 Task: Create a due date automation trigger when advanced on, 2 days before a card is due add fields with custom field "Resume" set to a number lower than 1 and greater or equal to 10 at 11:00 AM.
Action: Mouse moved to (1210, 369)
Screenshot: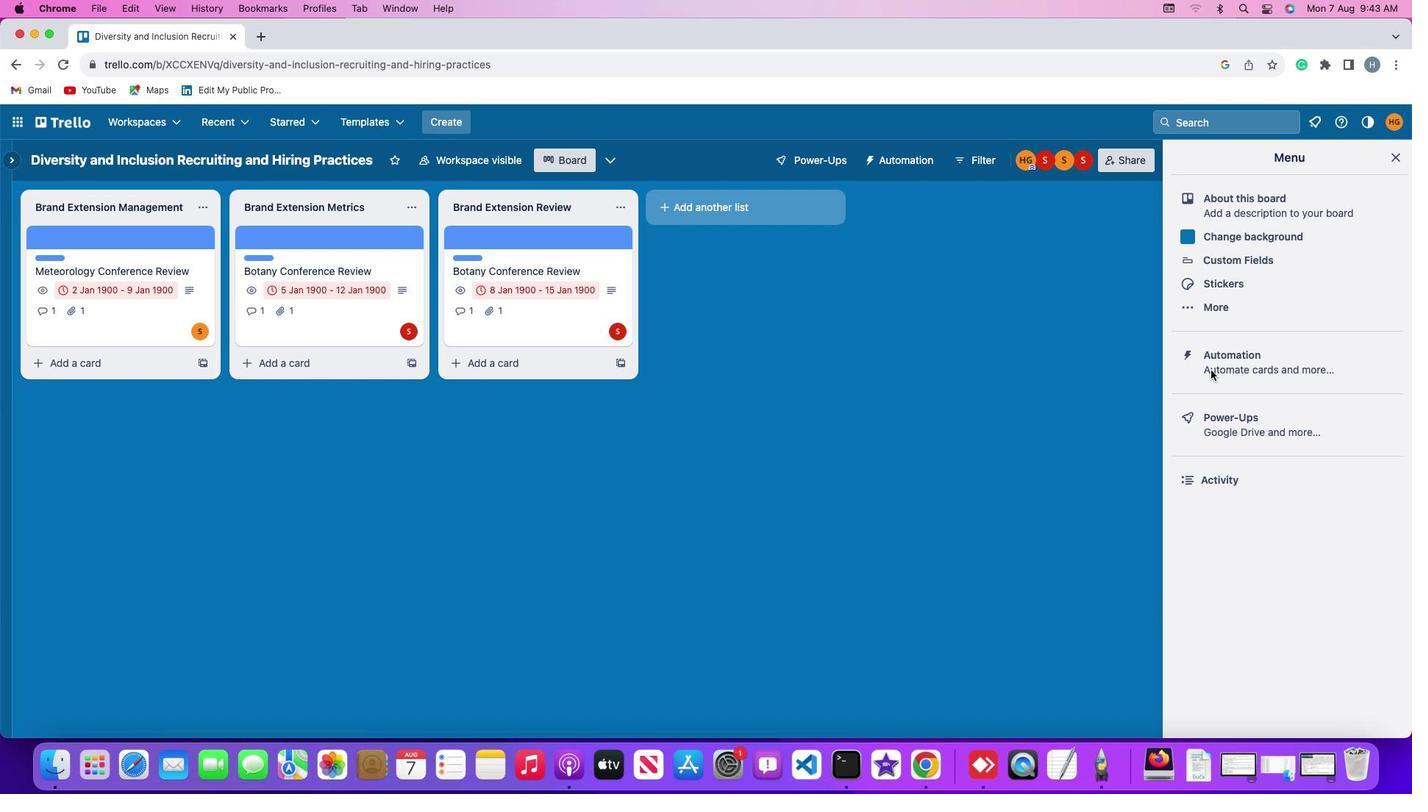 
Action: Mouse pressed left at (1210, 369)
Screenshot: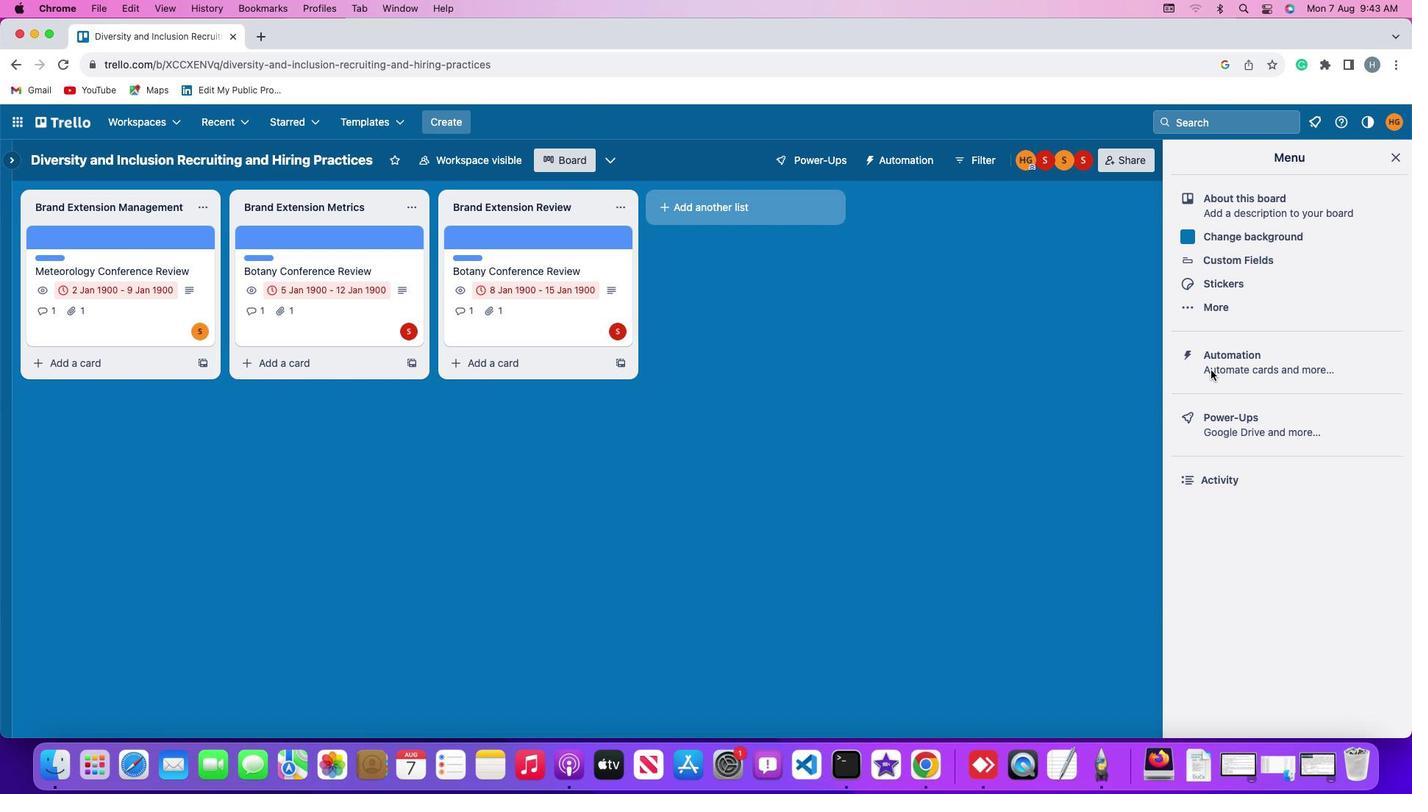 
Action: Mouse moved to (1210, 369)
Screenshot: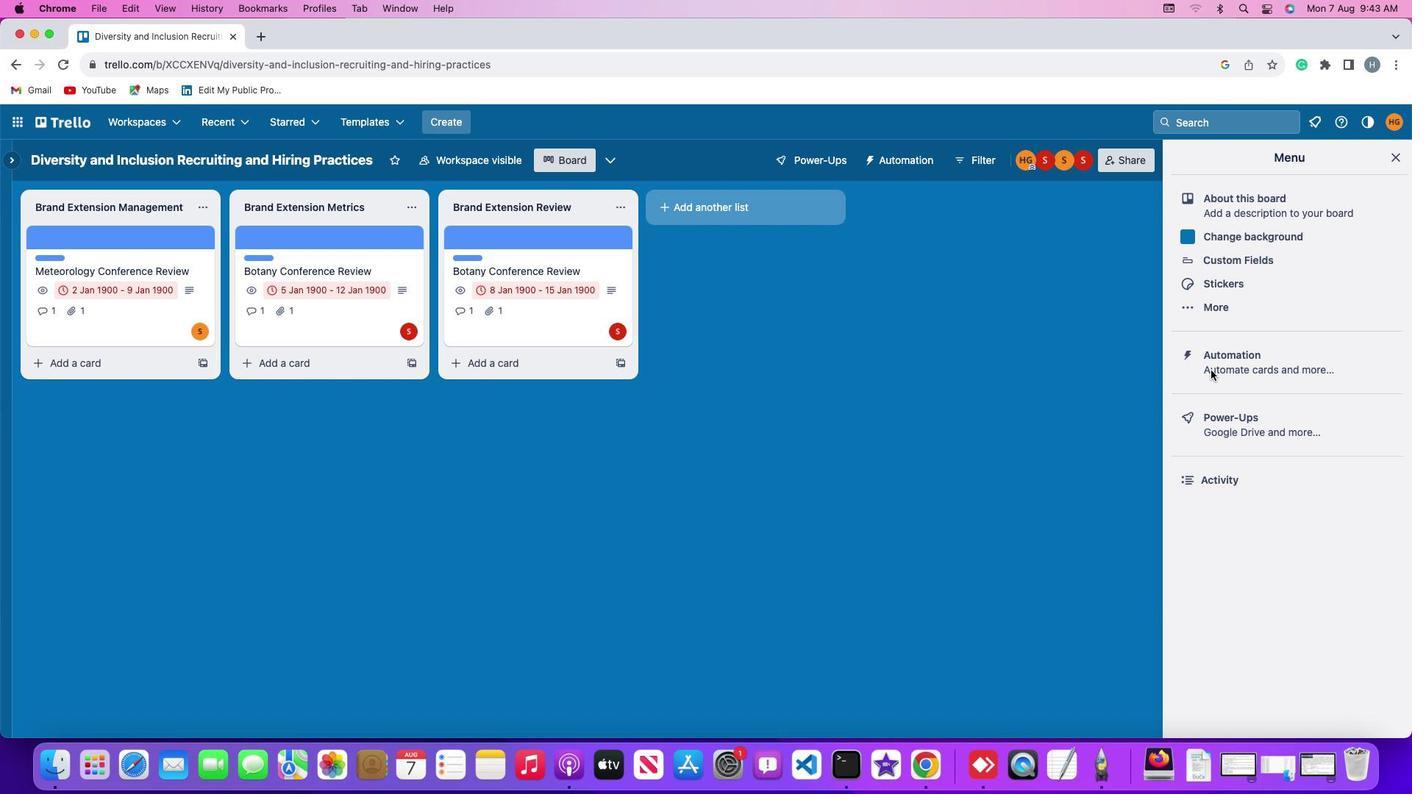 
Action: Mouse pressed left at (1210, 369)
Screenshot: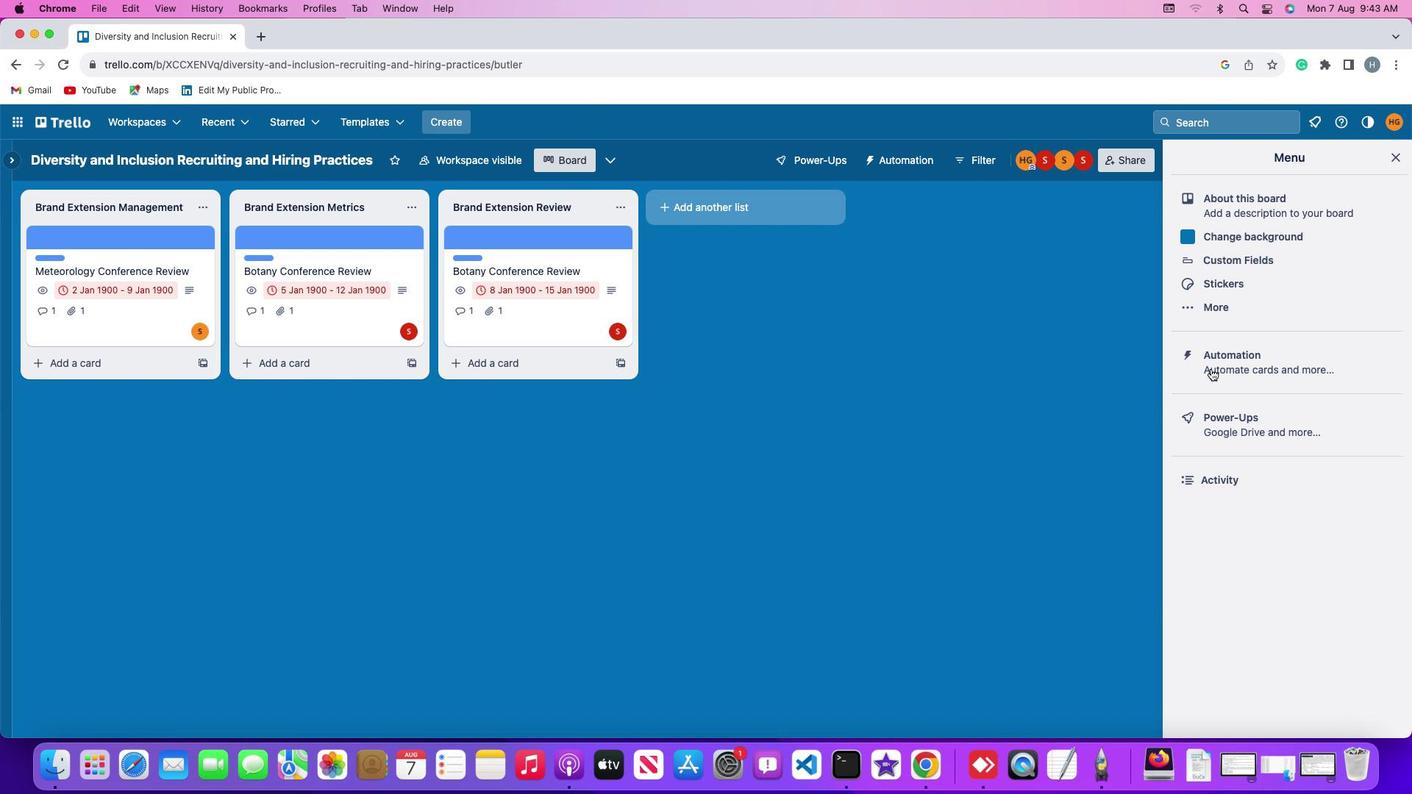 
Action: Mouse moved to (100, 350)
Screenshot: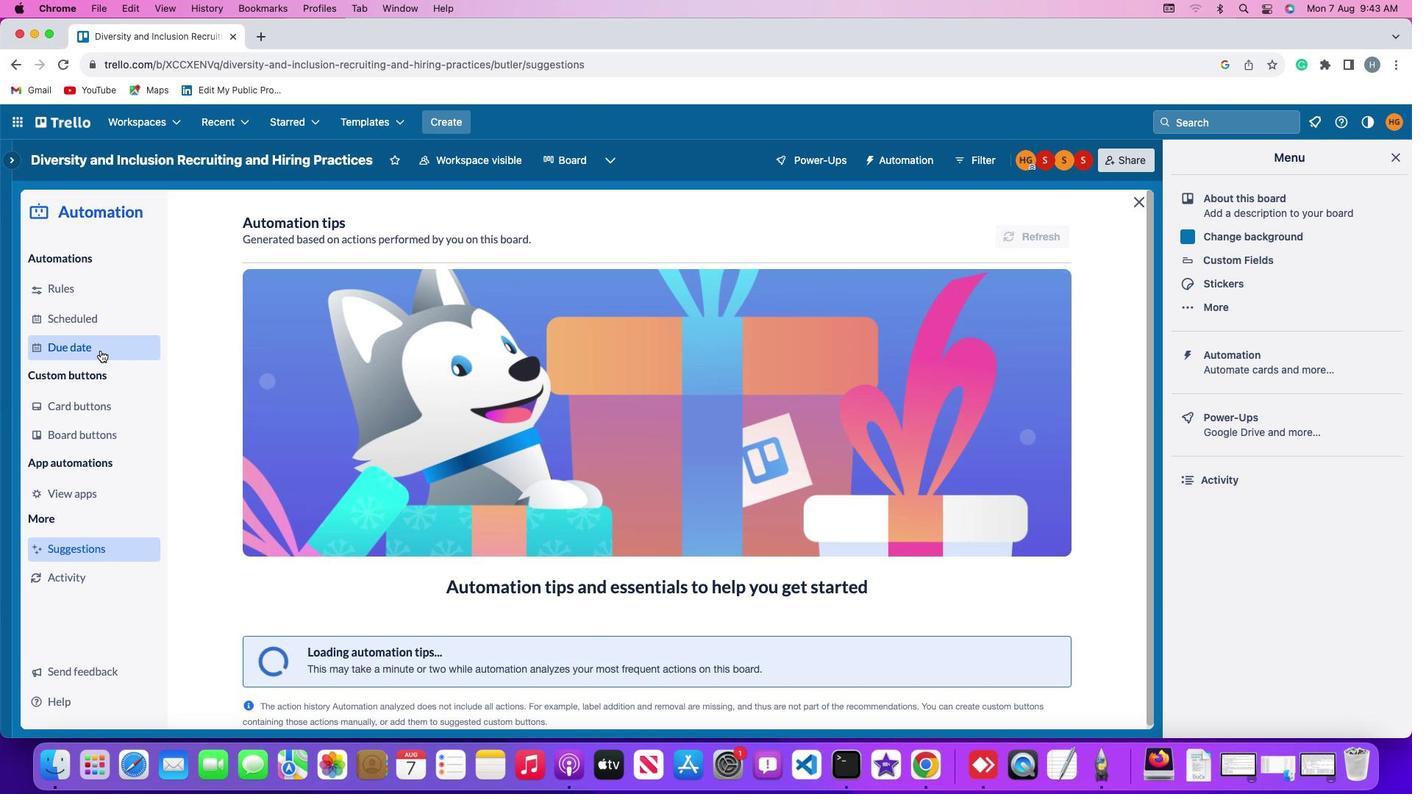 
Action: Mouse pressed left at (100, 350)
Screenshot: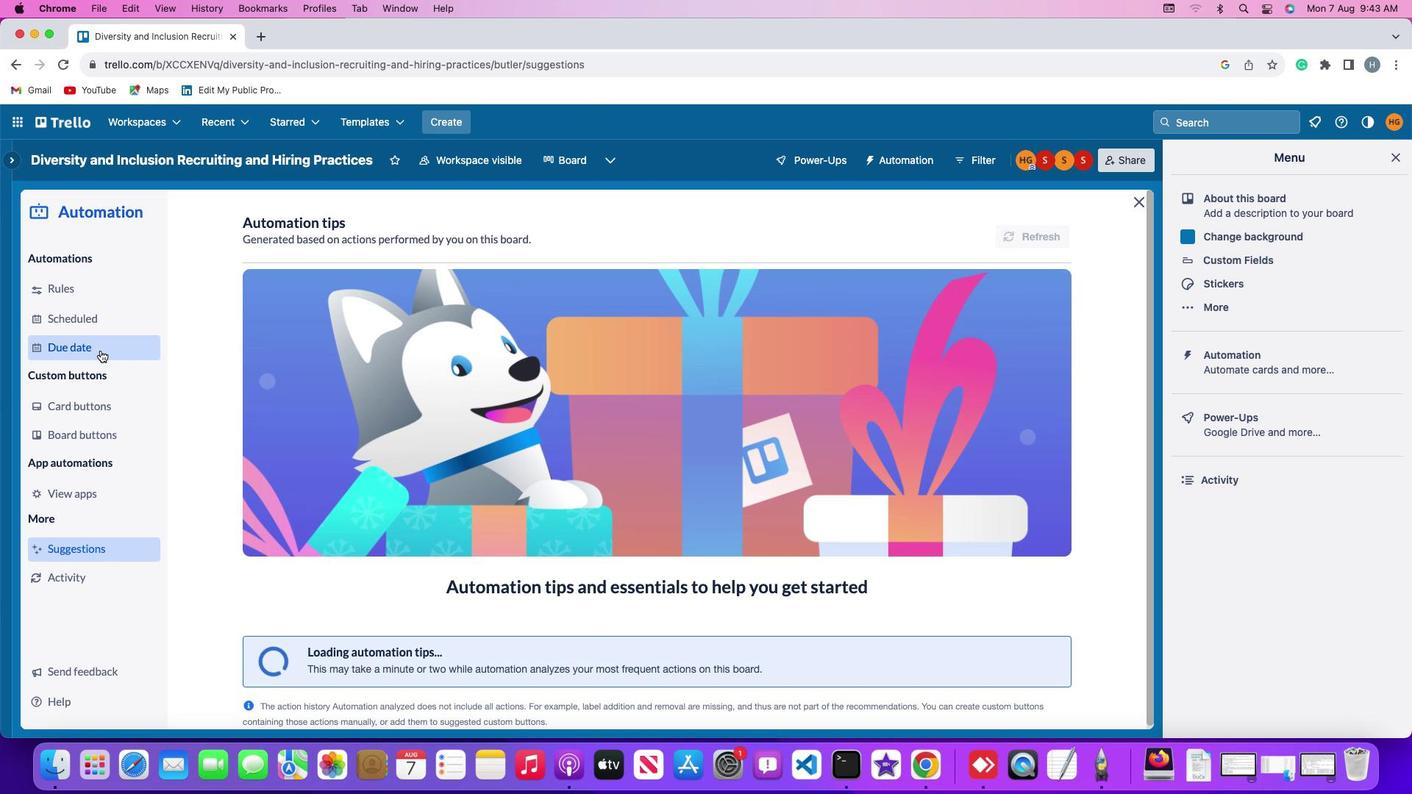 
Action: Mouse moved to (968, 224)
Screenshot: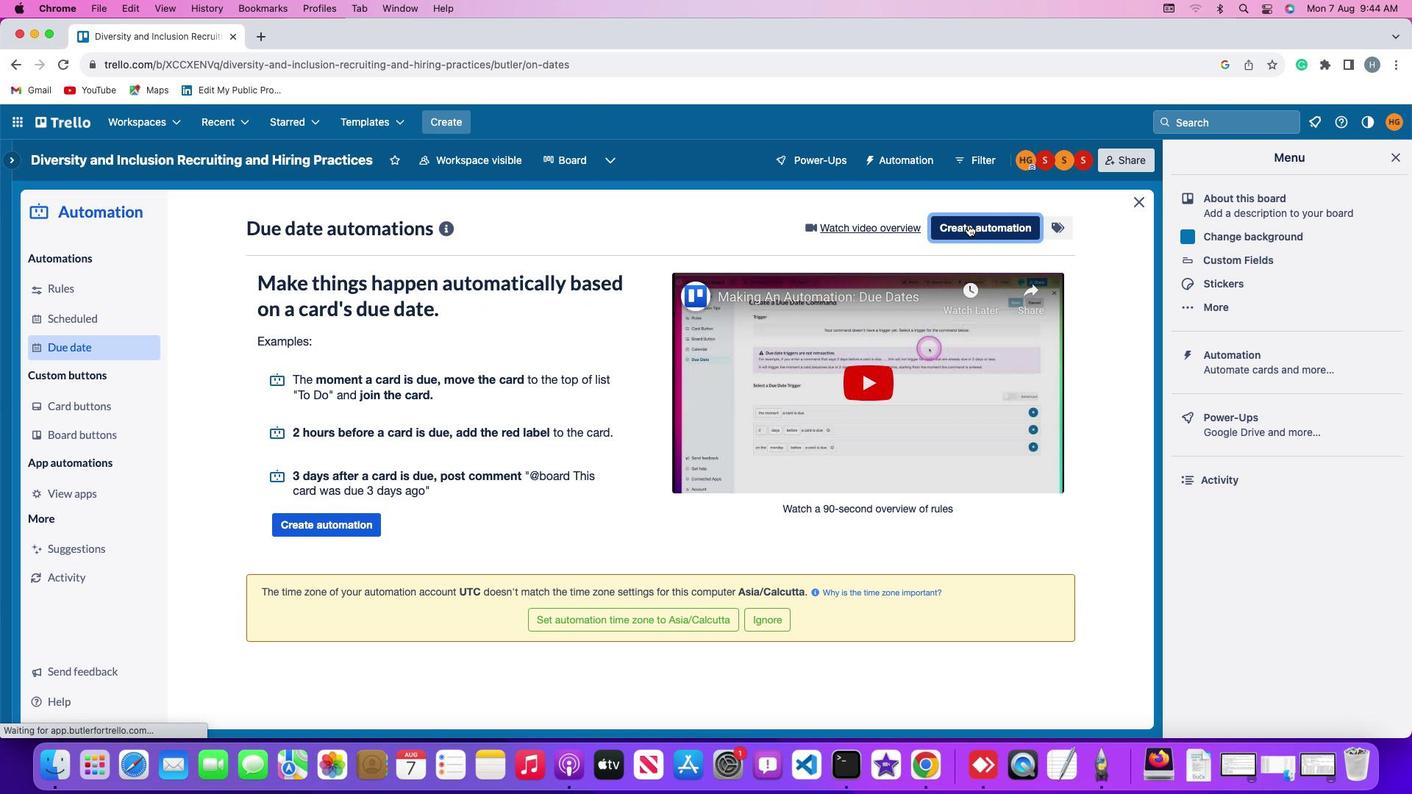 
Action: Mouse pressed left at (968, 224)
Screenshot: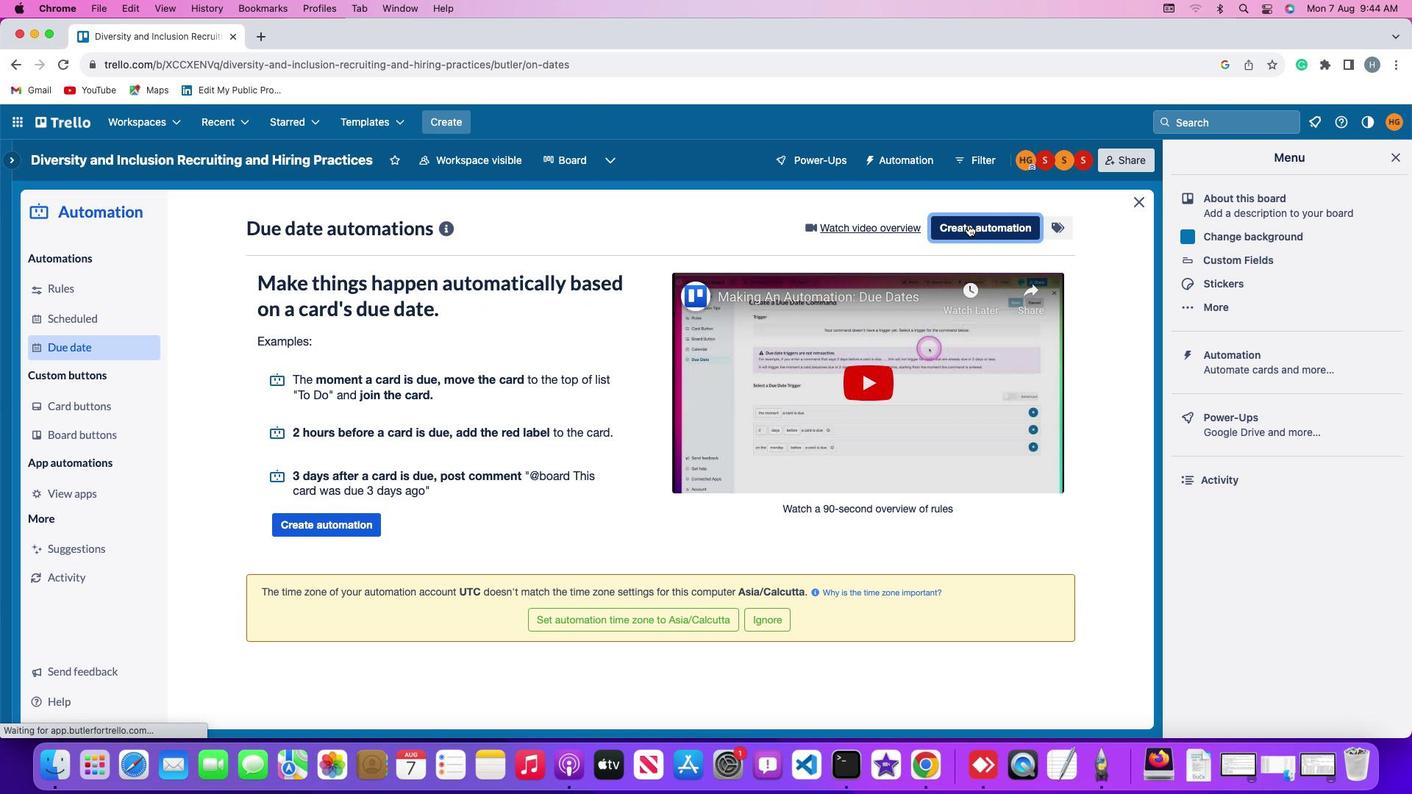 
Action: Mouse moved to (686, 369)
Screenshot: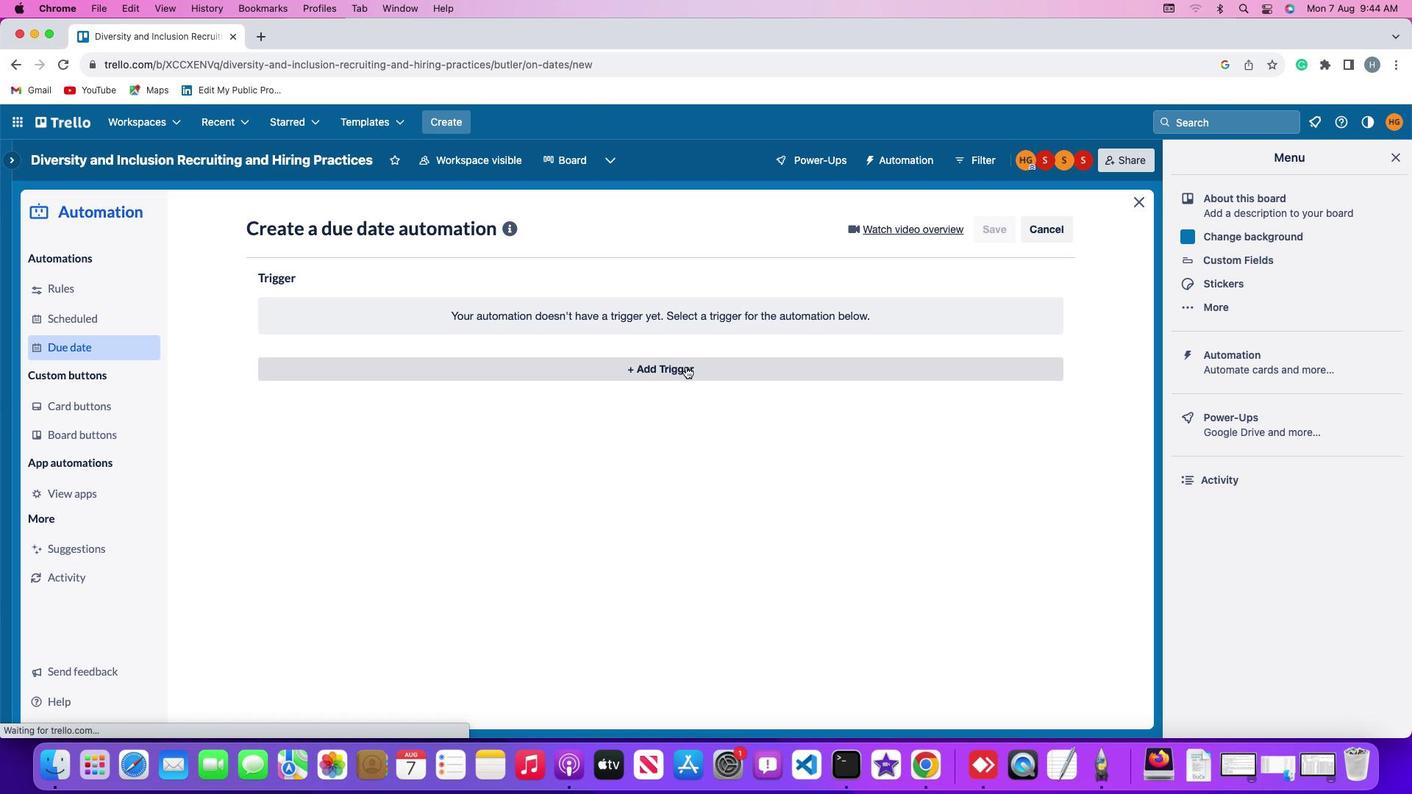 
Action: Mouse pressed left at (686, 369)
Screenshot: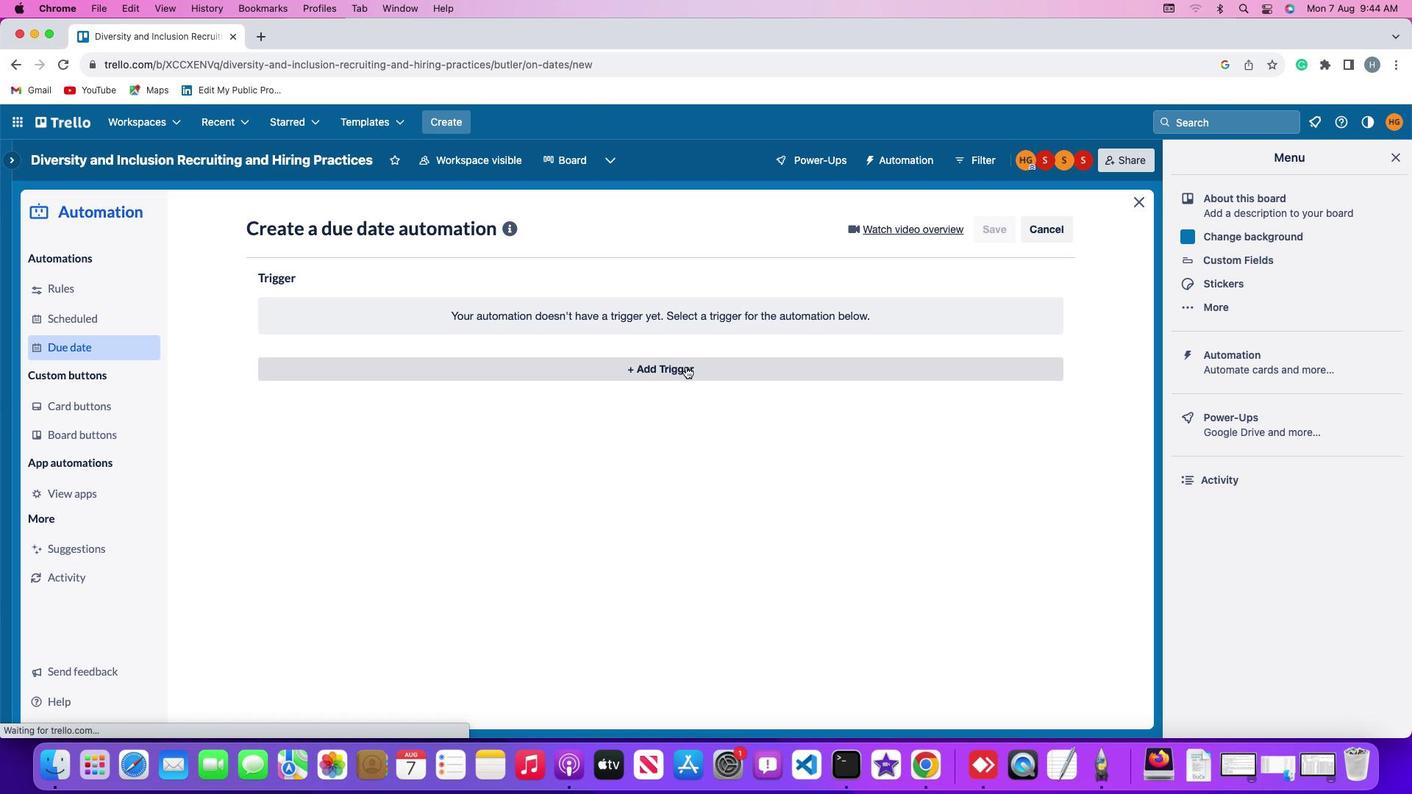 
Action: Mouse moved to (286, 592)
Screenshot: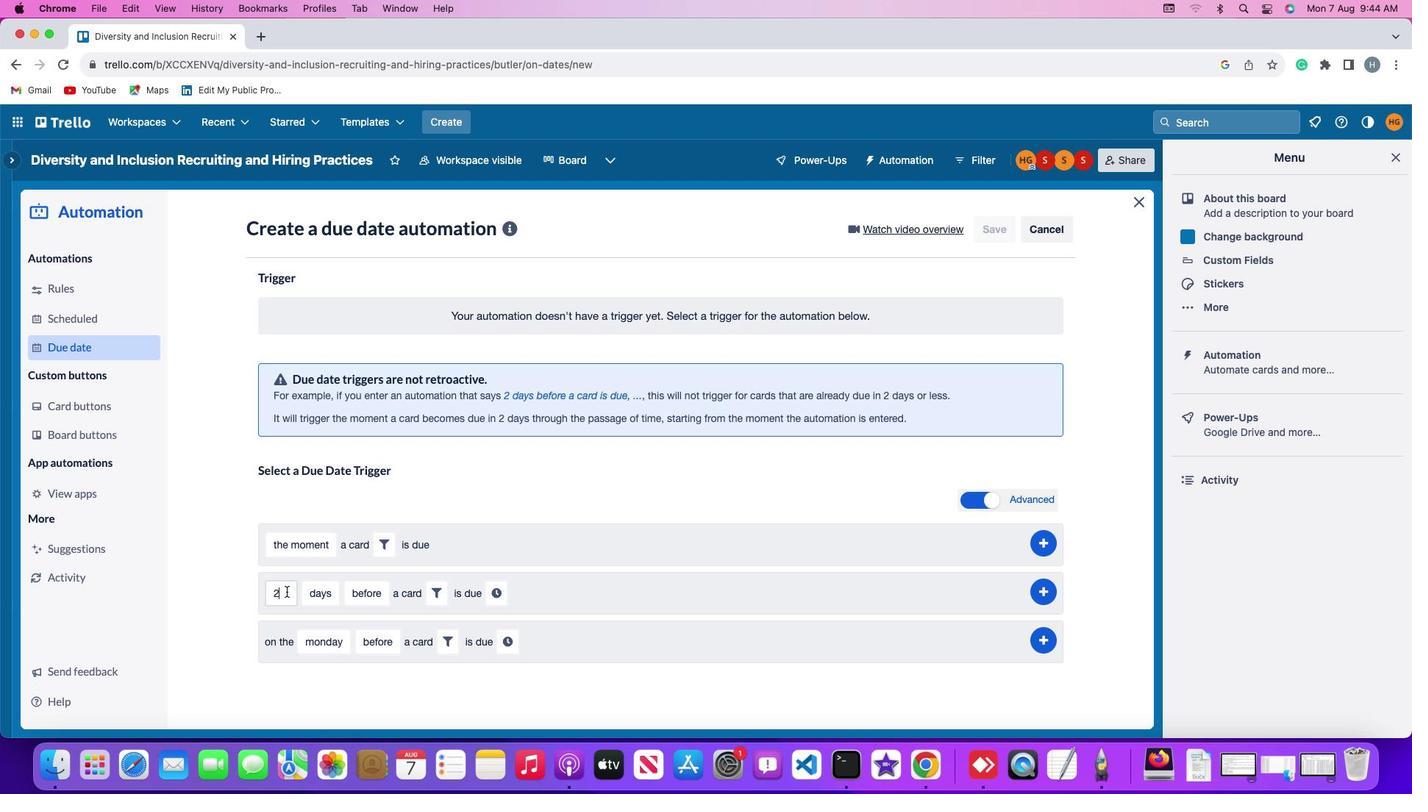 
Action: Mouse pressed left at (286, 592)
Screenshot: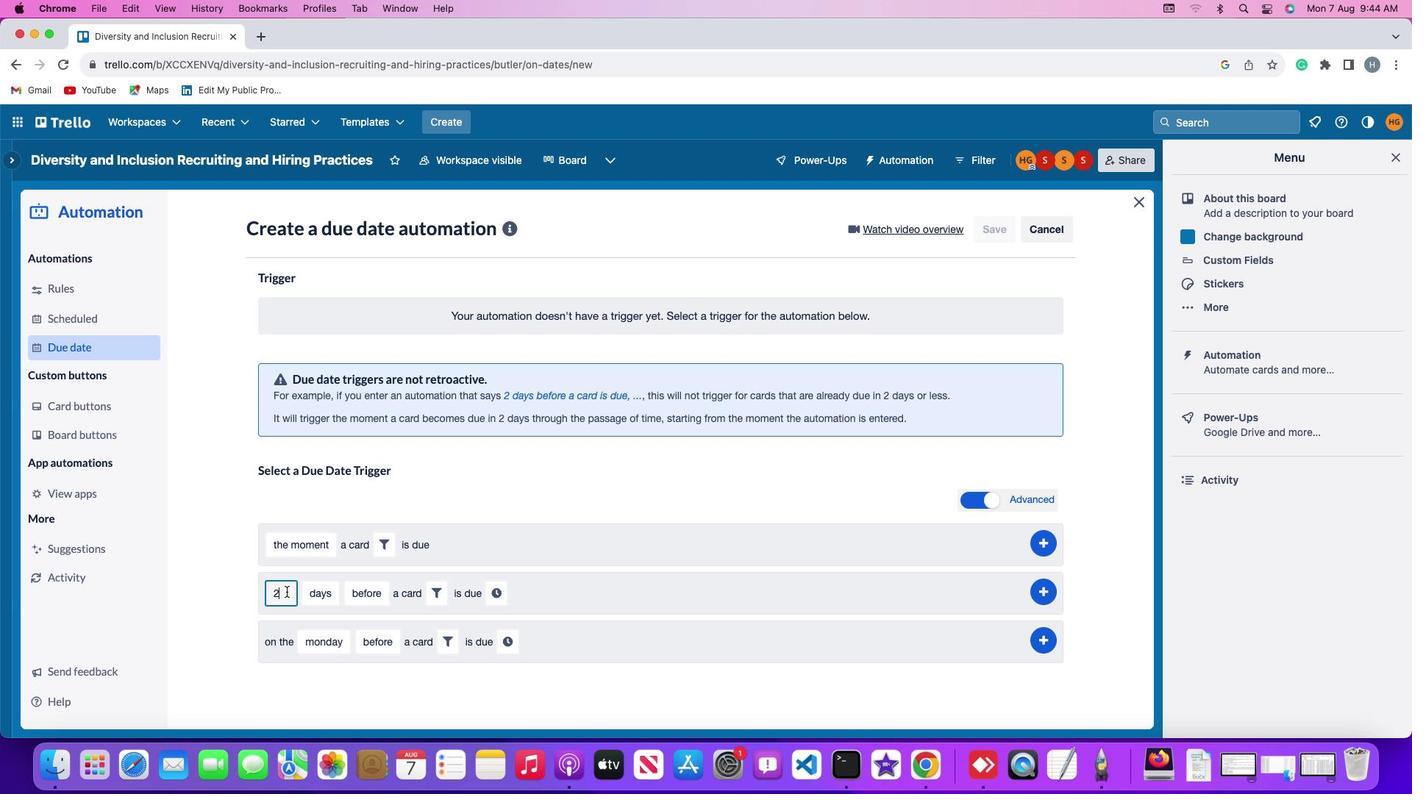 
Action: Key pressed Key.backspace
Screenshot: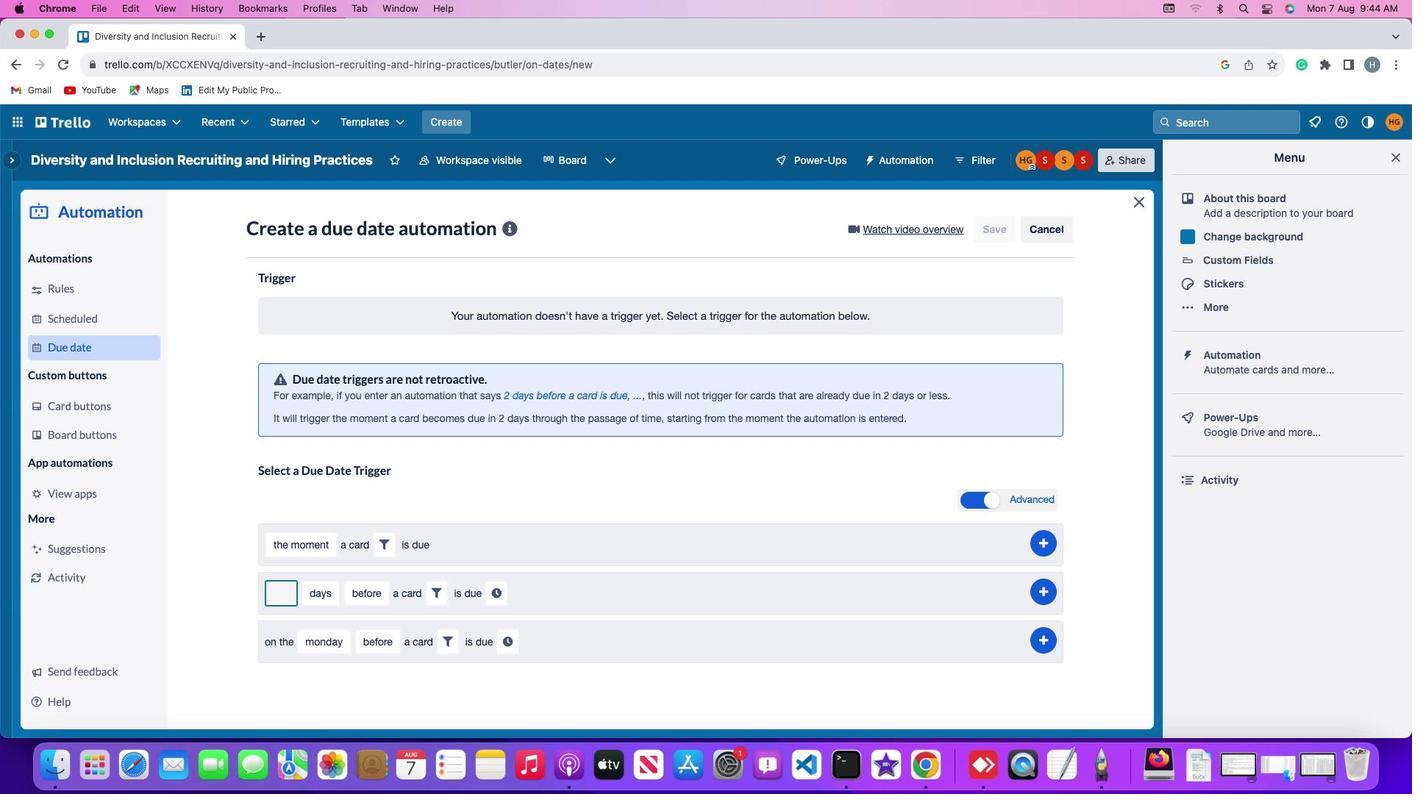
Action: Mouse moved to (286, 592)
Screenshot: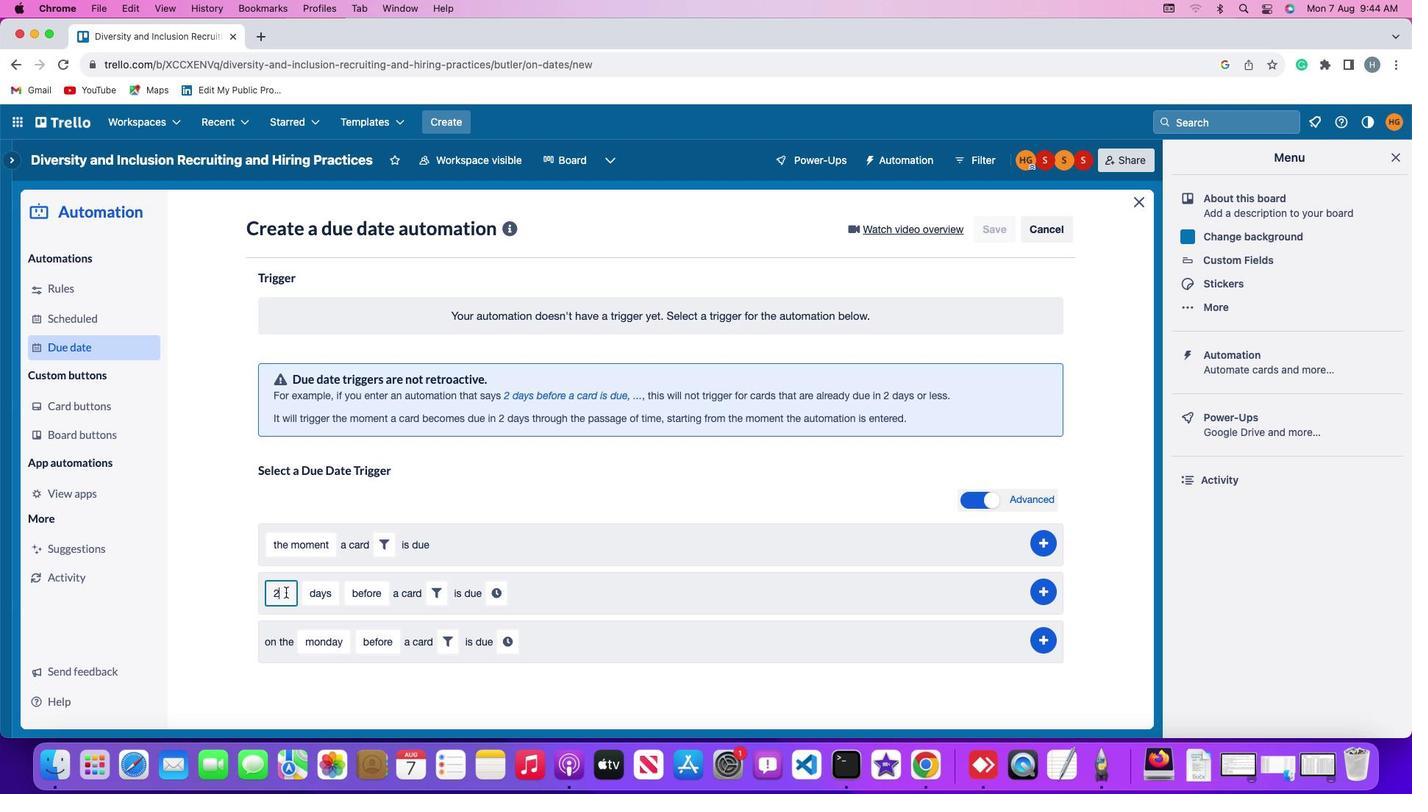 
Action: Key pressed '2'
Screenshot: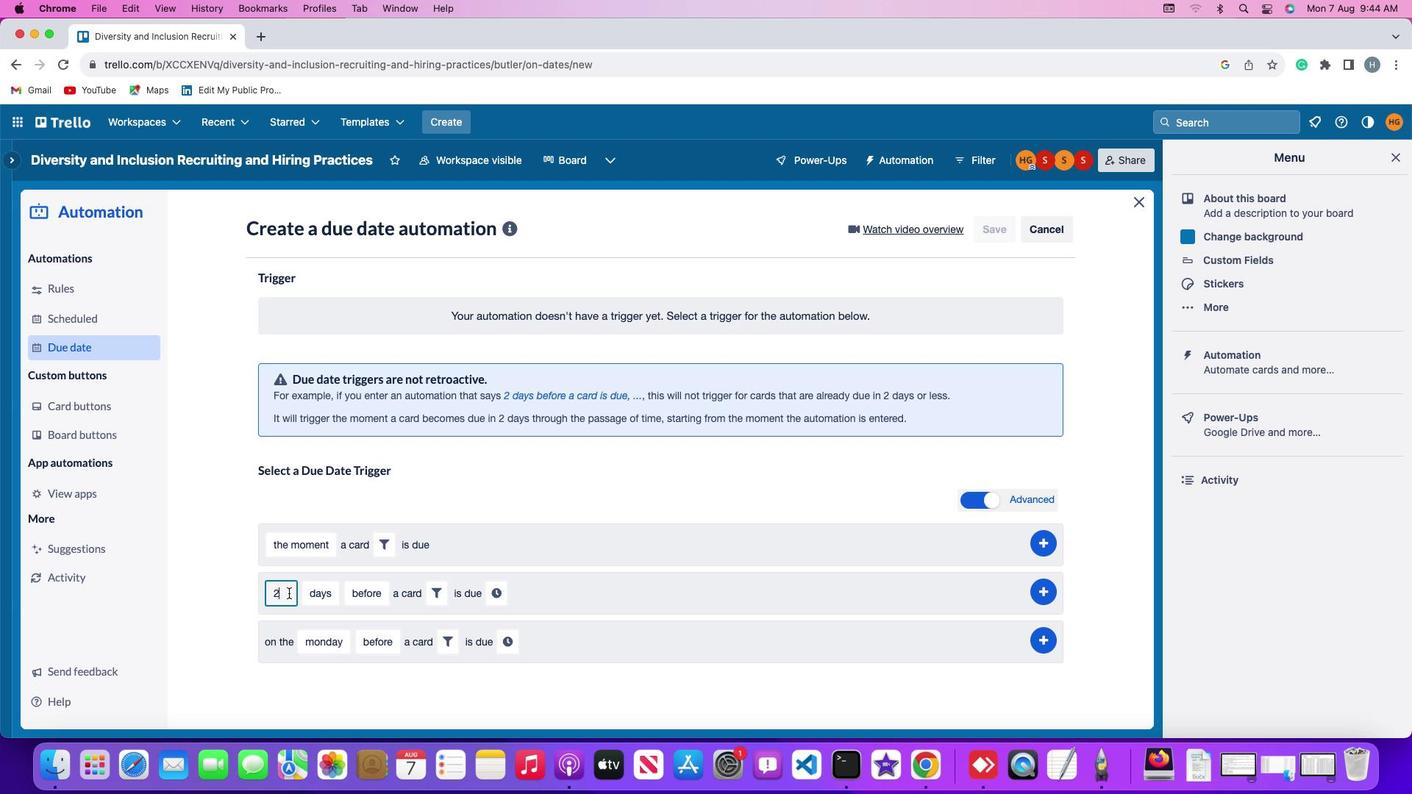 
Action: Mouse moved to (312, 593)
Screenshot: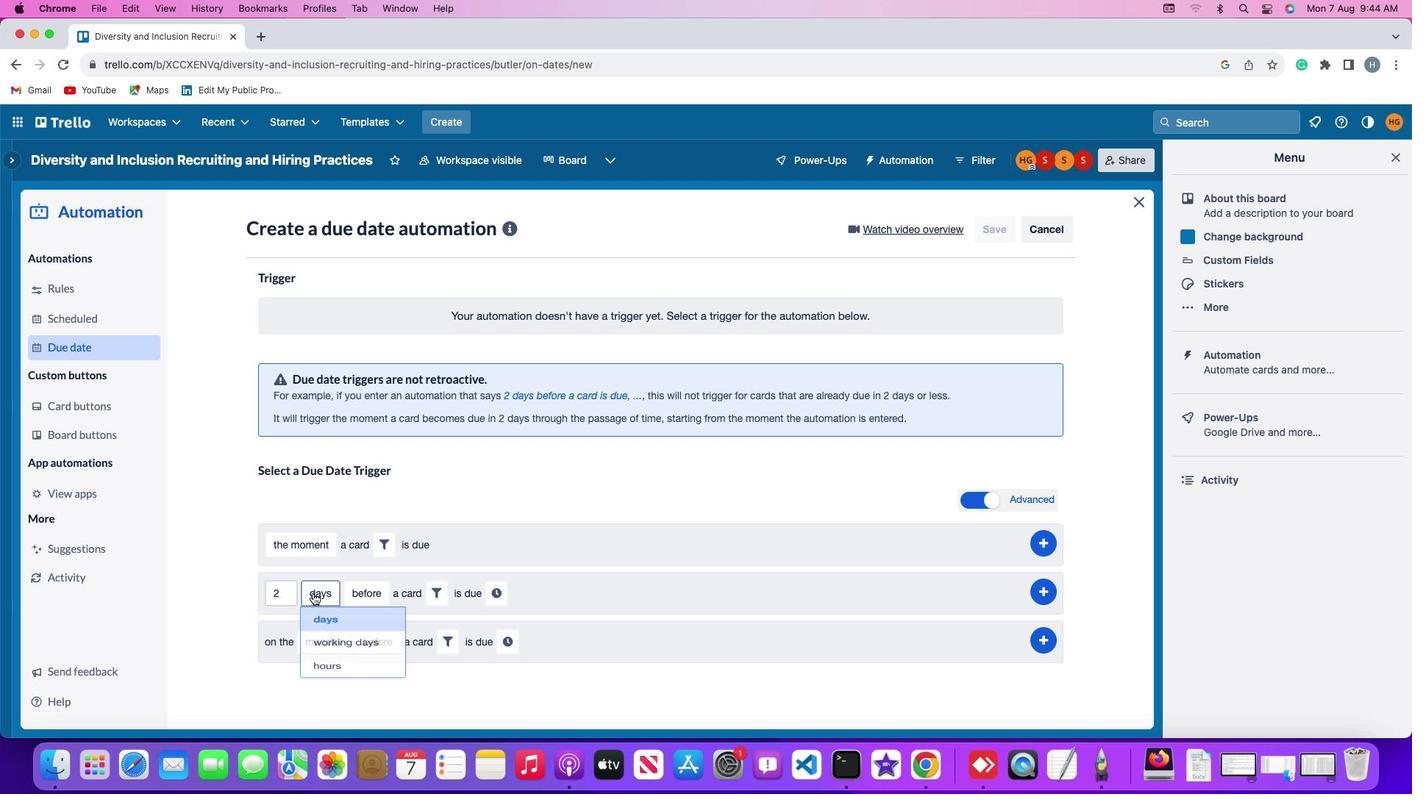 
Action: Mouse pressed left at (312, 593)
Screenshot: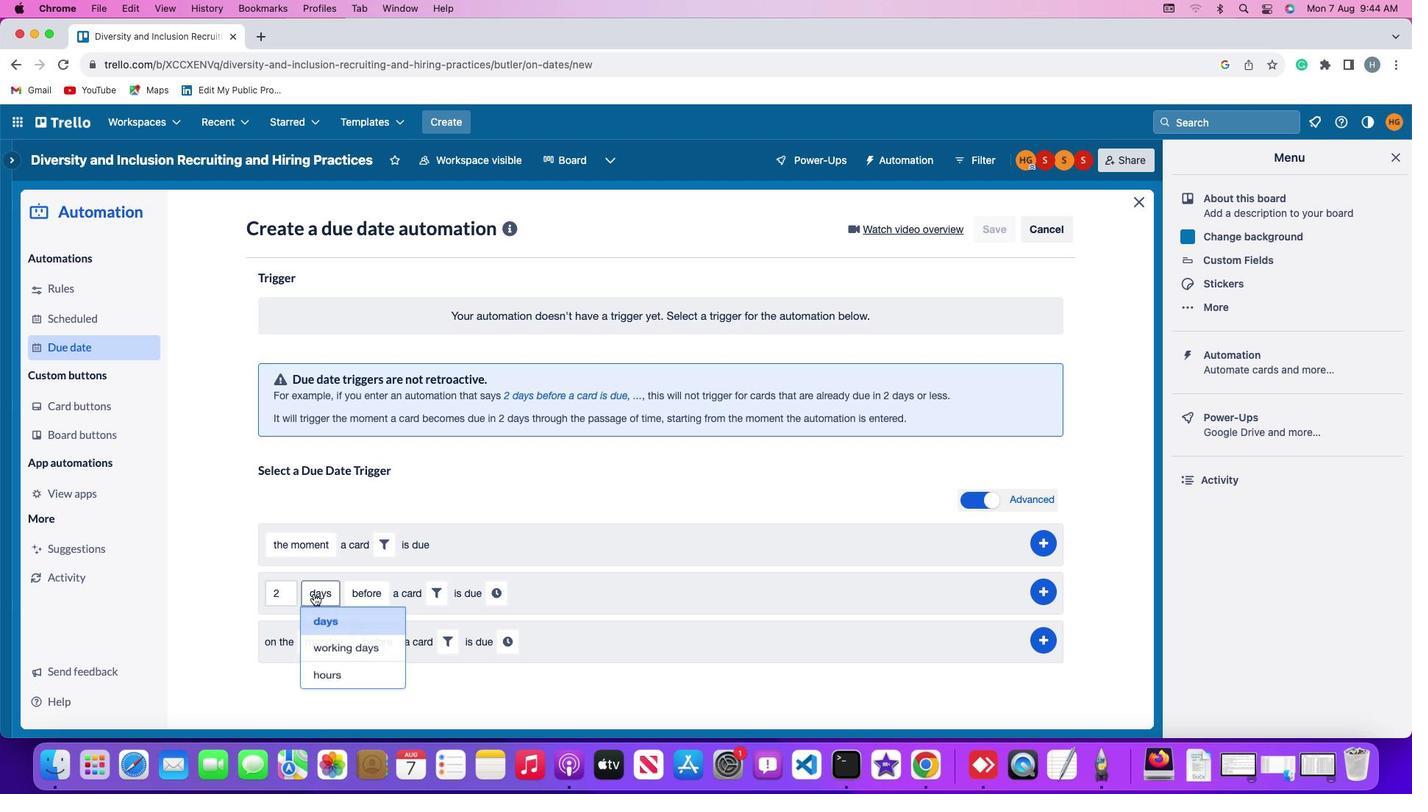
Action: Mouse moved to (323, 617)
Screenshot: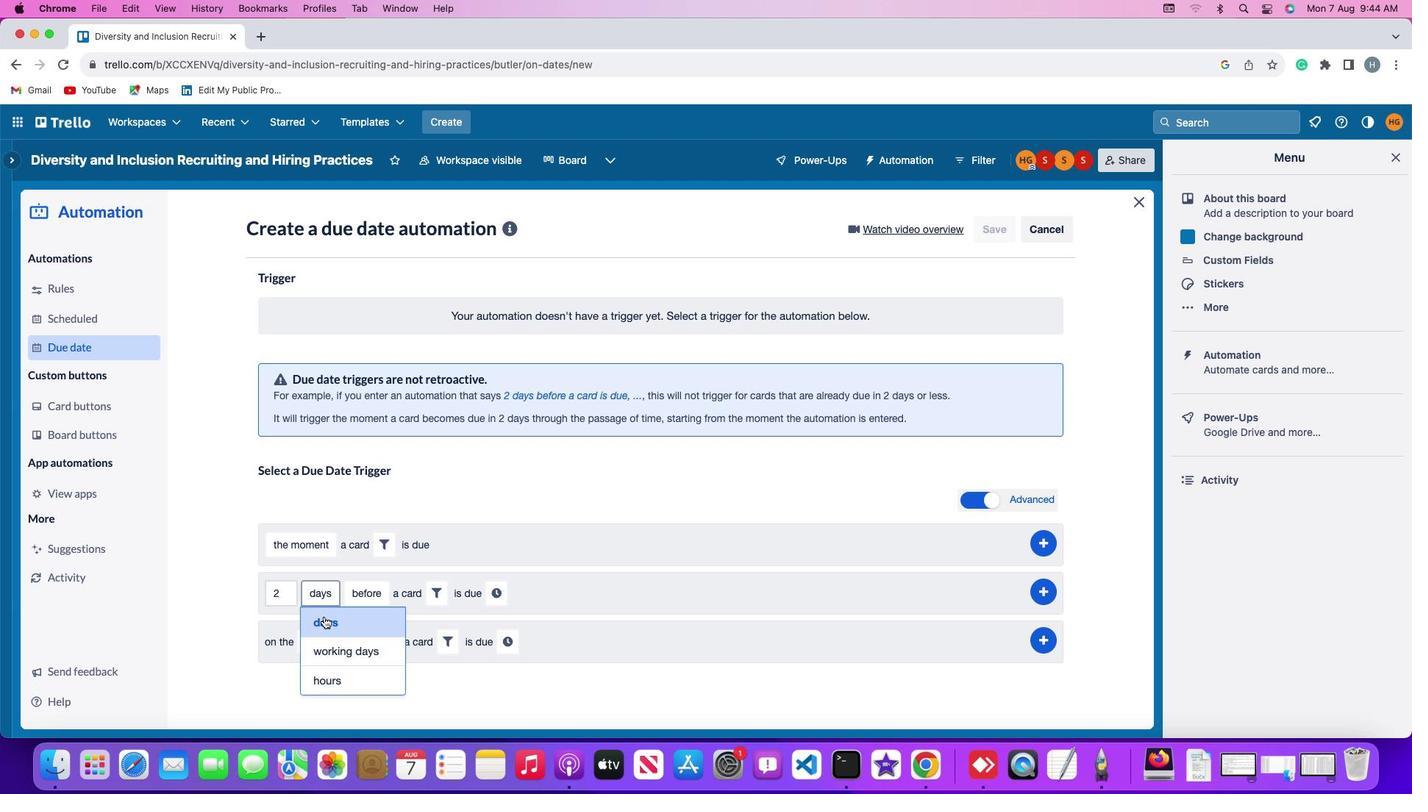 
Action: Mouse pressed left at (323, 617)
Screenshot: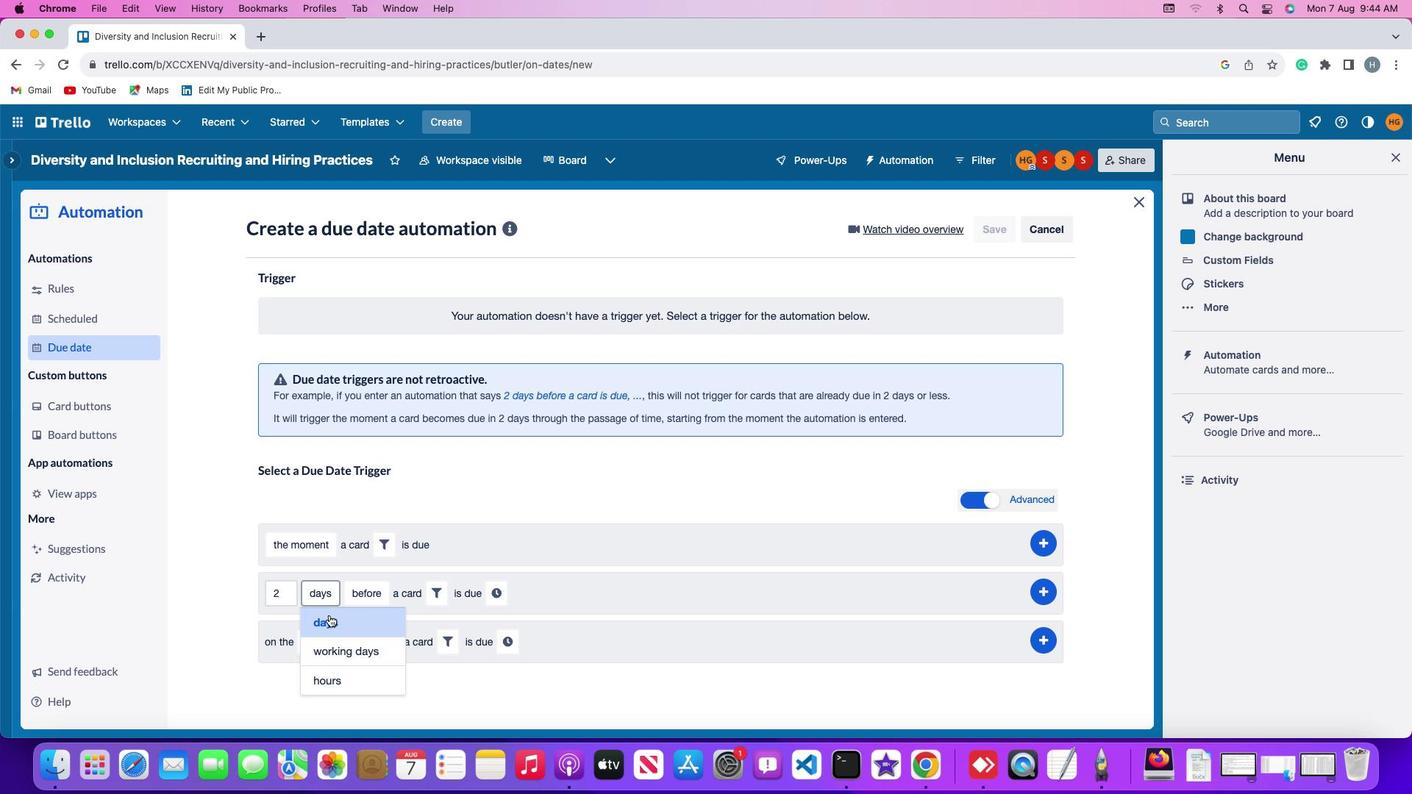 
Action: Mouse moved to (355, 596)
Screenshot: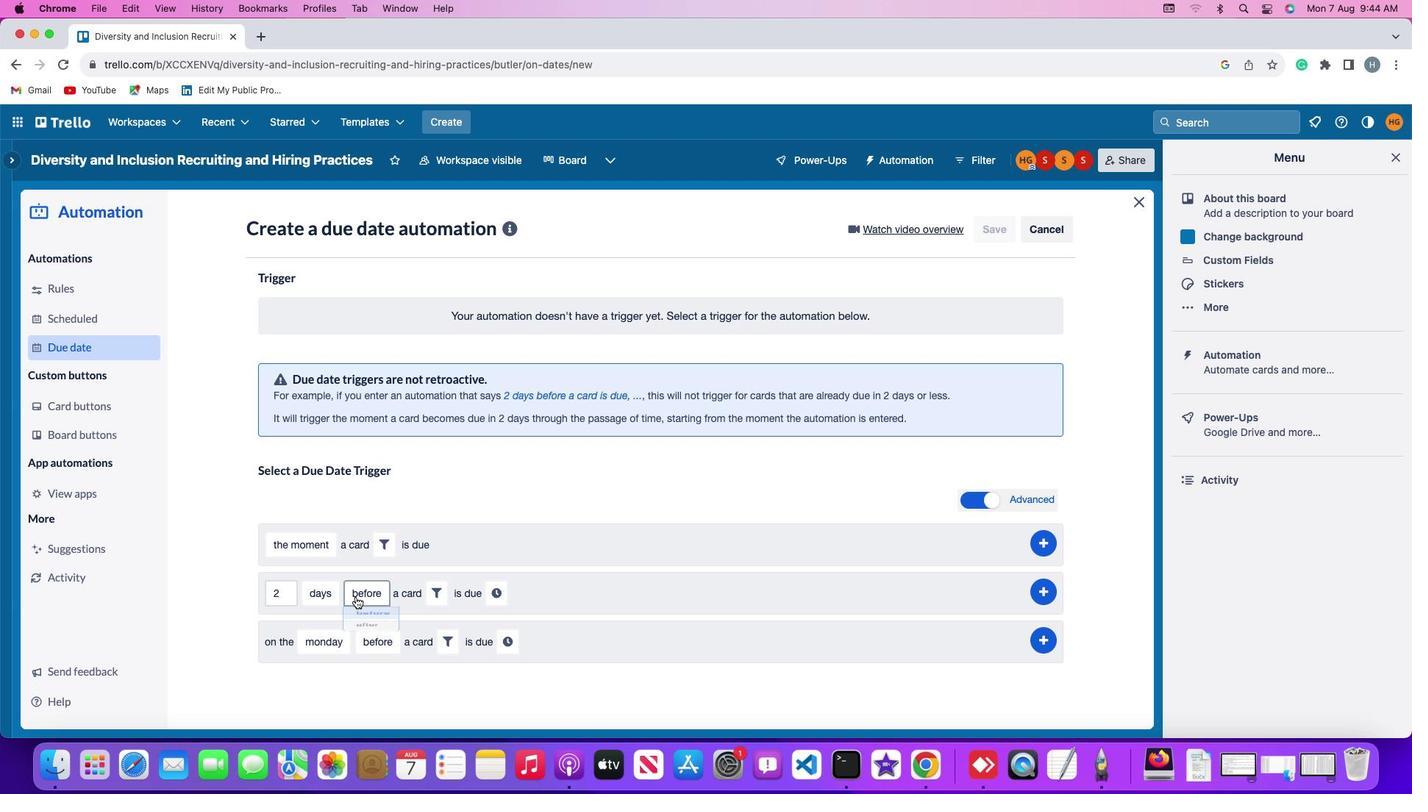 
Action: Mouse pressed left at (355, 596)
Screenshot: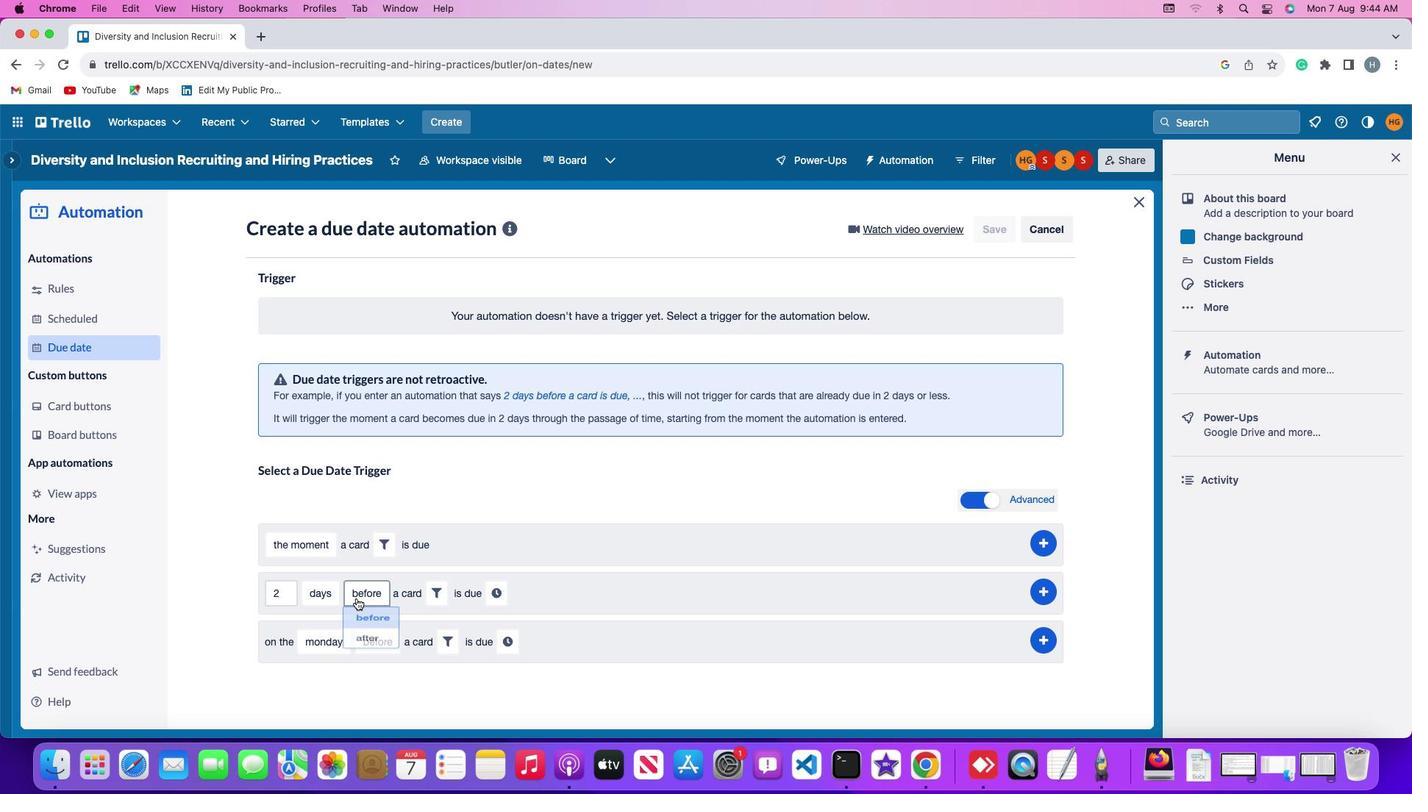 
Action: Mouse moved to (362, 627)
Screenshot: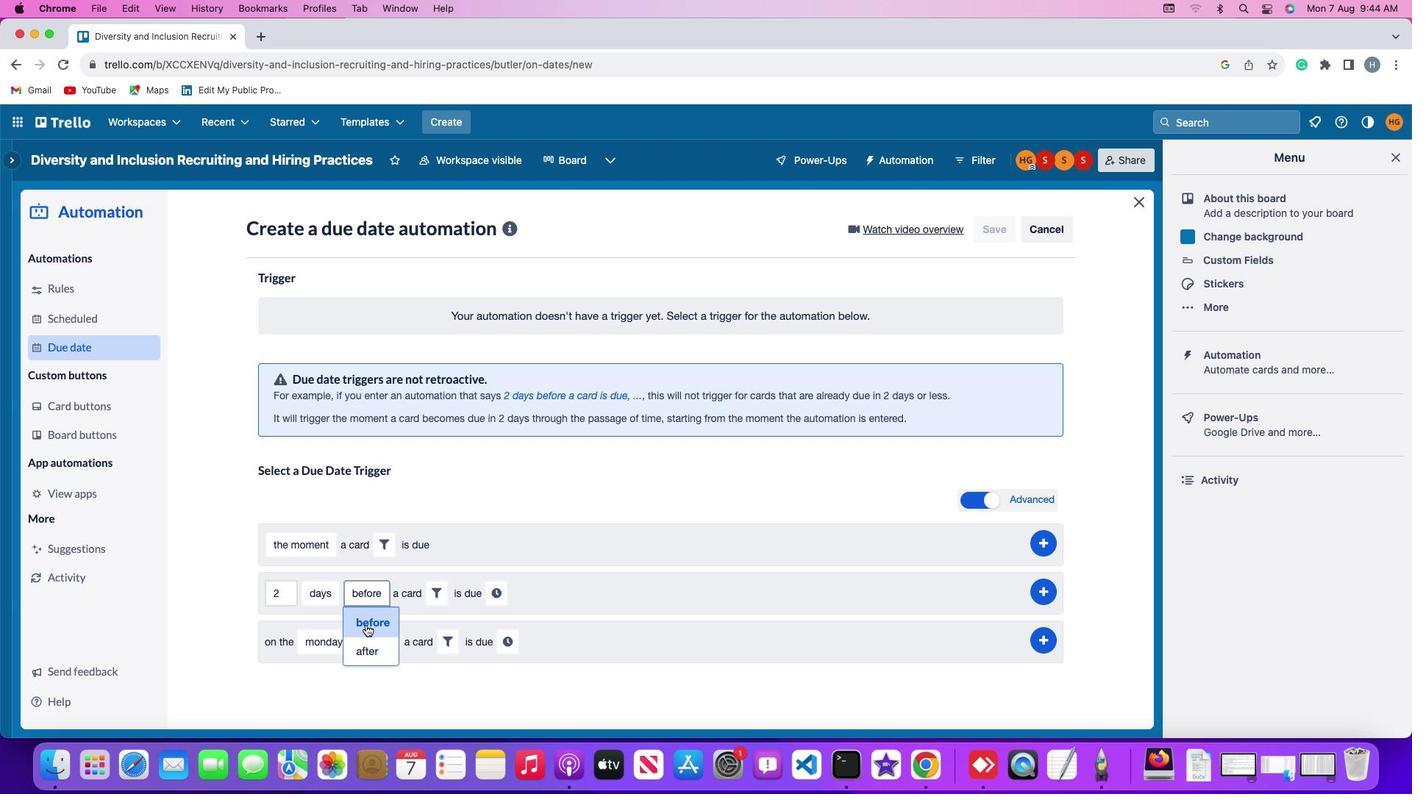 
Action: Mouse pressed left at (362, 627)
Screenshot: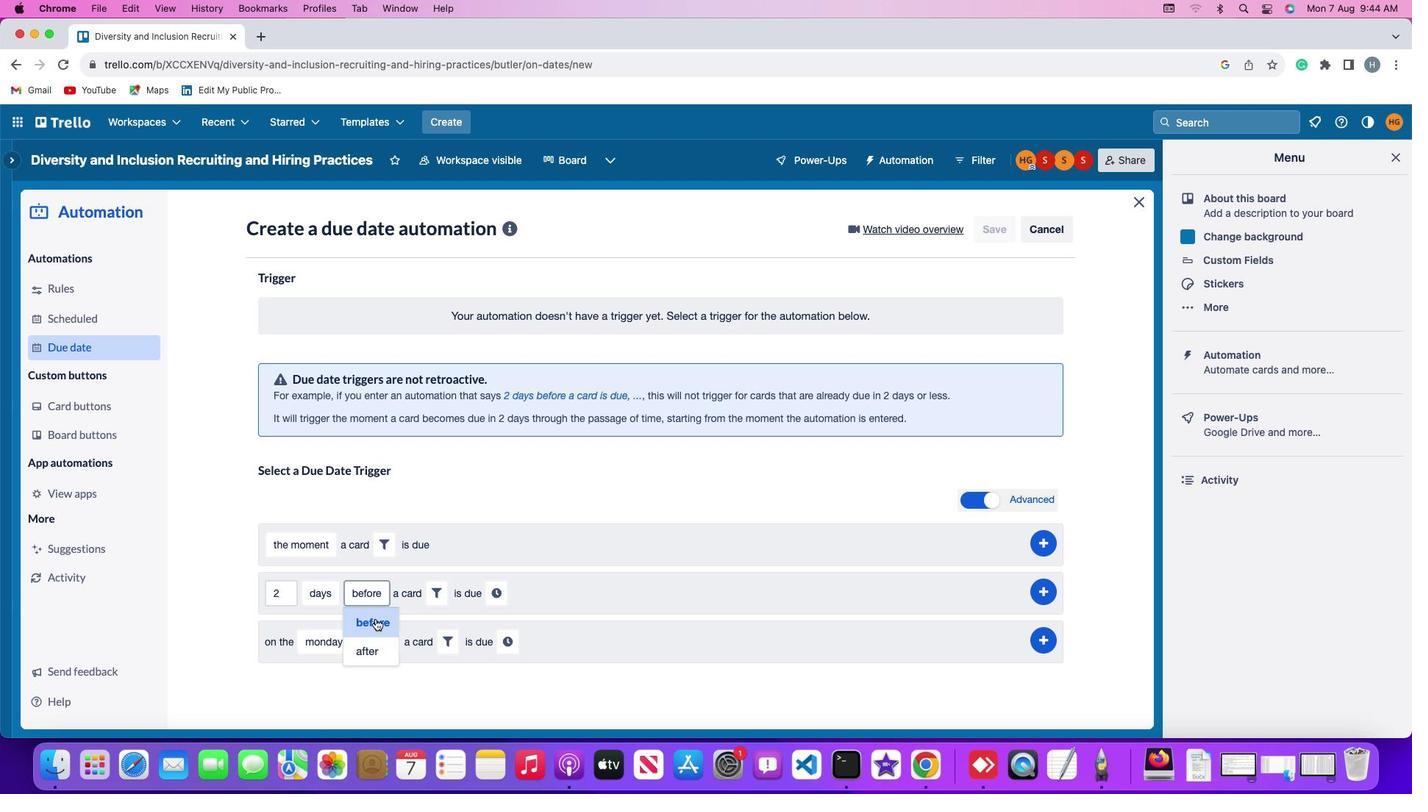 
Action: Mouse moved to (436, 596)
Screenshot: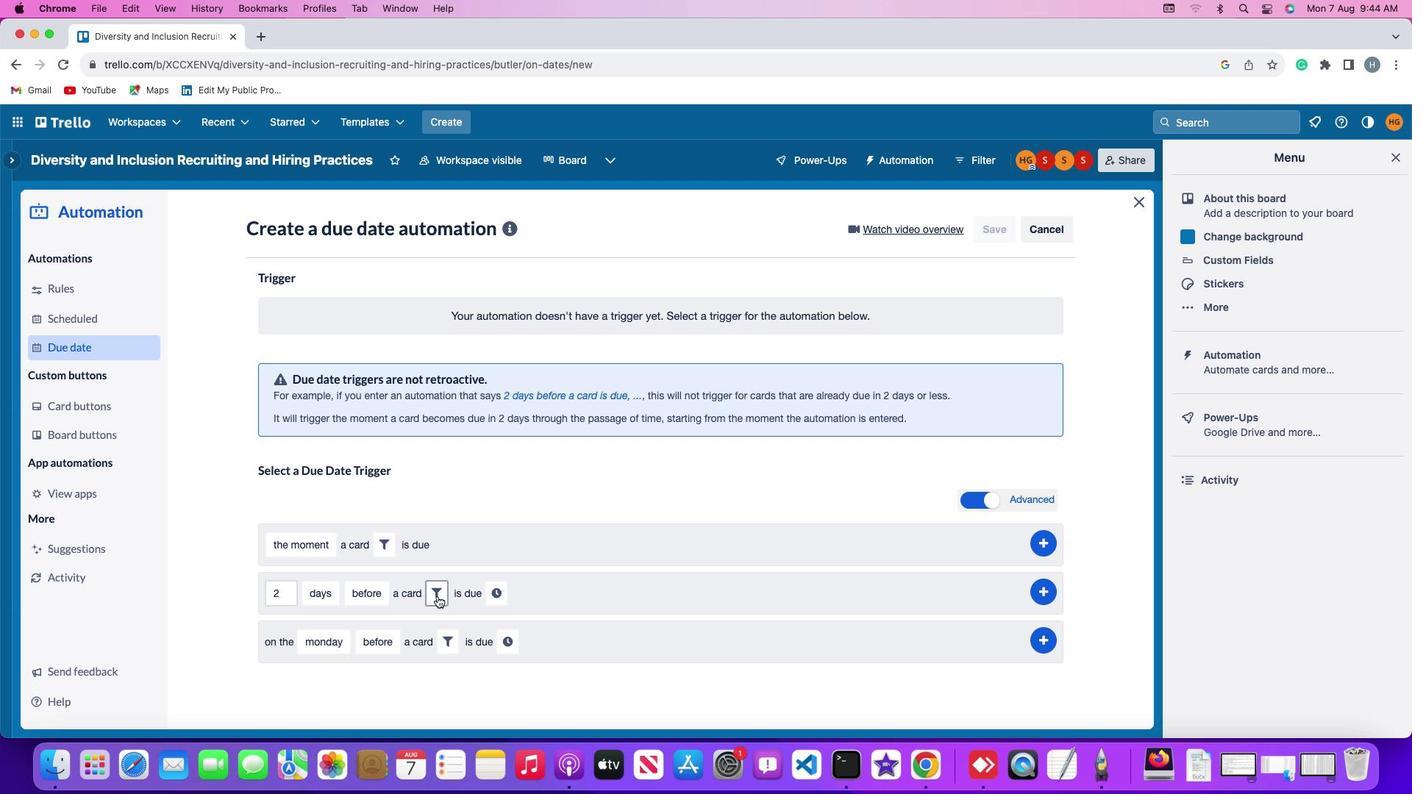
Action: Mouse pressed left at (436, 596)
Screenshot: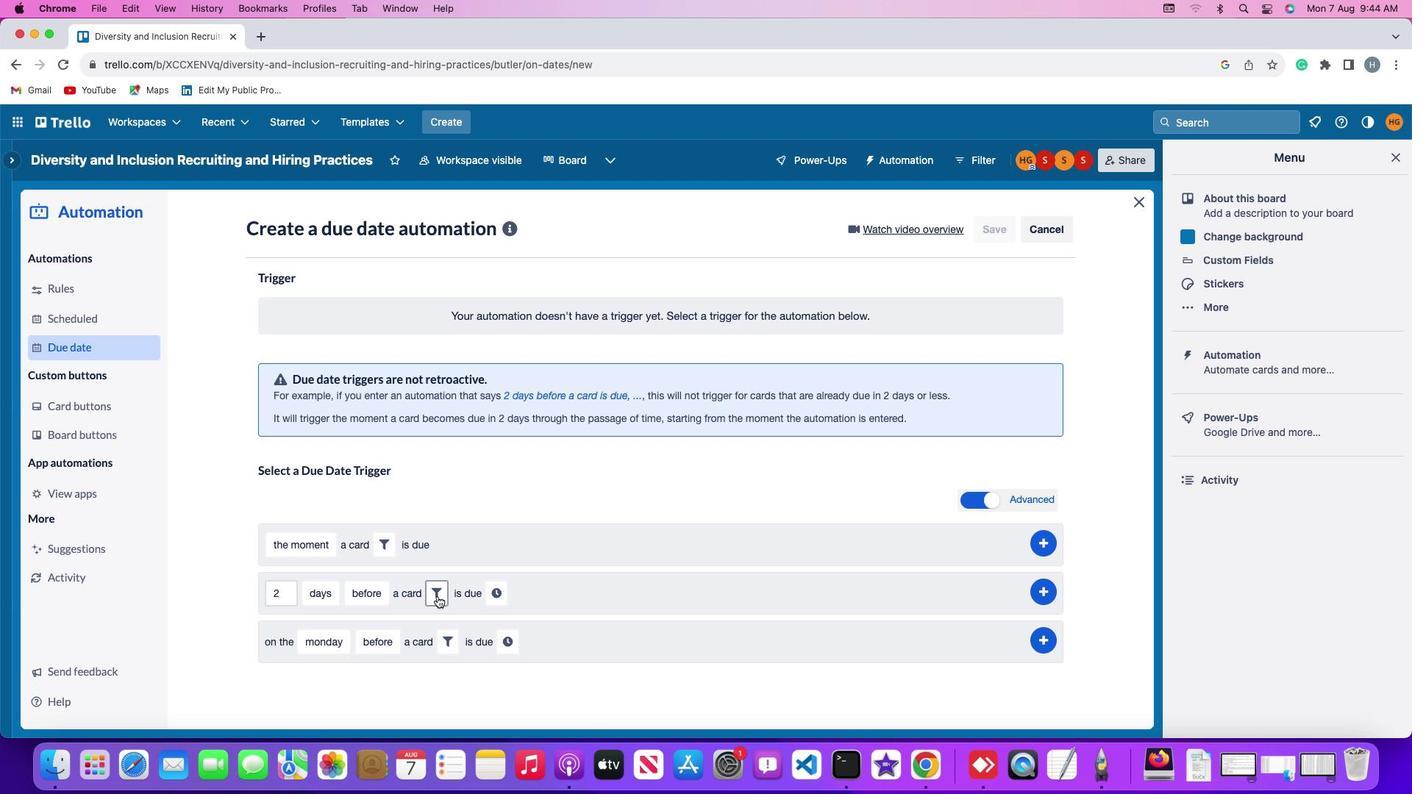 
Action: Mouse moved to (681, 636)
Screenshot: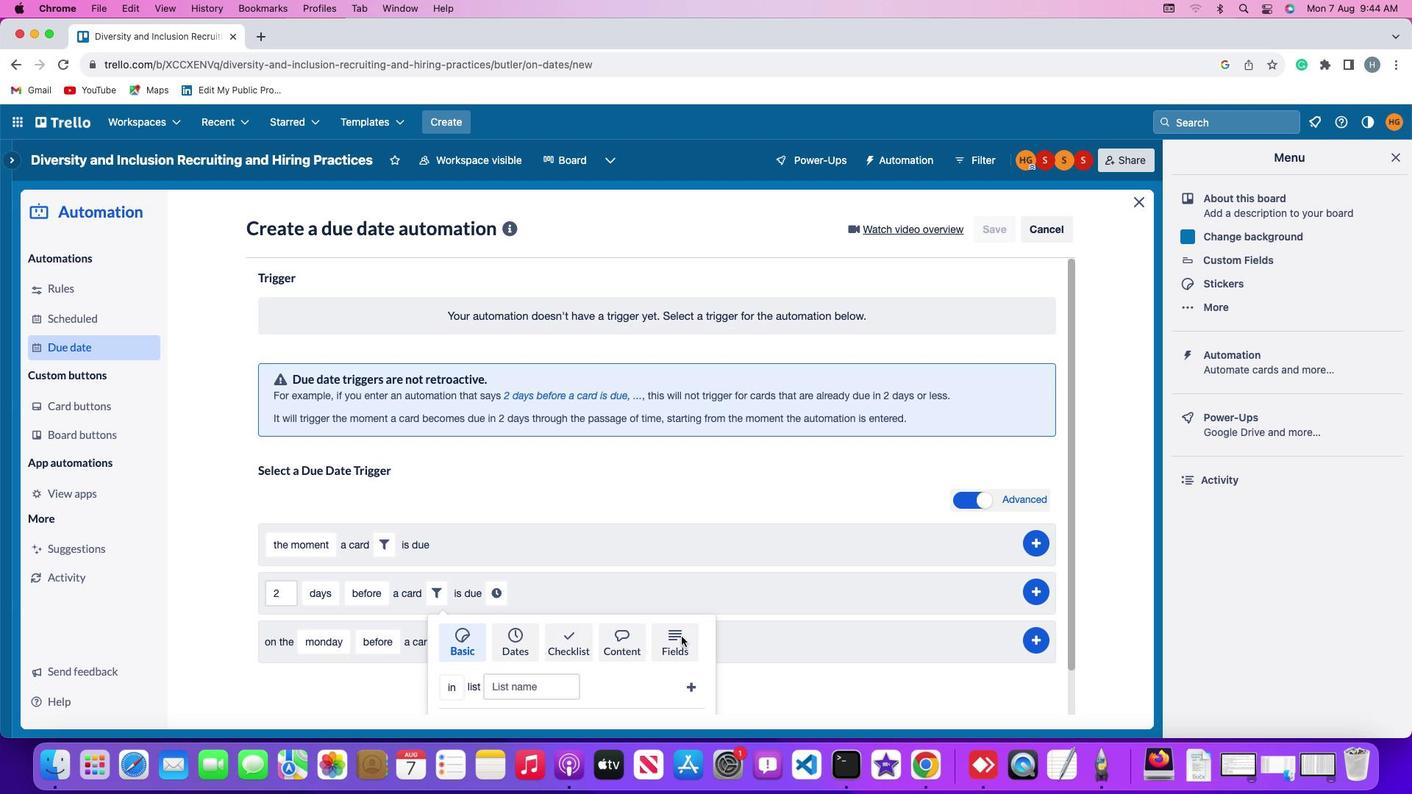 
Action: Mouse pressed left at (681, 636)
Screenshot: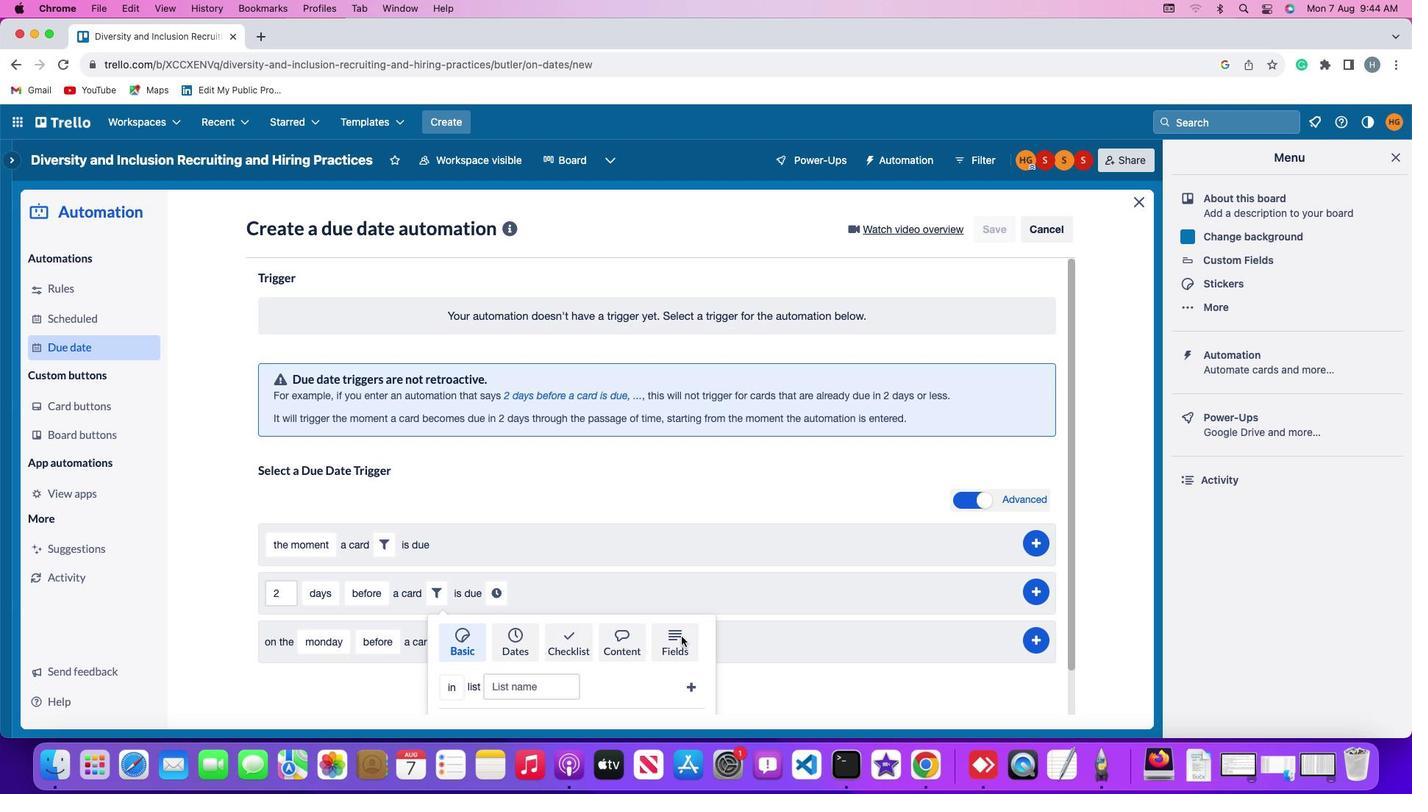 
Action: Mouse moved to (591, 650)
Screenshot: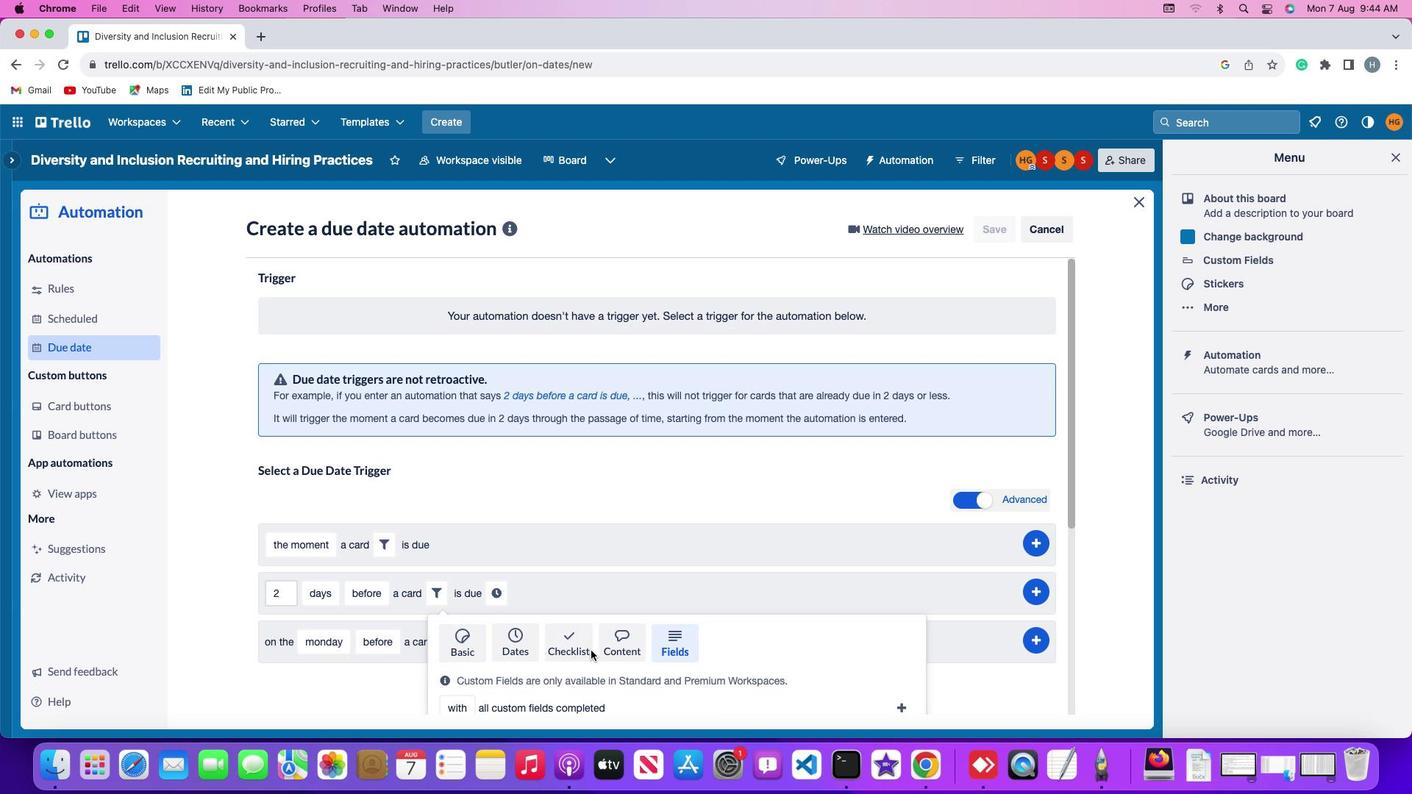 
Action: Mouse scrolled (591, 650) with delta (0, 0)
Screenshot: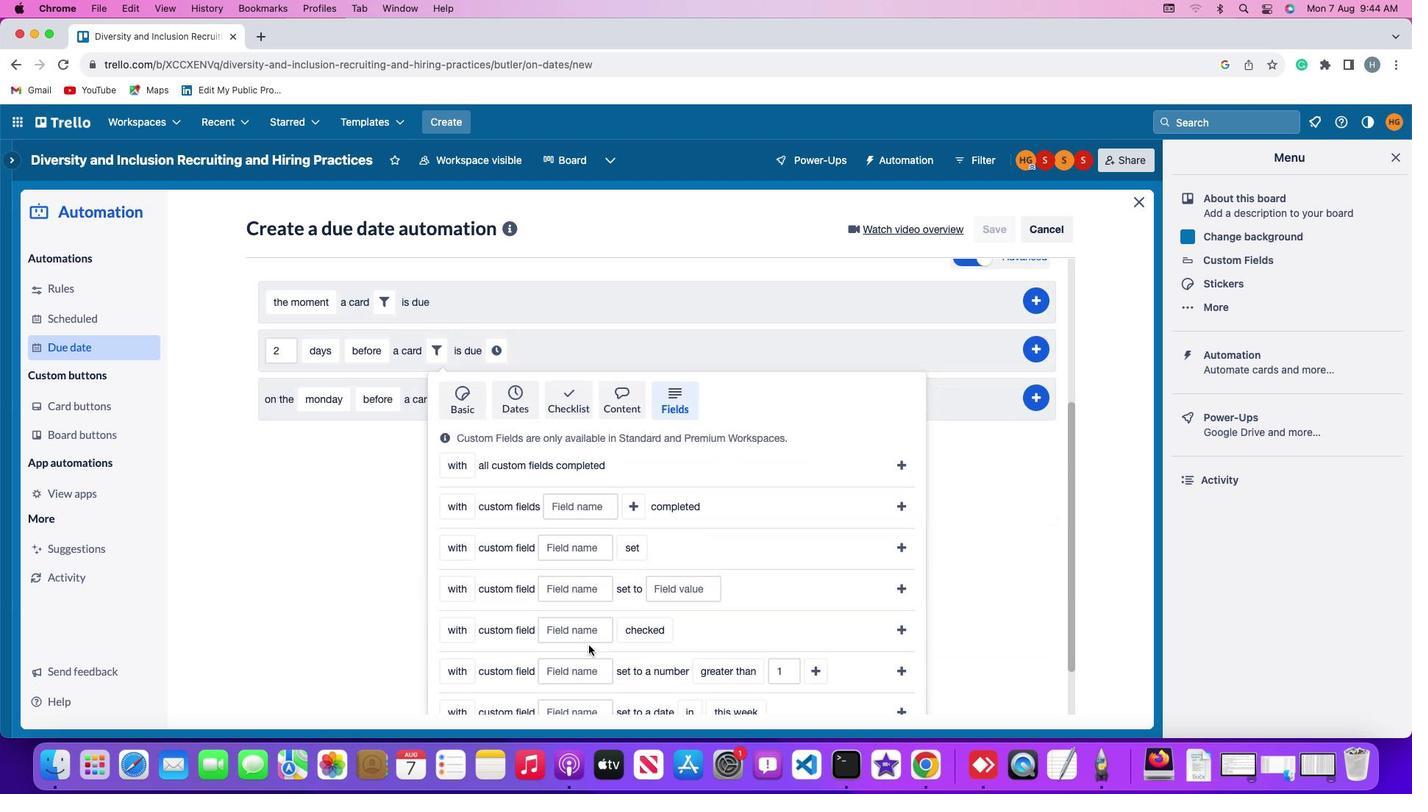 
Action: Mouse scrolled (591, 650) with delta (0, 0)
Screenshot: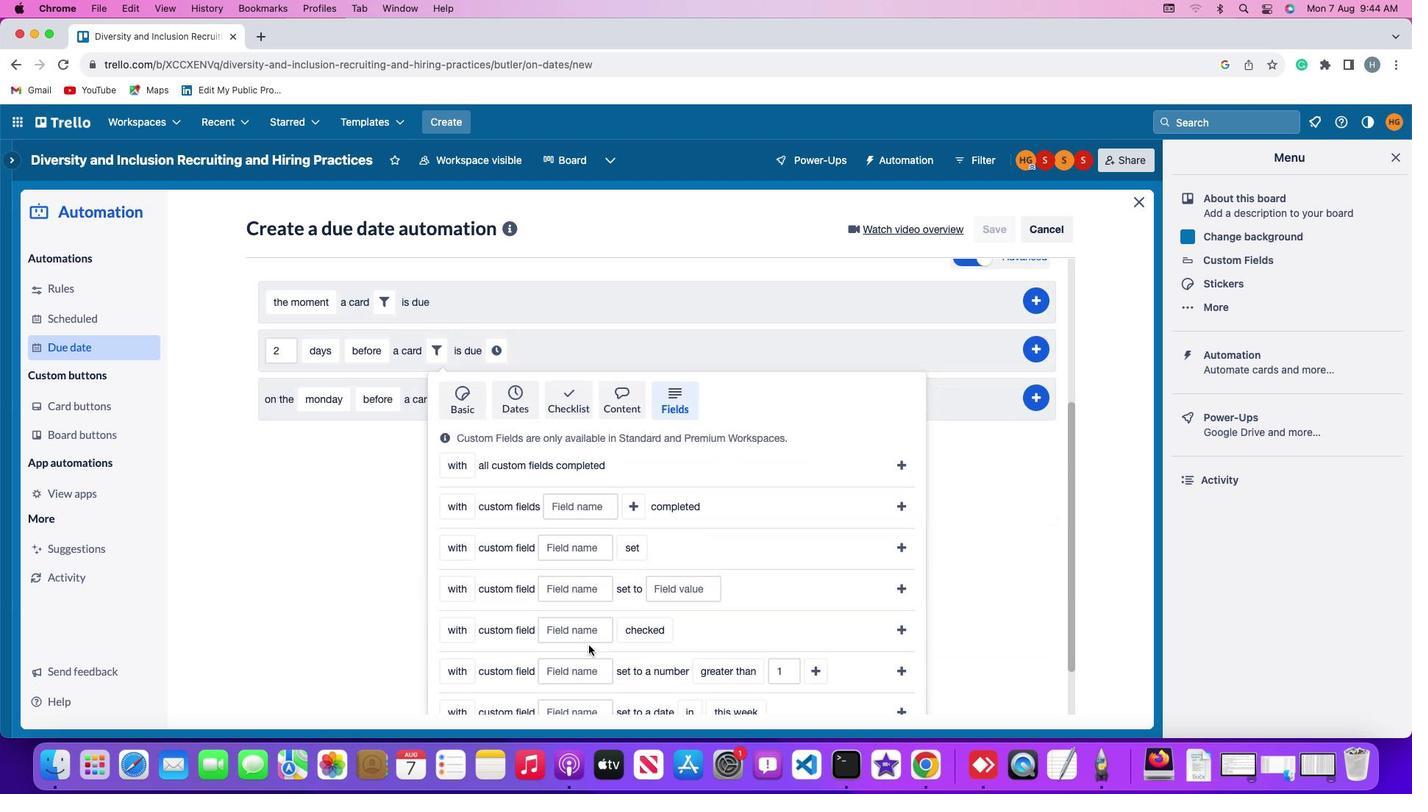 
Action: Mouse scrolled (591, 650) with delta (0, -2)
Screenshot: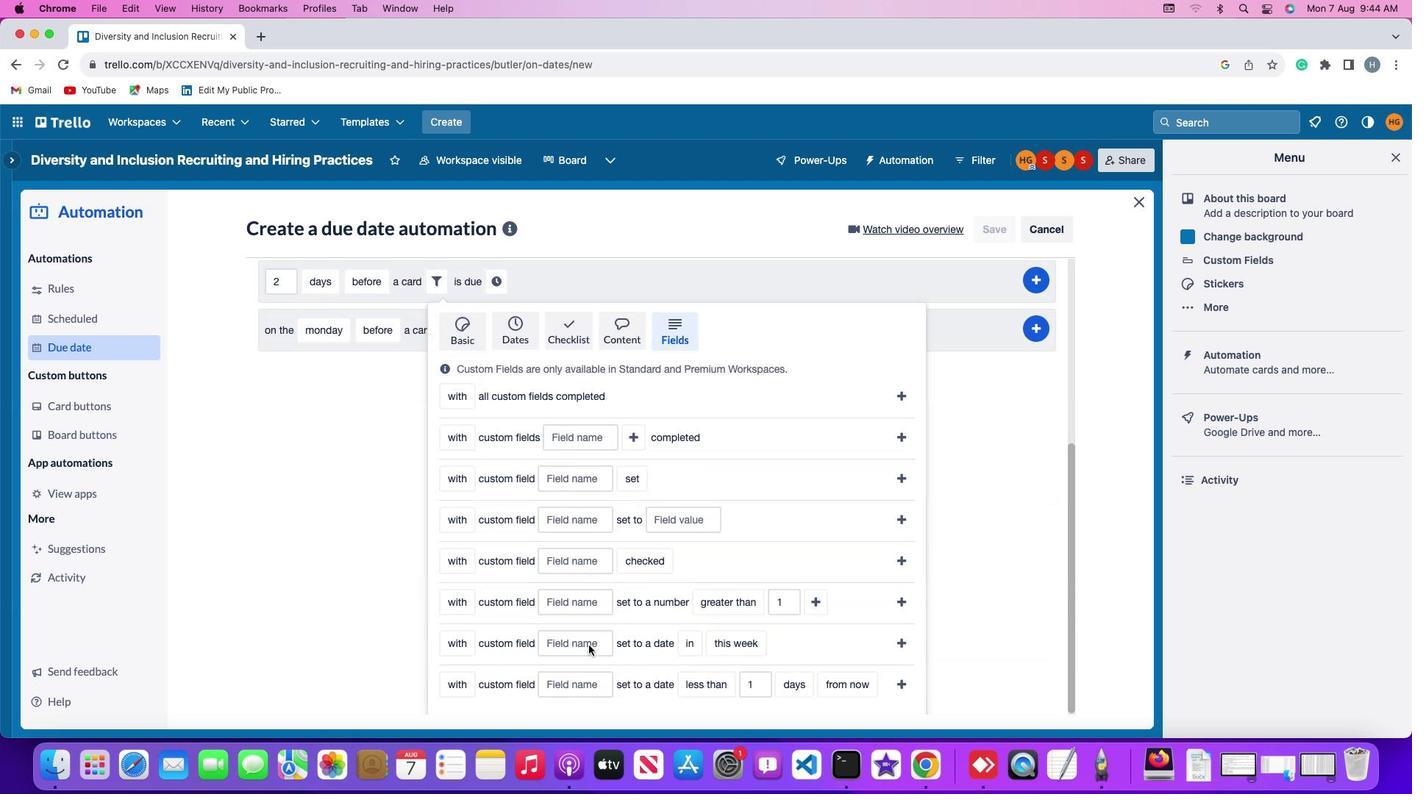 
Action: Mouse scrolled (591, 650) with delta (0, -3)
Screenshot: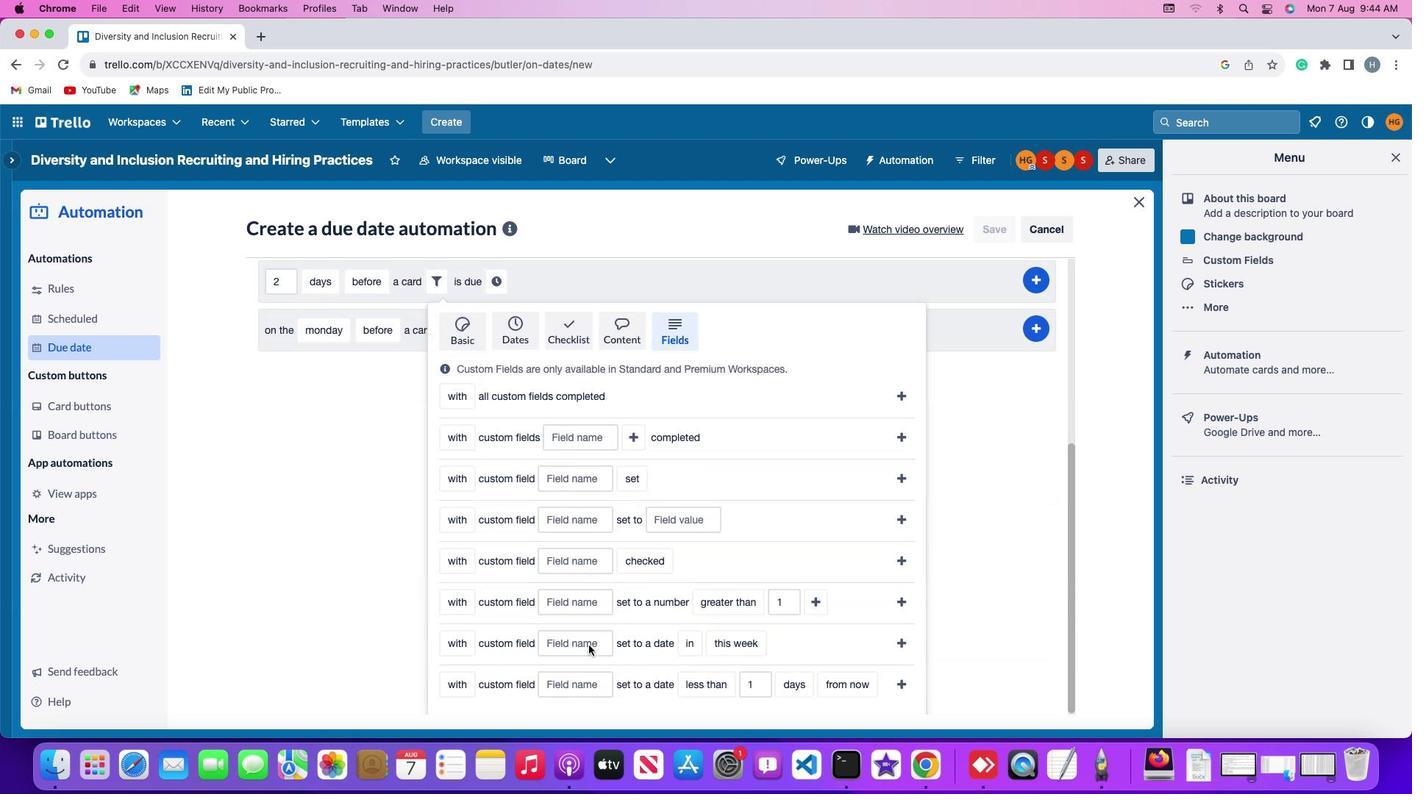 
Action: Mouse scrolled (591, 650) with delta (0, -4)
Screenshot: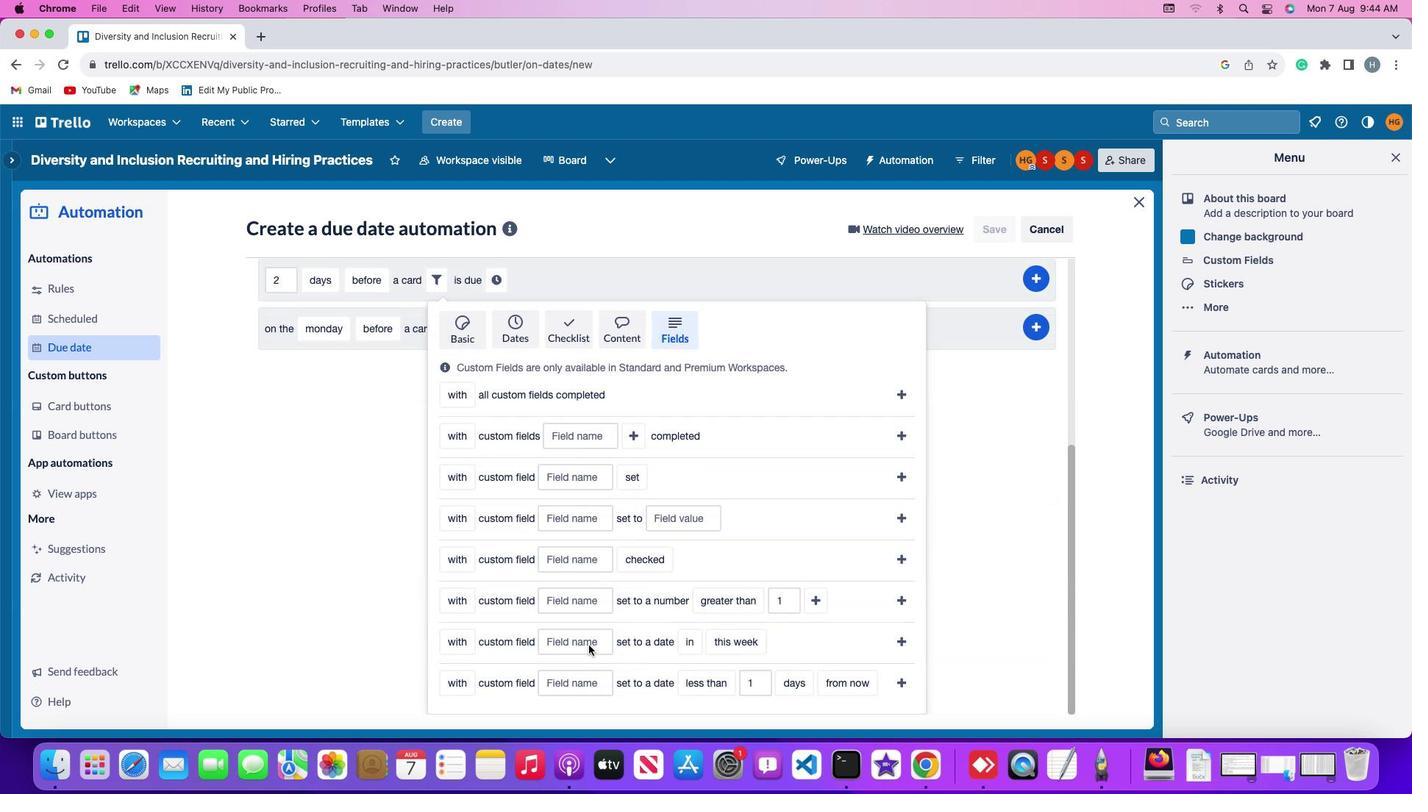 
Action: Mouse moved to (588, 645)
Screenshot: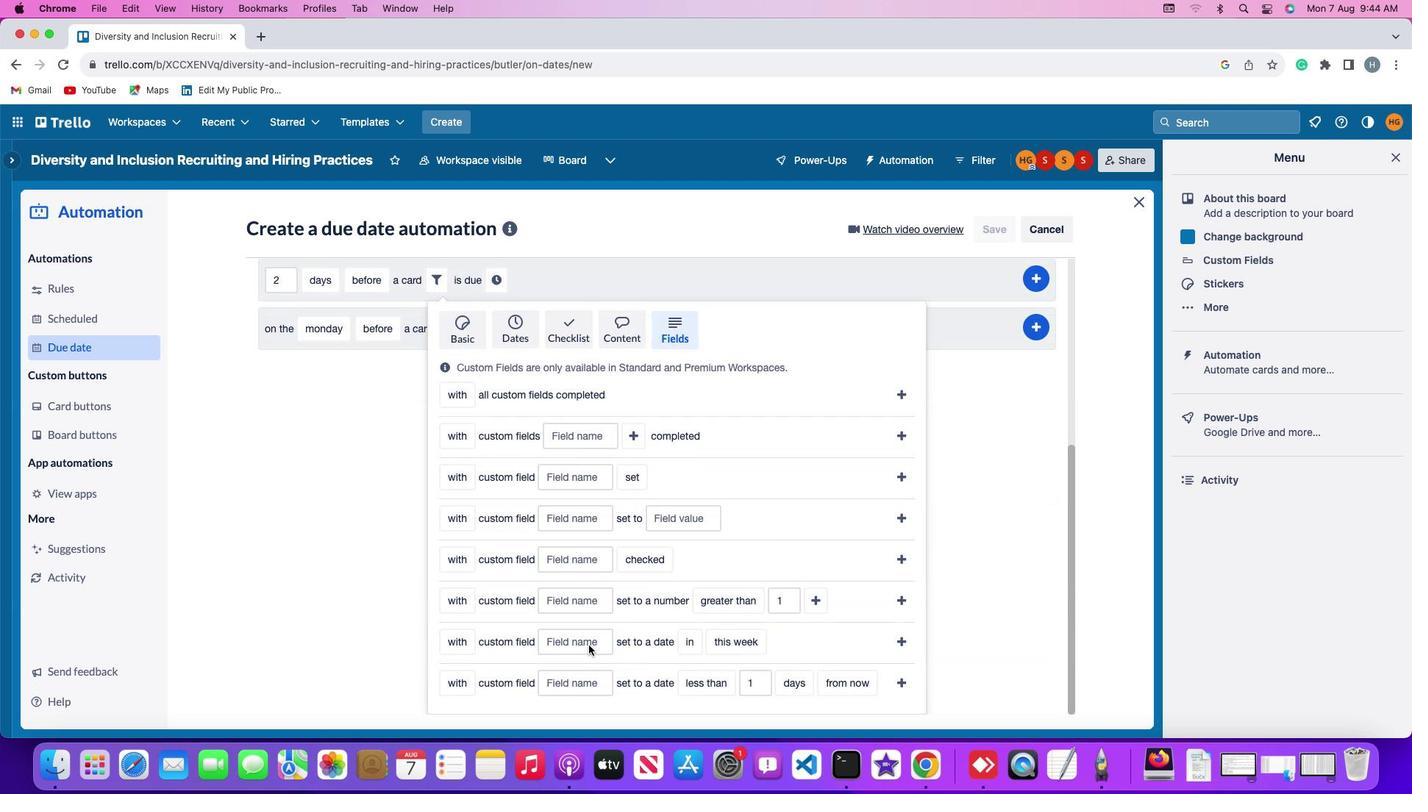 
Action: Mouse scrolled (588, 645) with delta (0, 0)
Screenshot: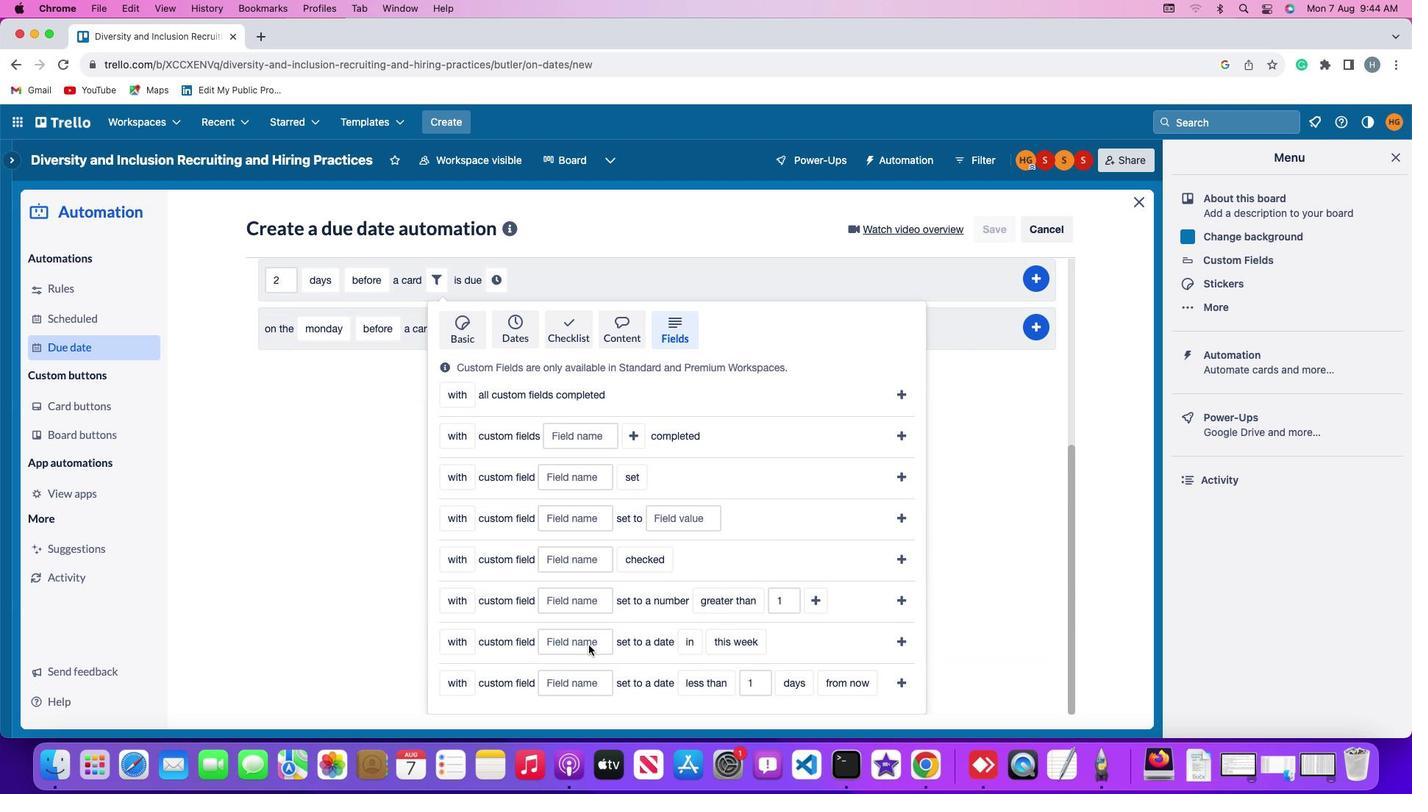 
Action: Mouse scrolled (588, 645) with delta (0, 0)
Screenshot: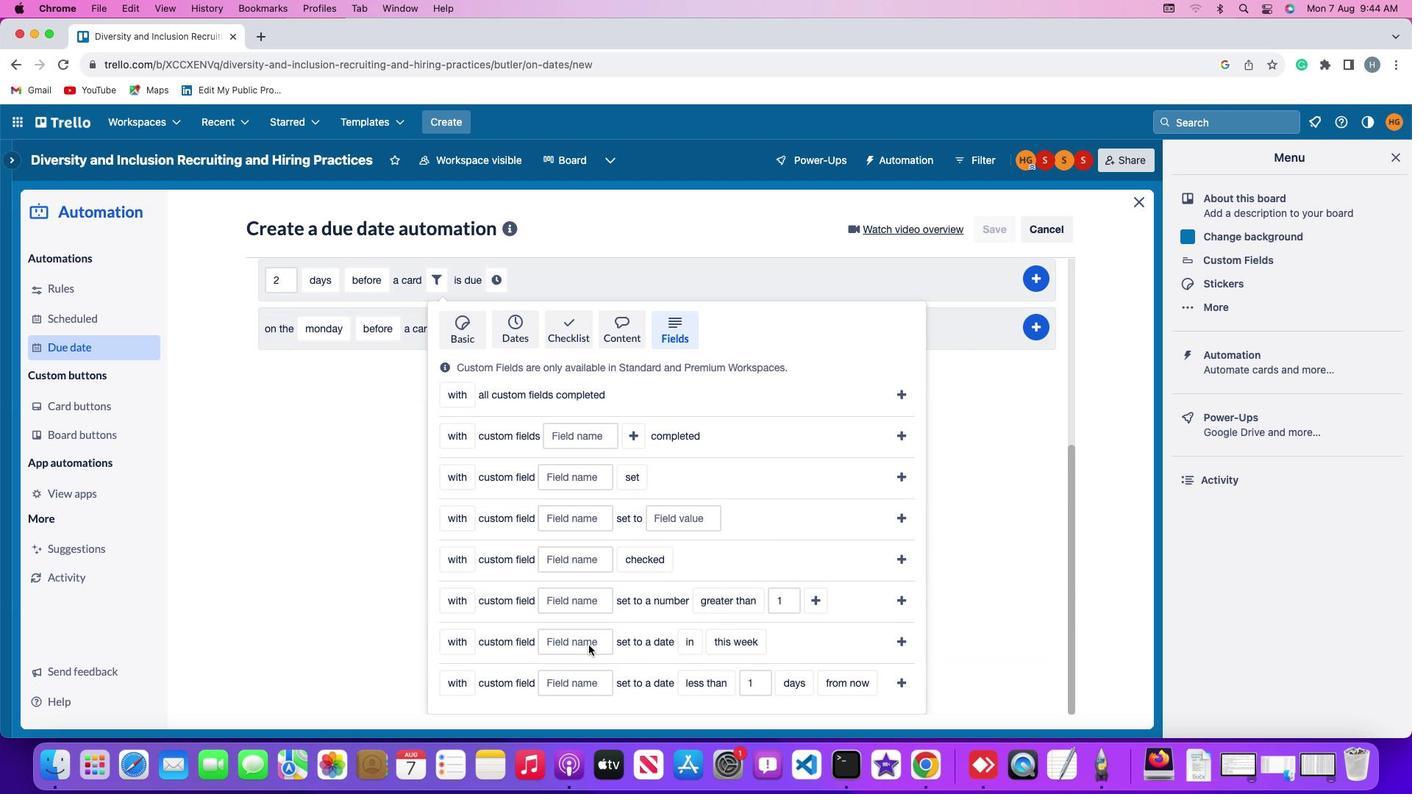 
Action: Mouse scrolled (588, 645) with delta (0, -2)
Screenshot: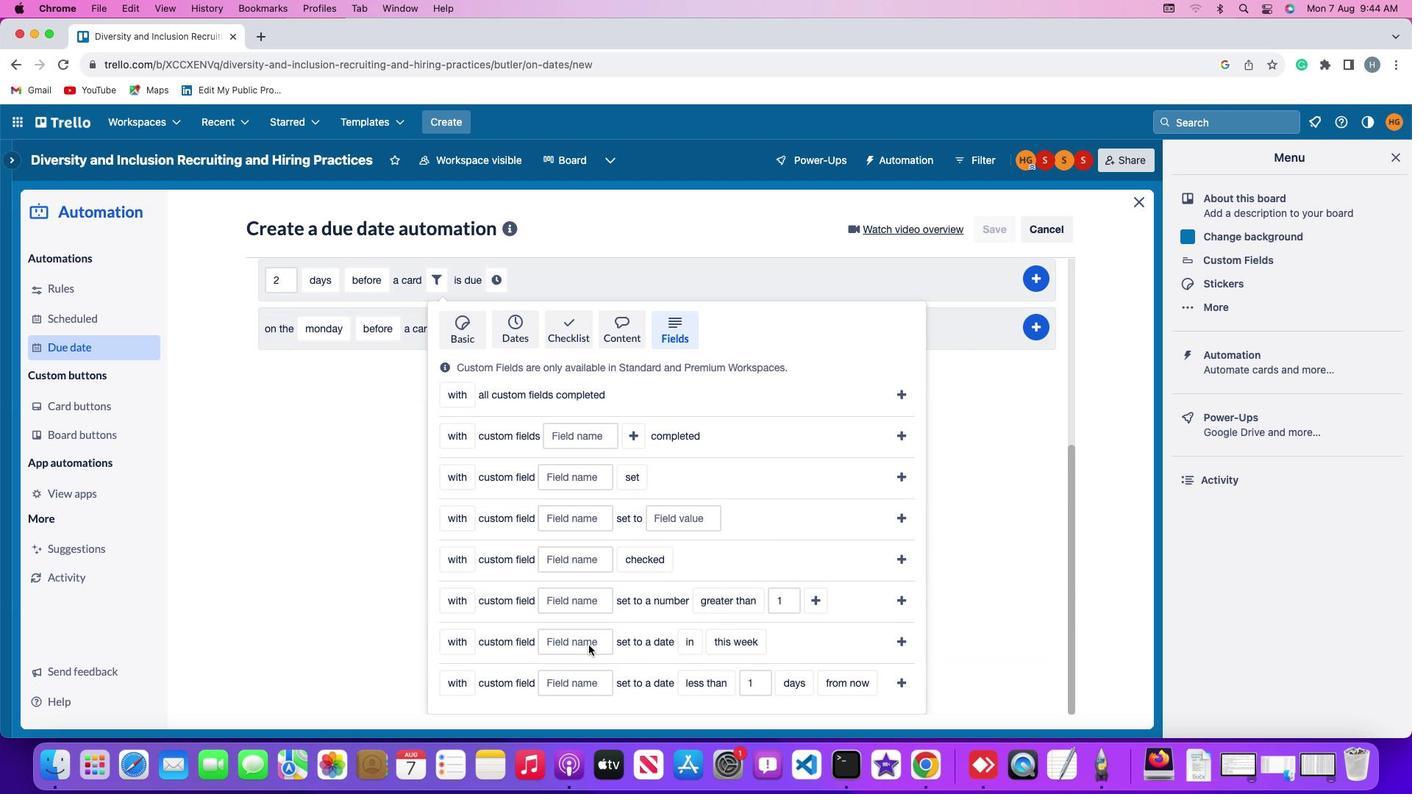 
Action: Mouse scrolled (588, 645) with delta (0, -3)
Screenshot: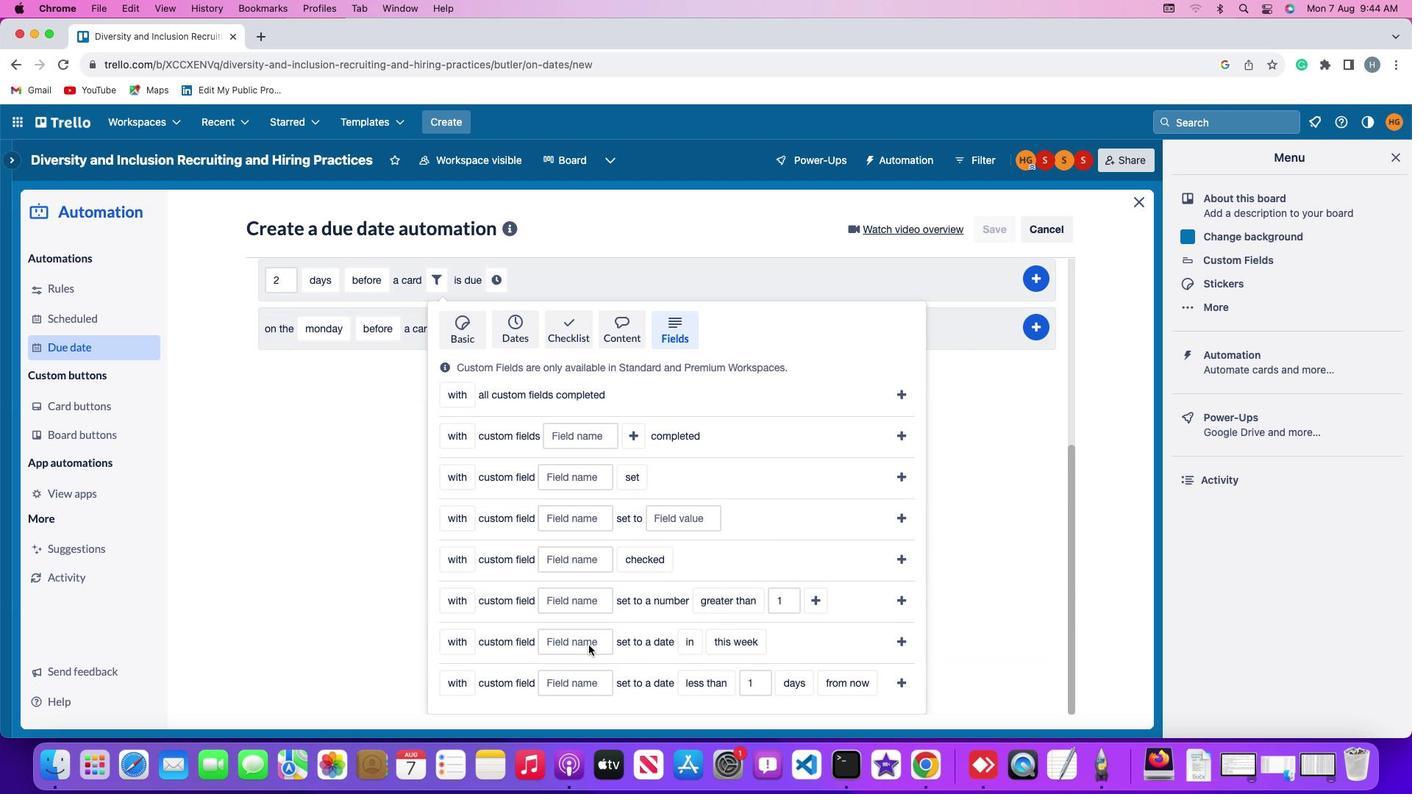 
Action: Mouse moved to (456, 607)
Screenshot: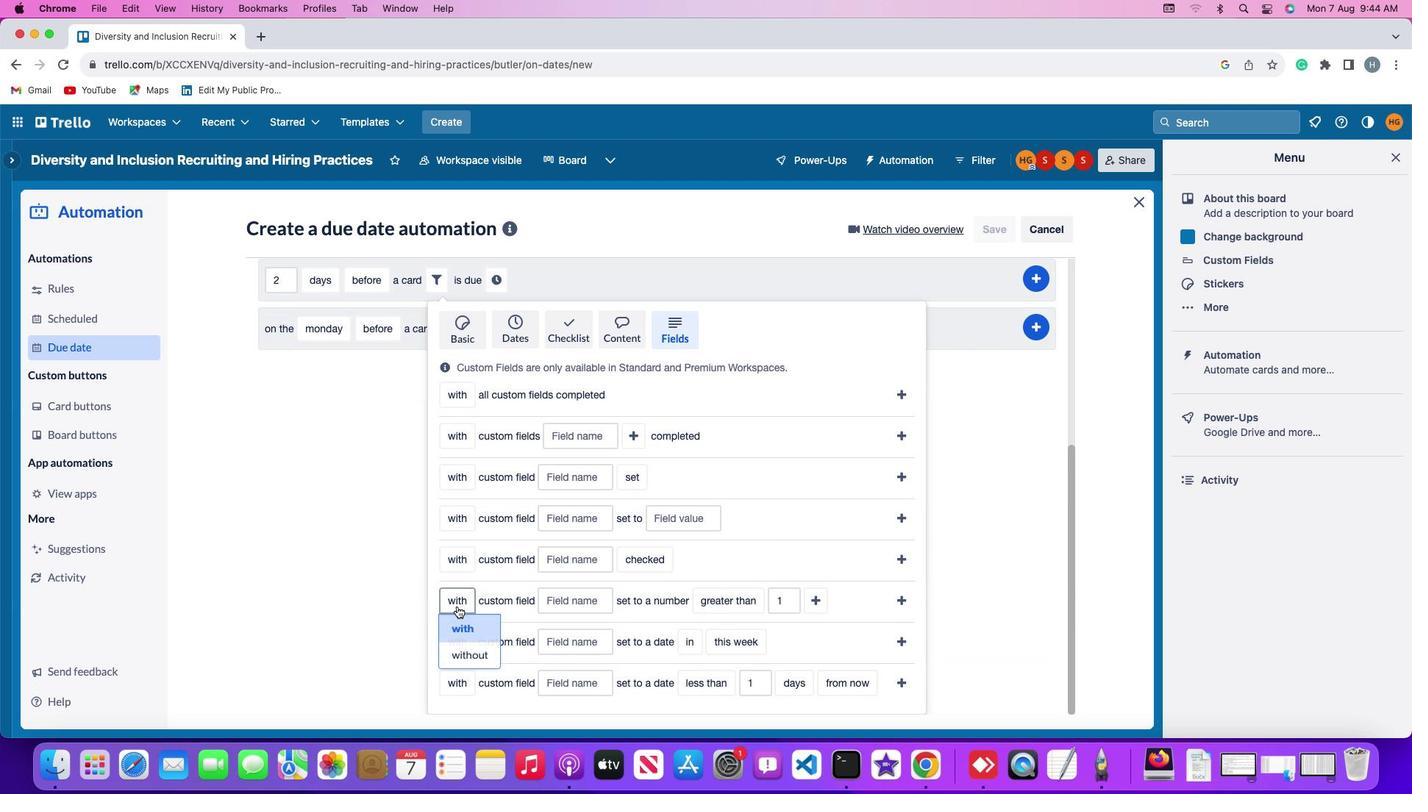 
Action: Mouse pressed left at (456, 607)
Screenshot: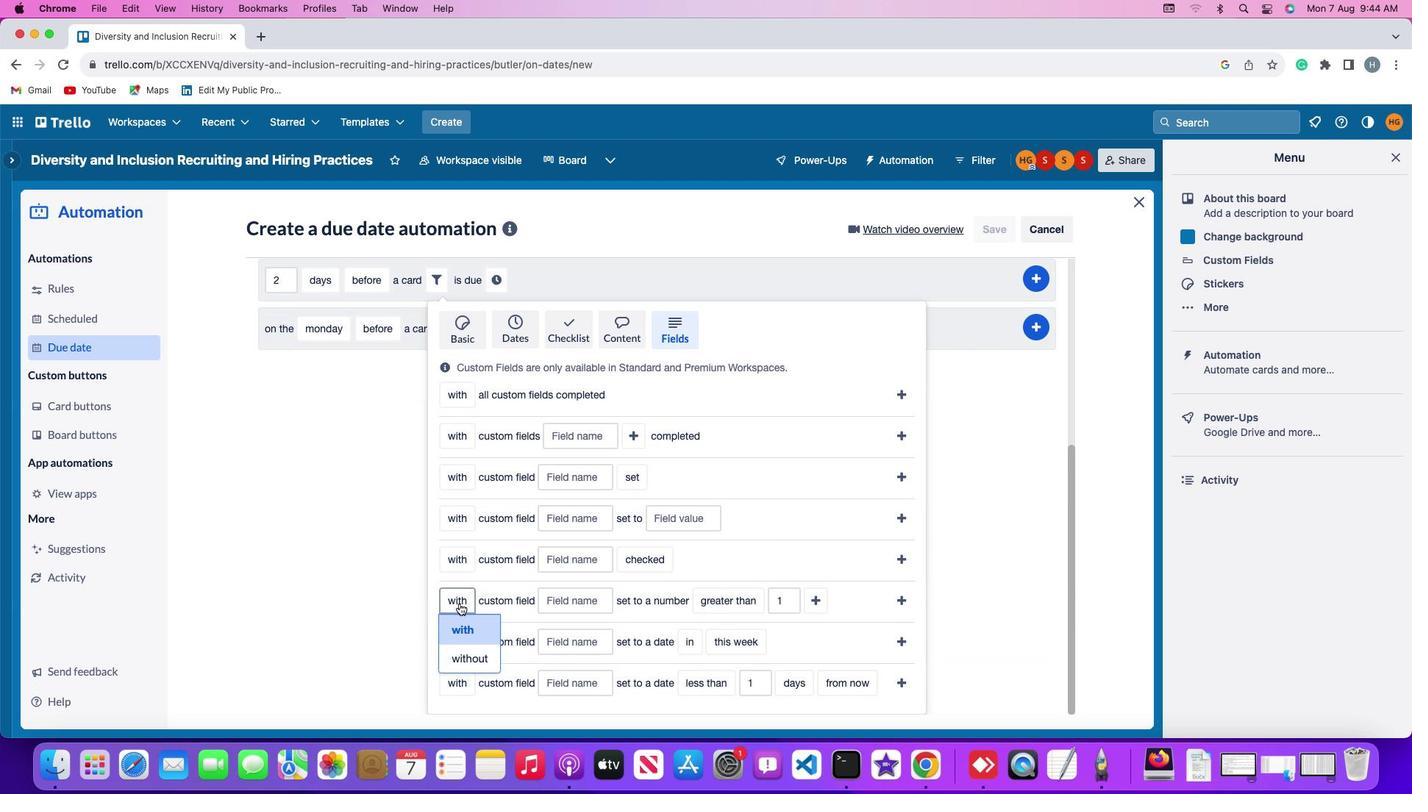 
Action: Mouse moved to (465, 629)
Screenshot: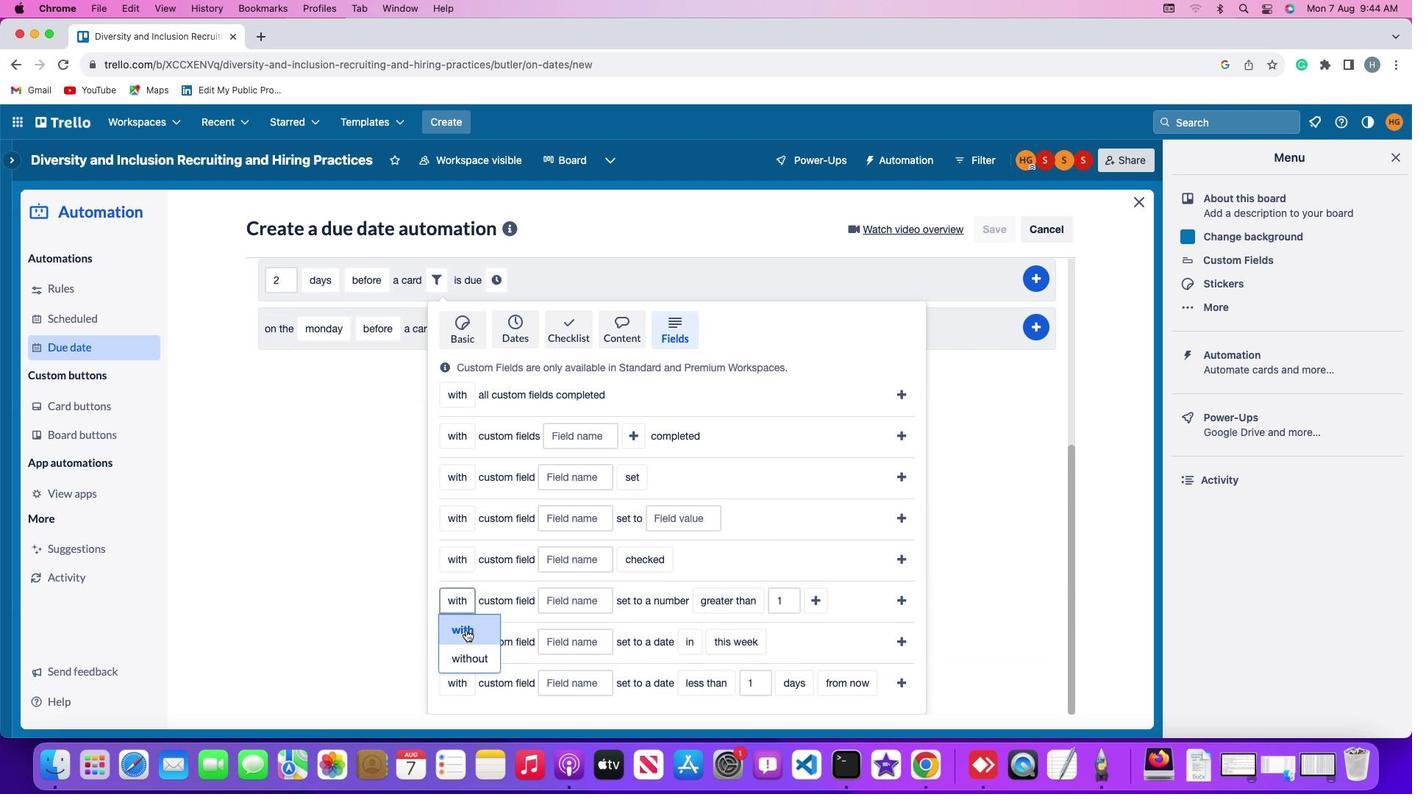 
Action: Mouse pressed left at (465, 629)
Screenshot: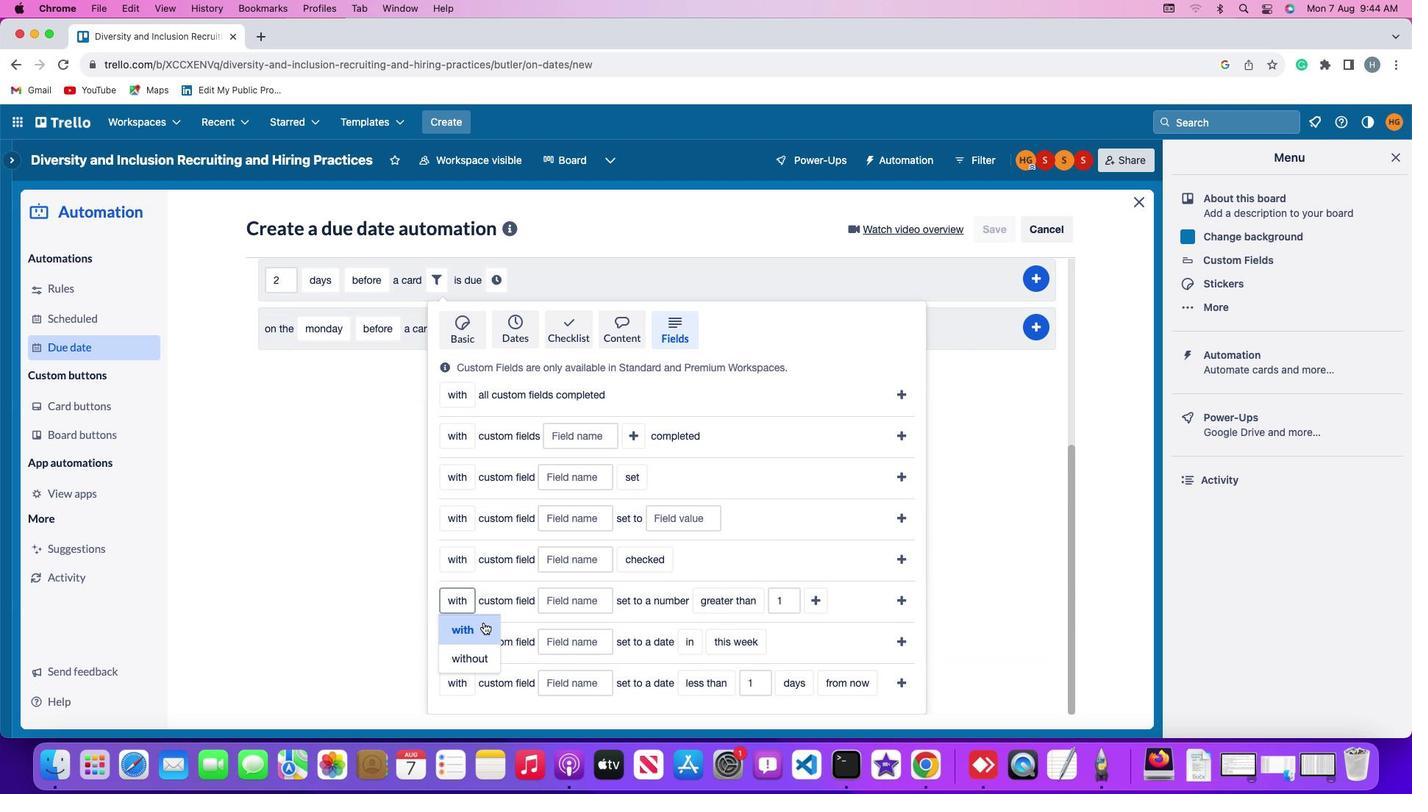 
Action: Mouse moved to (580, 601)
Screenshot: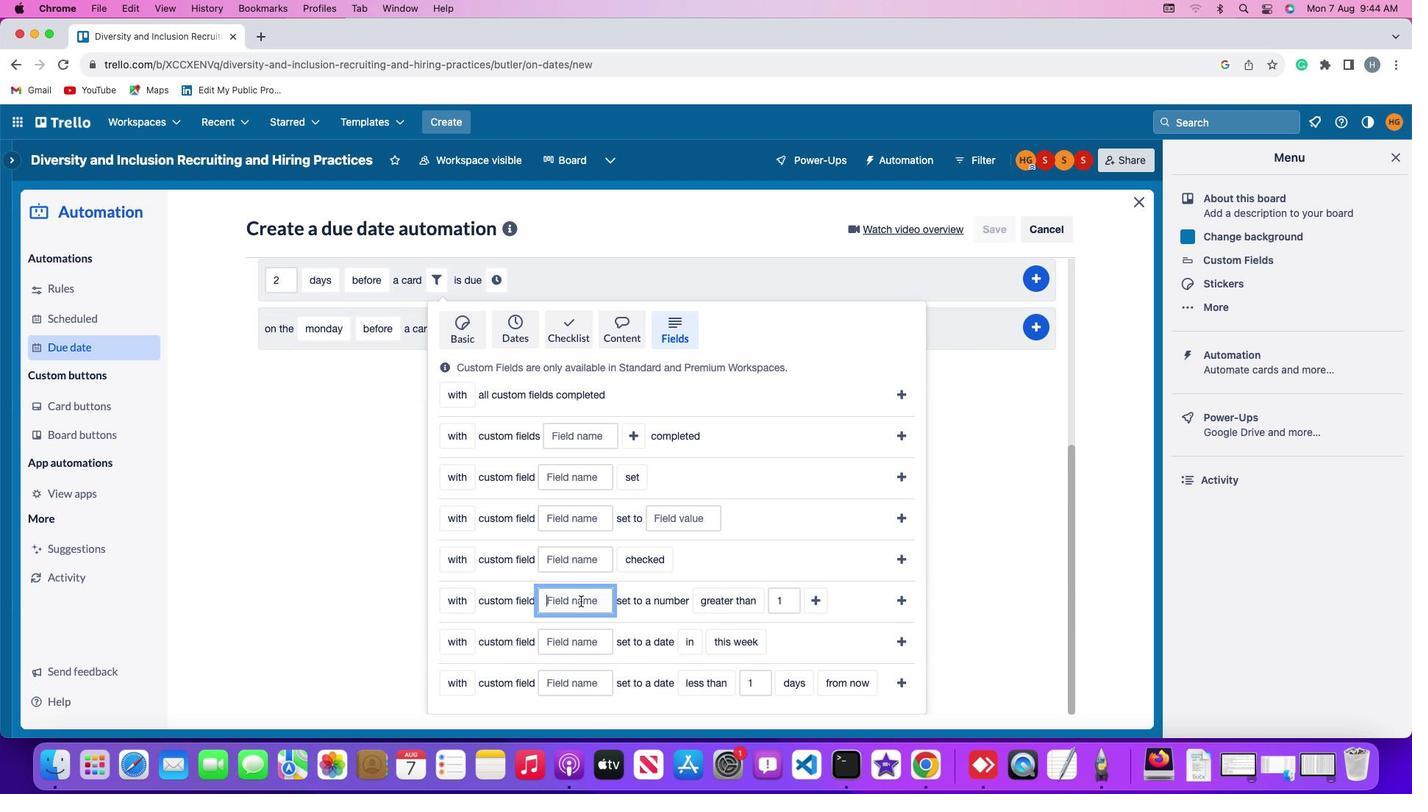 
Action: Mouse pressed left at (580, 601)
Screenshot: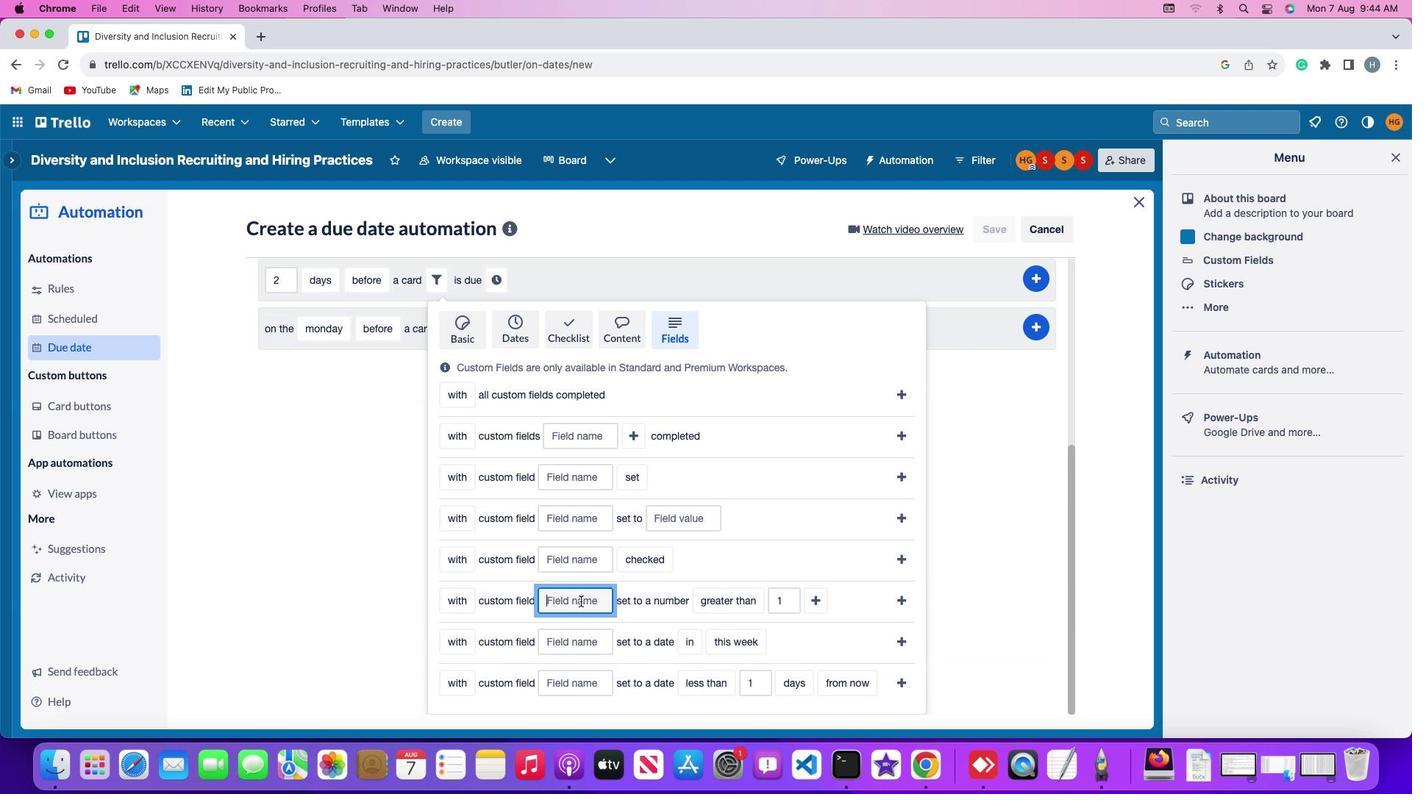 
Action: Key pressed Key.shift'R''e''s''u''m''e'
Screenshot: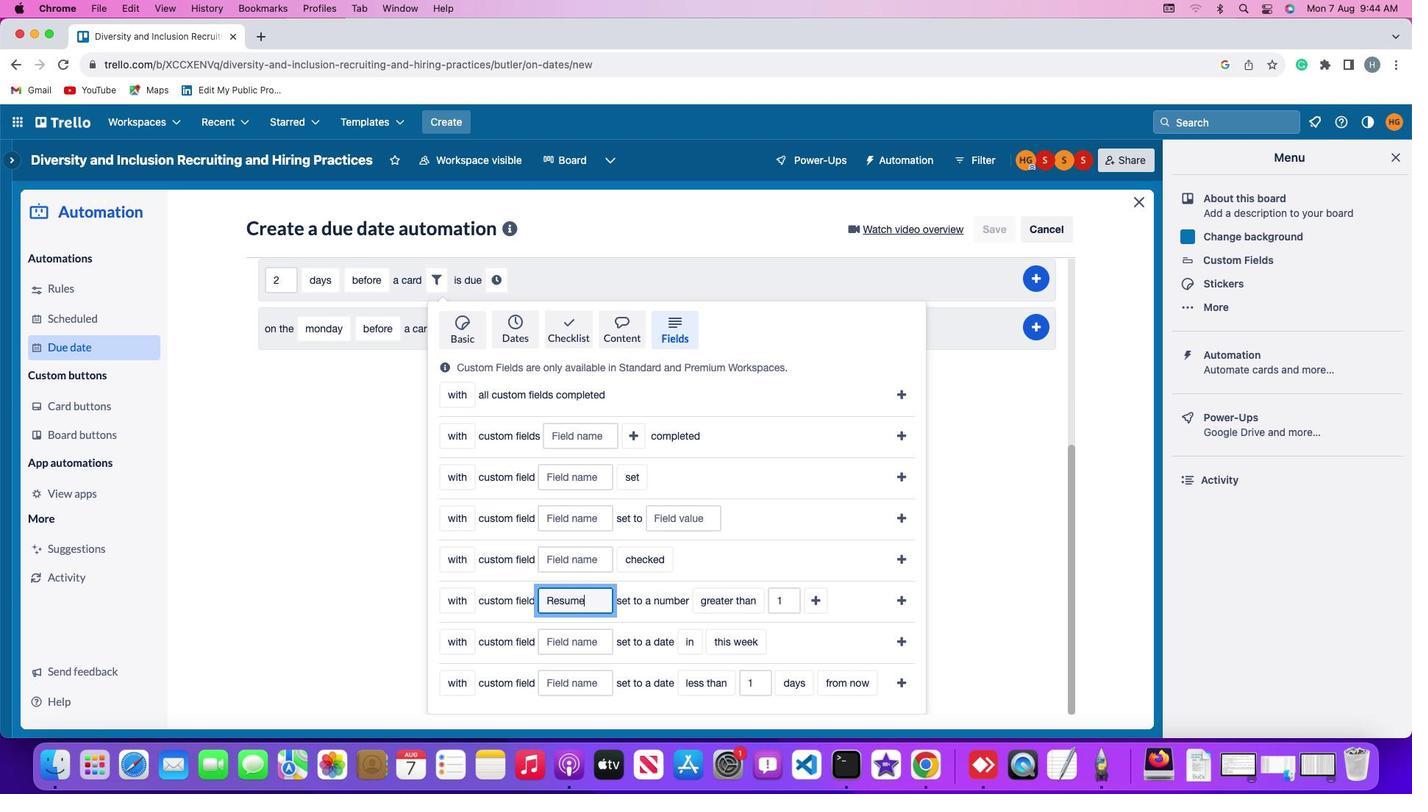 
Action: Mouse moved to (708, 597)
Screenshot: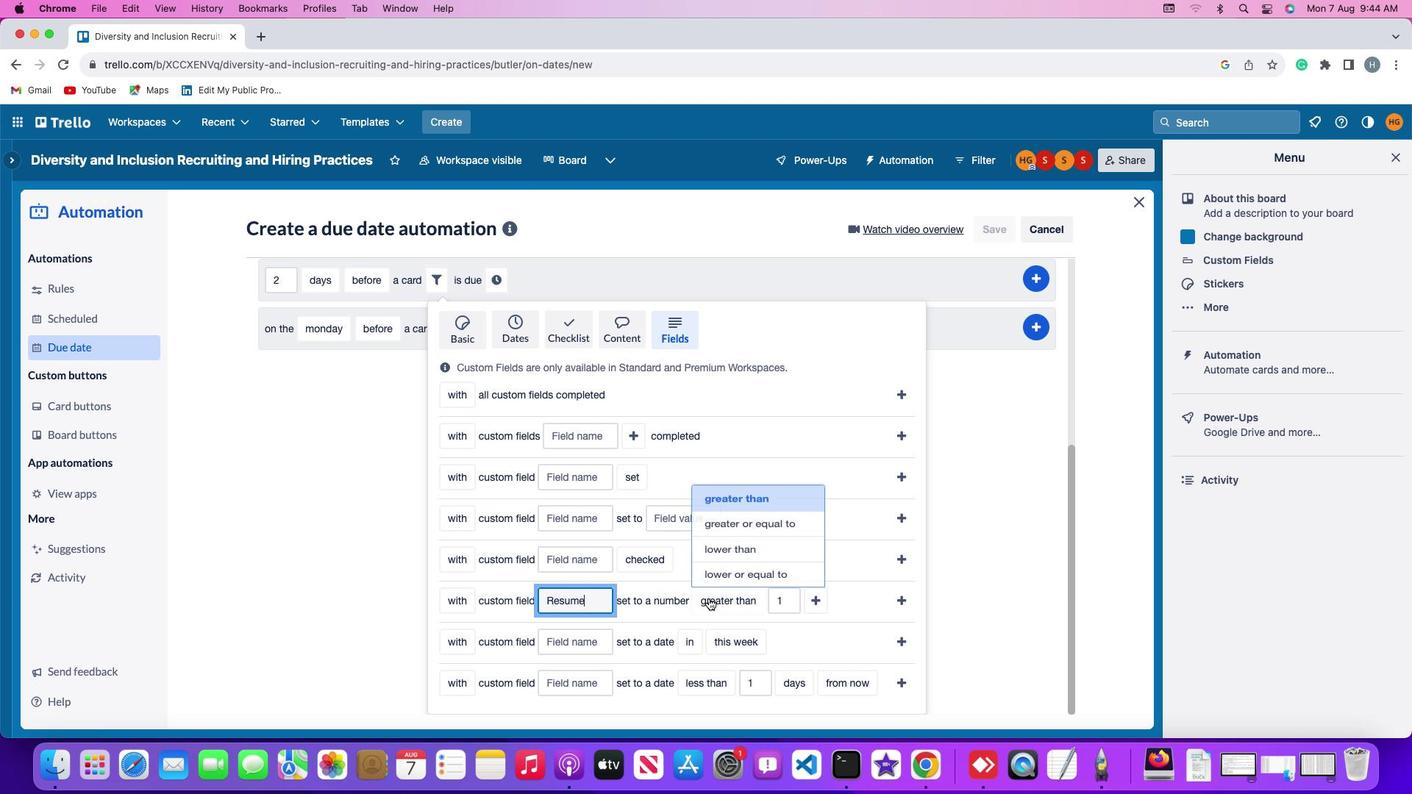 
Action: Mouse pressed left at (708, 597)
Screenshot: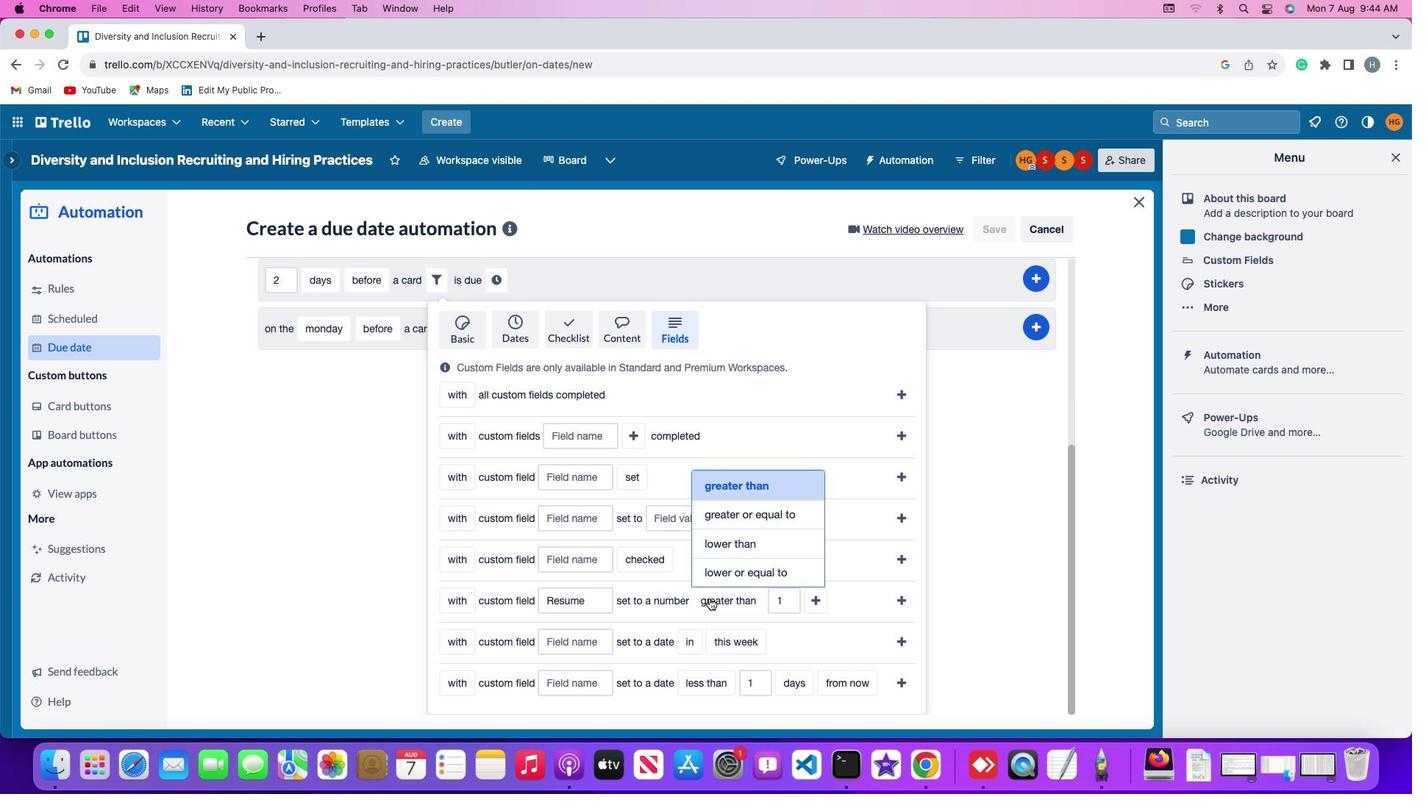 
Action: Mouse moved to (721, 542)
Screenshot: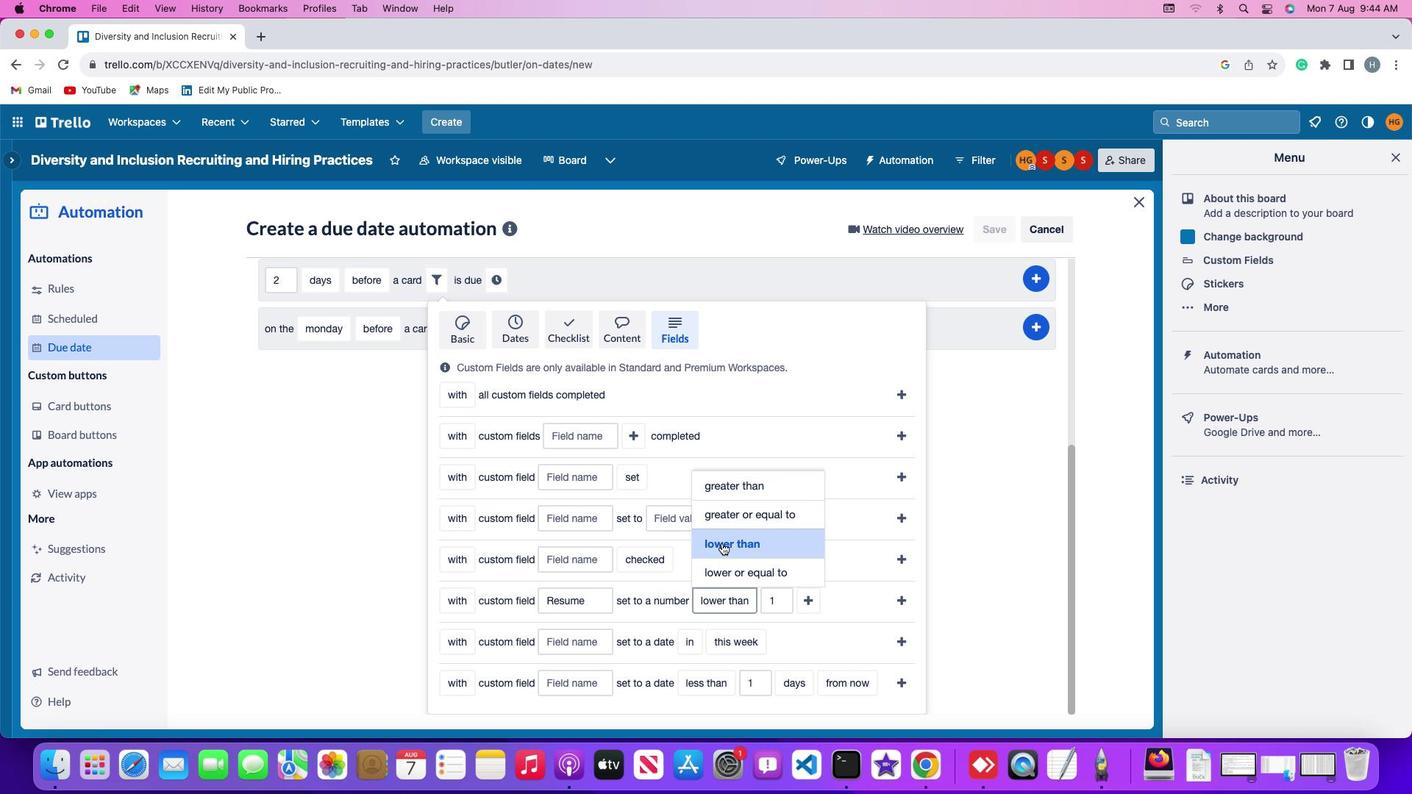 
Action: Mouse pressed left at (721, 542)
Screenshot: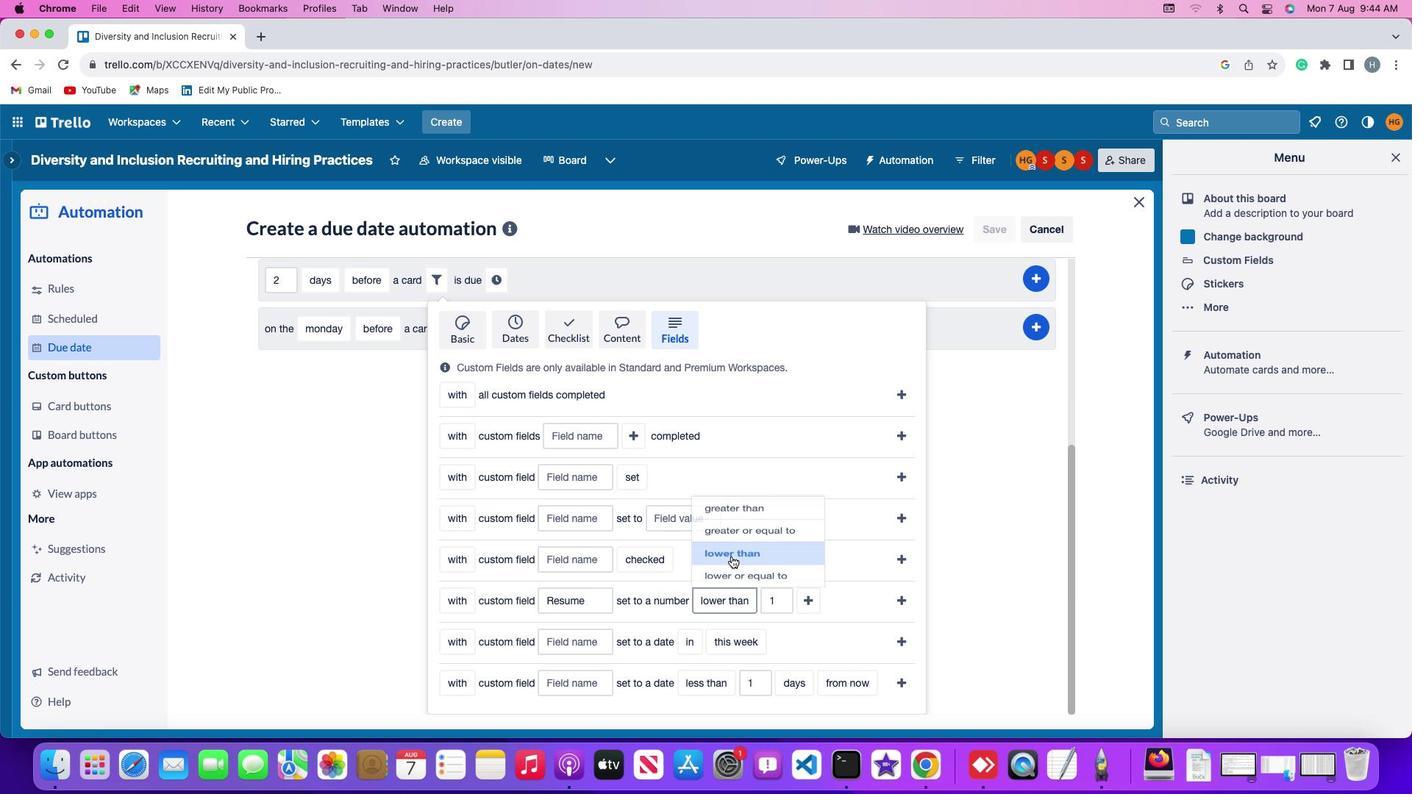 
Action: Mouse moved to (786, 601)
Screenshot: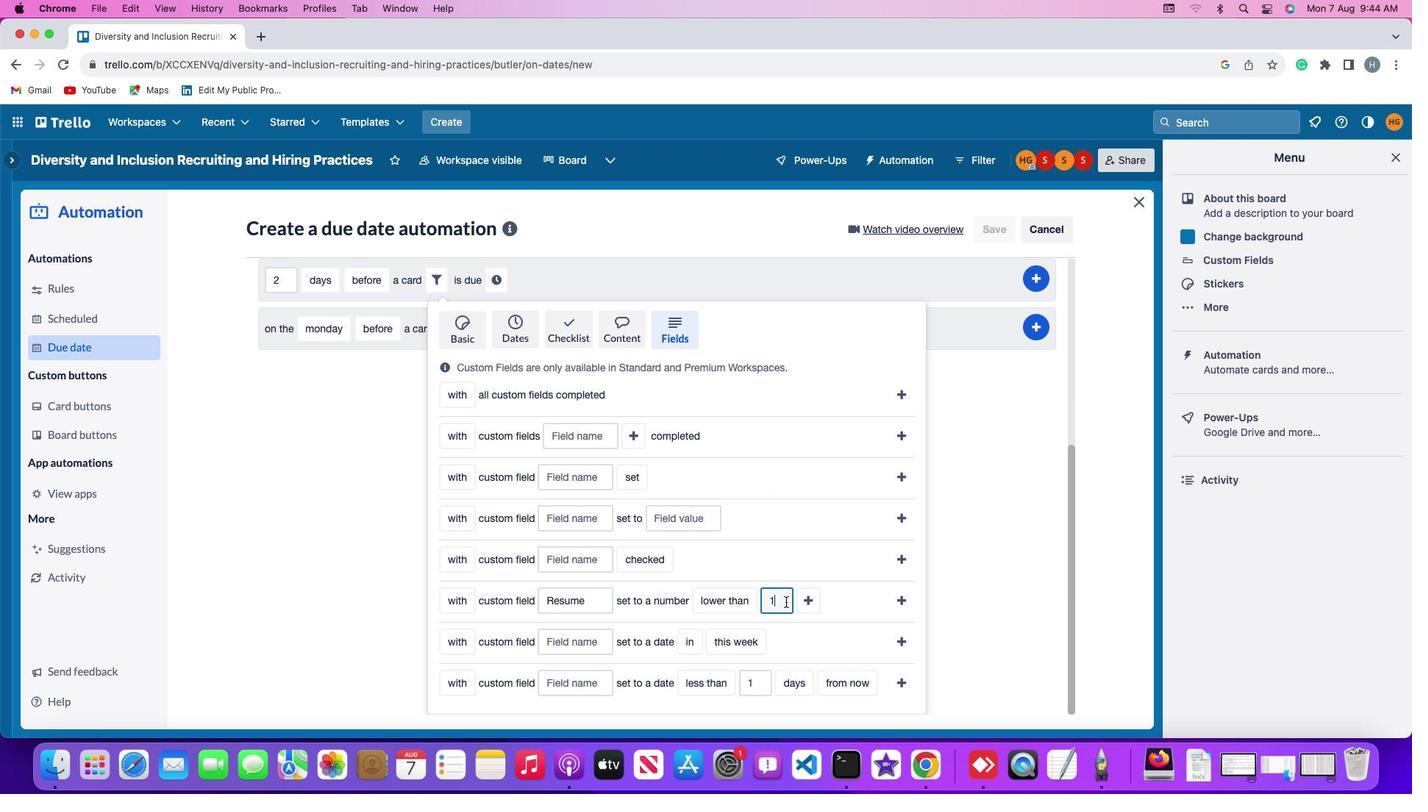 
Action: Mouse pressed left at (786, 601)
Screenshot: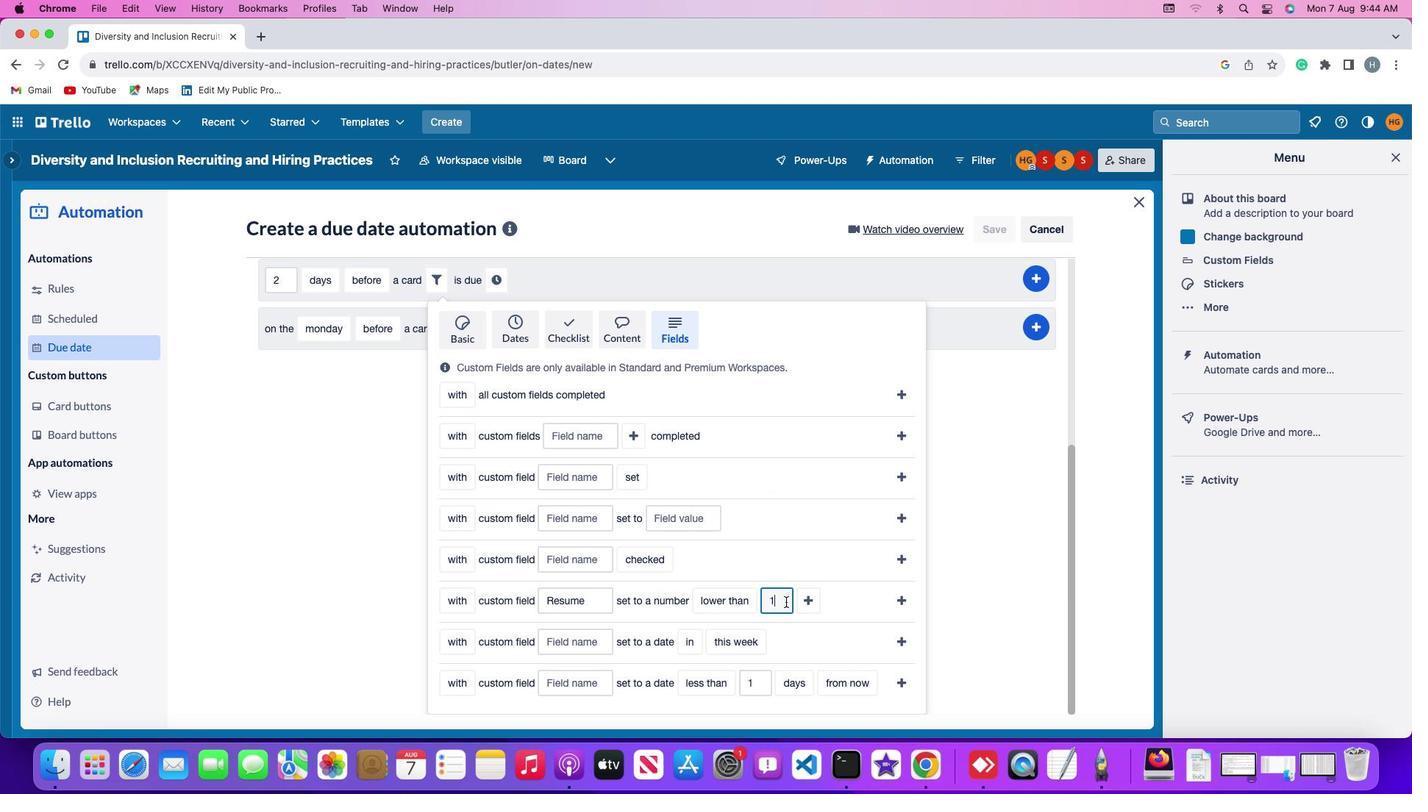 
Action: Key pressed Key.backspace'1'
Screenshot: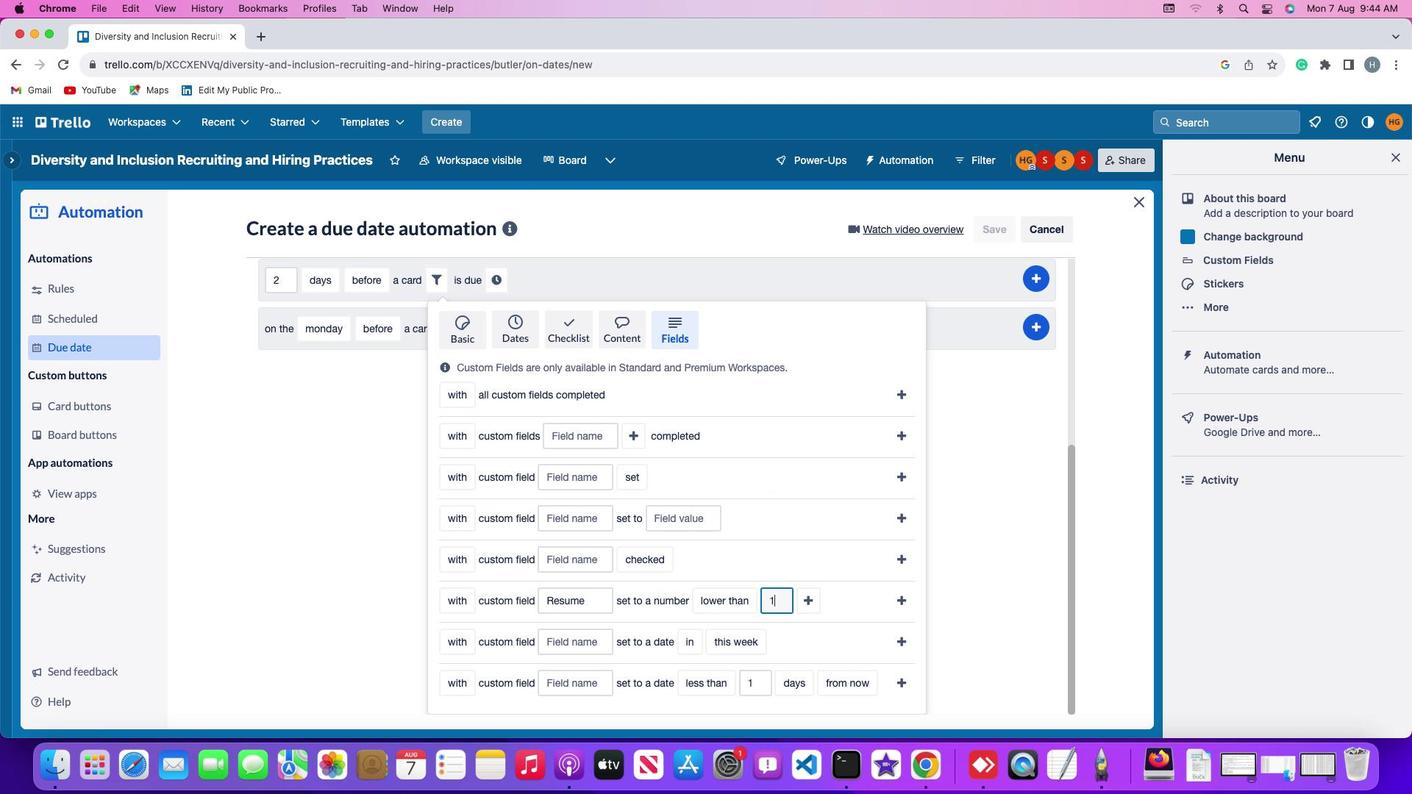 
Action: Mouse moved to (805, 604)
Screenshot: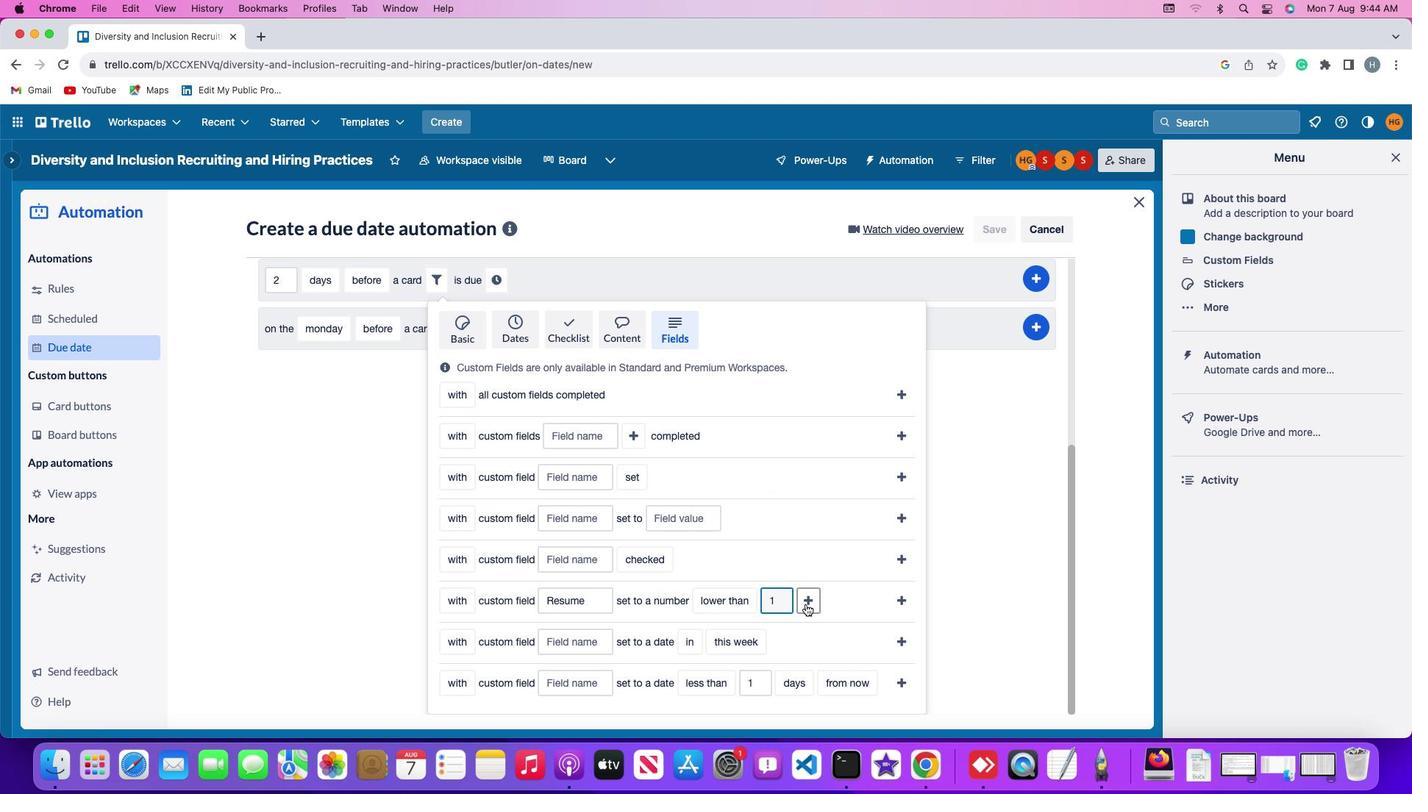 
Action: Mouse pressed left at (805, 604)
Screenshot: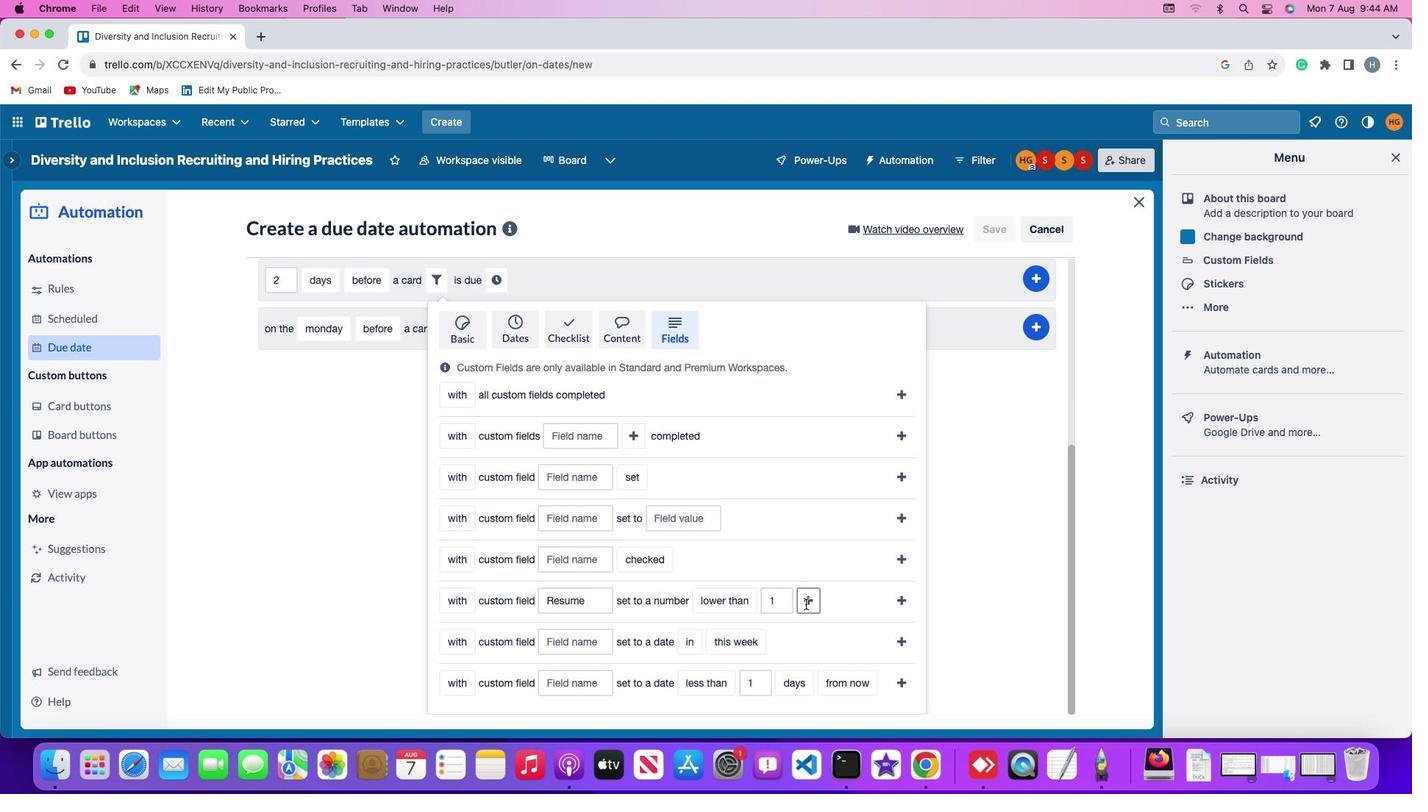 
Action: Mouse moved to (854, 605)
Screenshot: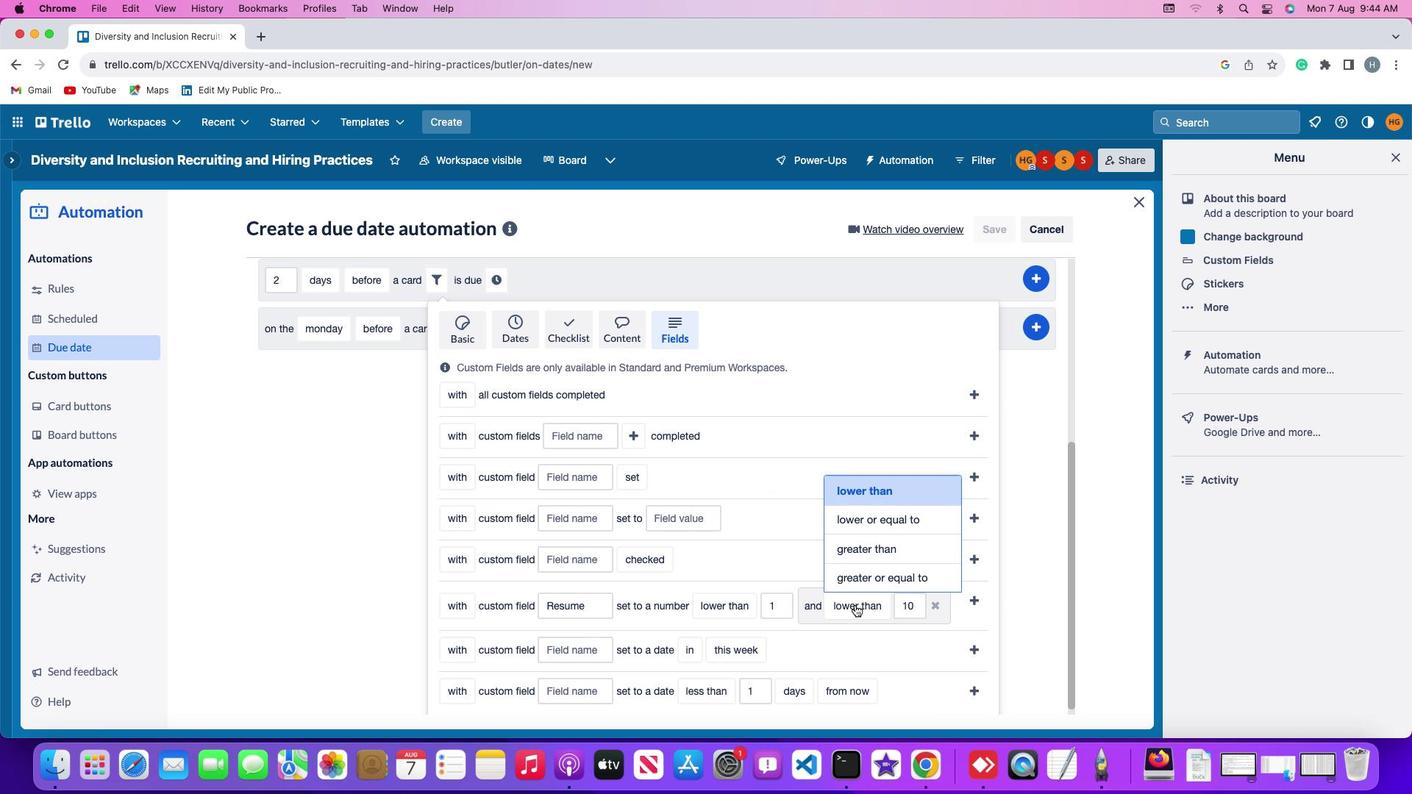 
Action: Mouse pressed left at (854, 605)
Screenshot: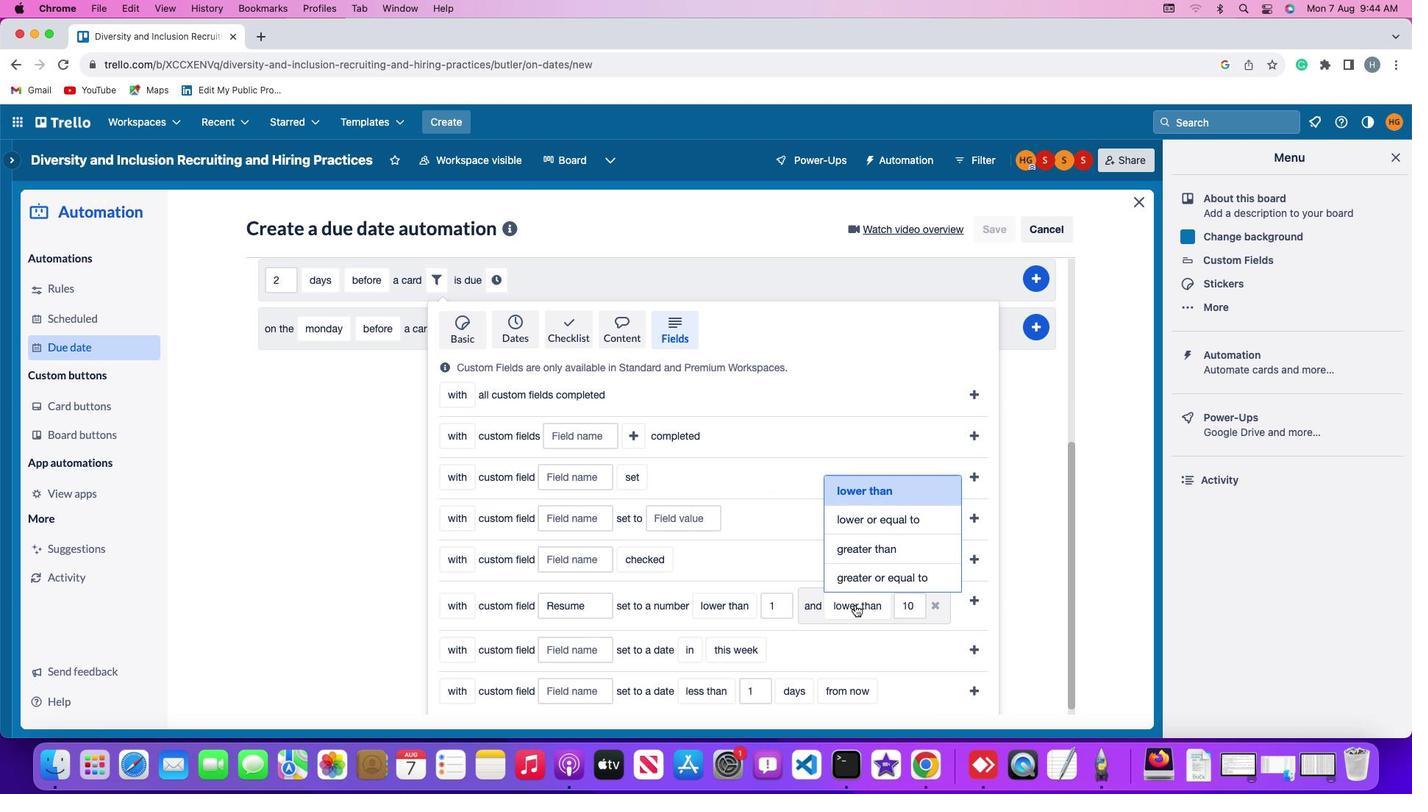 
Action: Mouse moved to (864, 583)
Screenshot: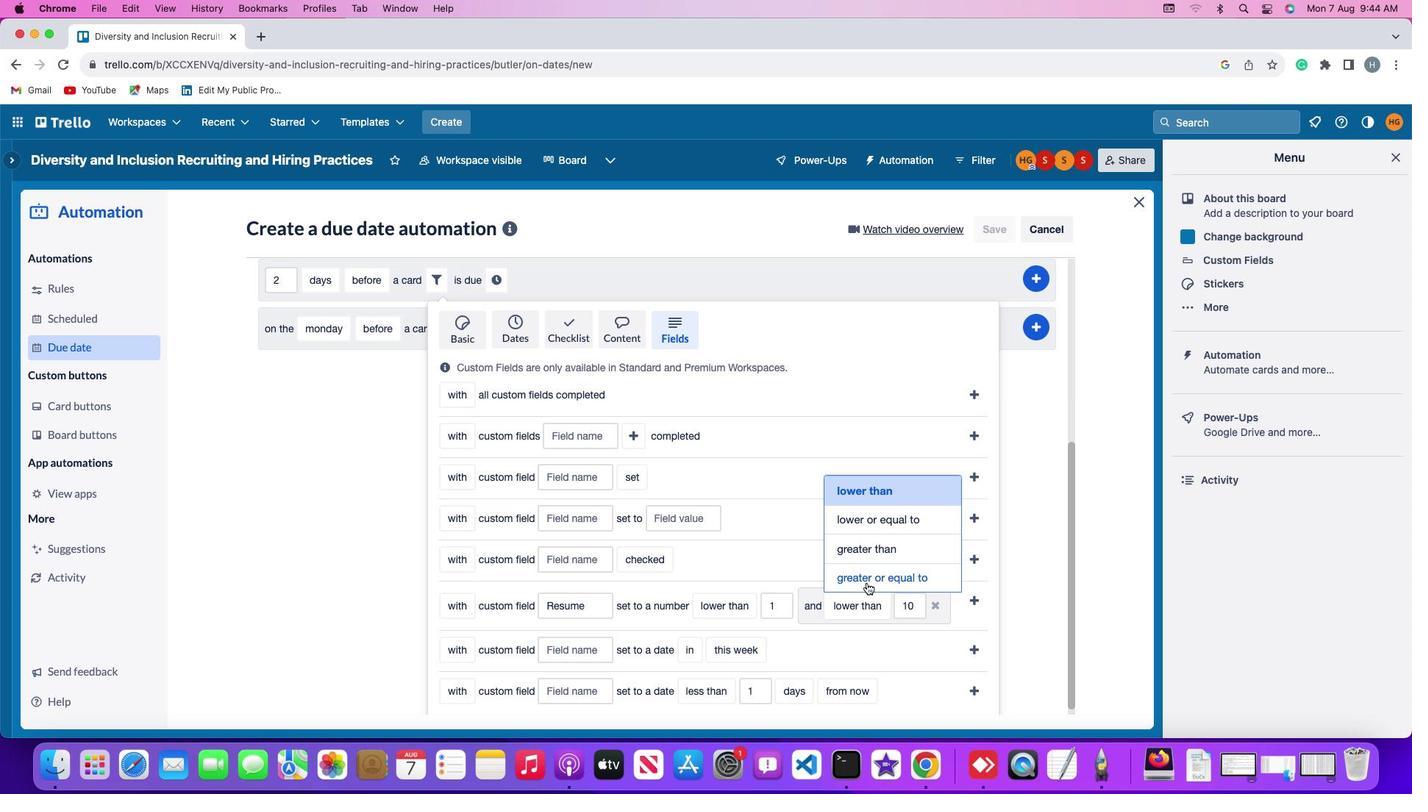 
Action: Mouse pressed left at (864, 583)
Screenshot: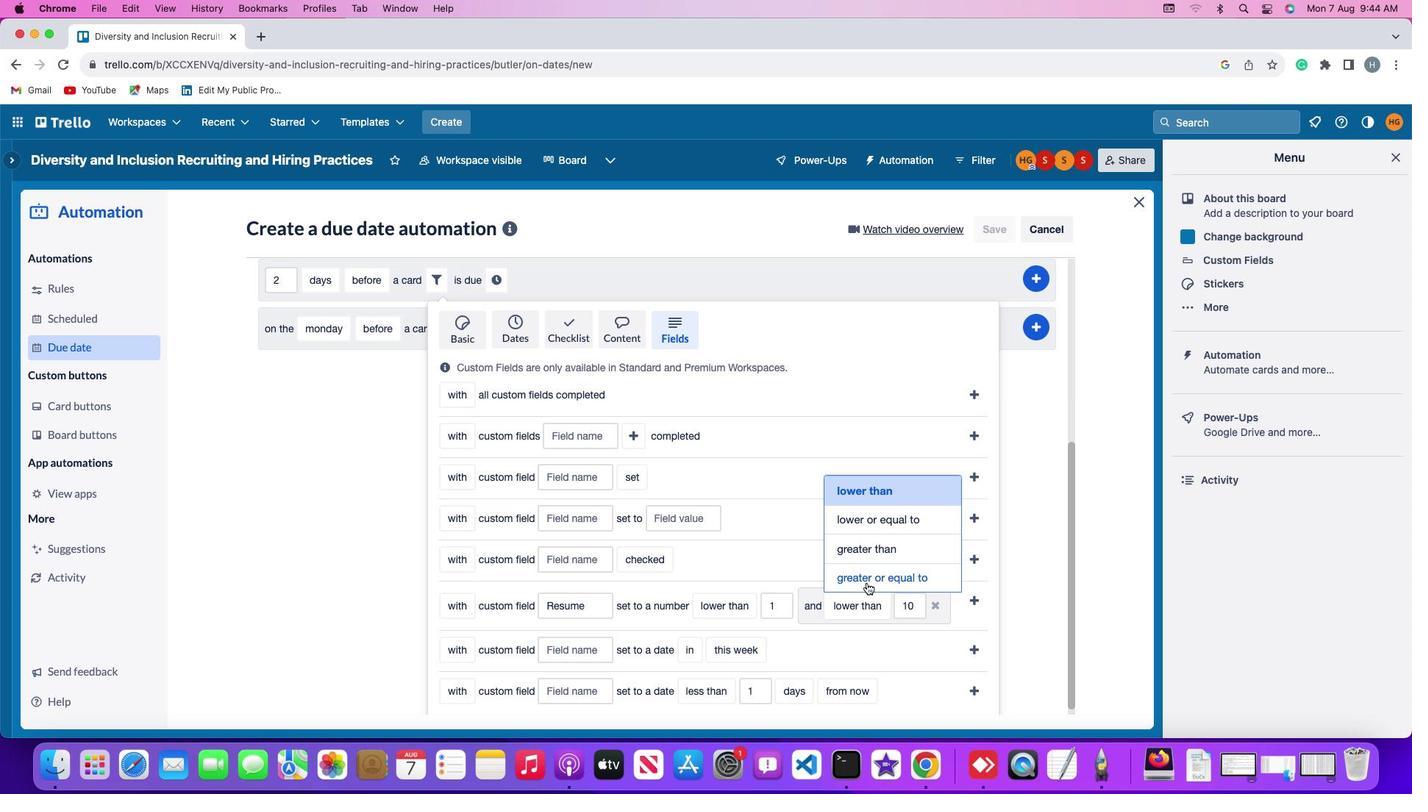 
Action: Mouse moved to (954, 604)
Screenshot: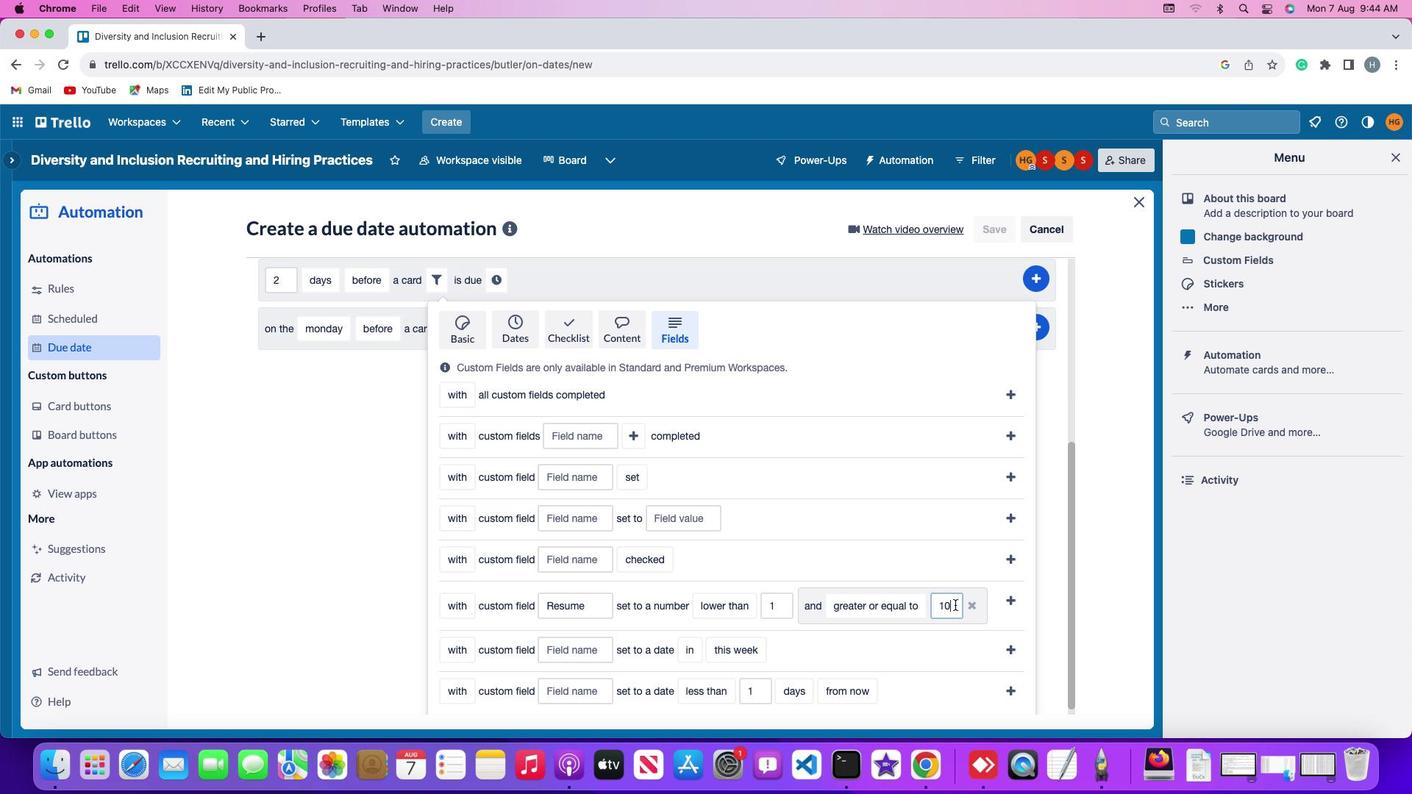 
Action: Mouse pressed left at (954, 604)
Screenshot: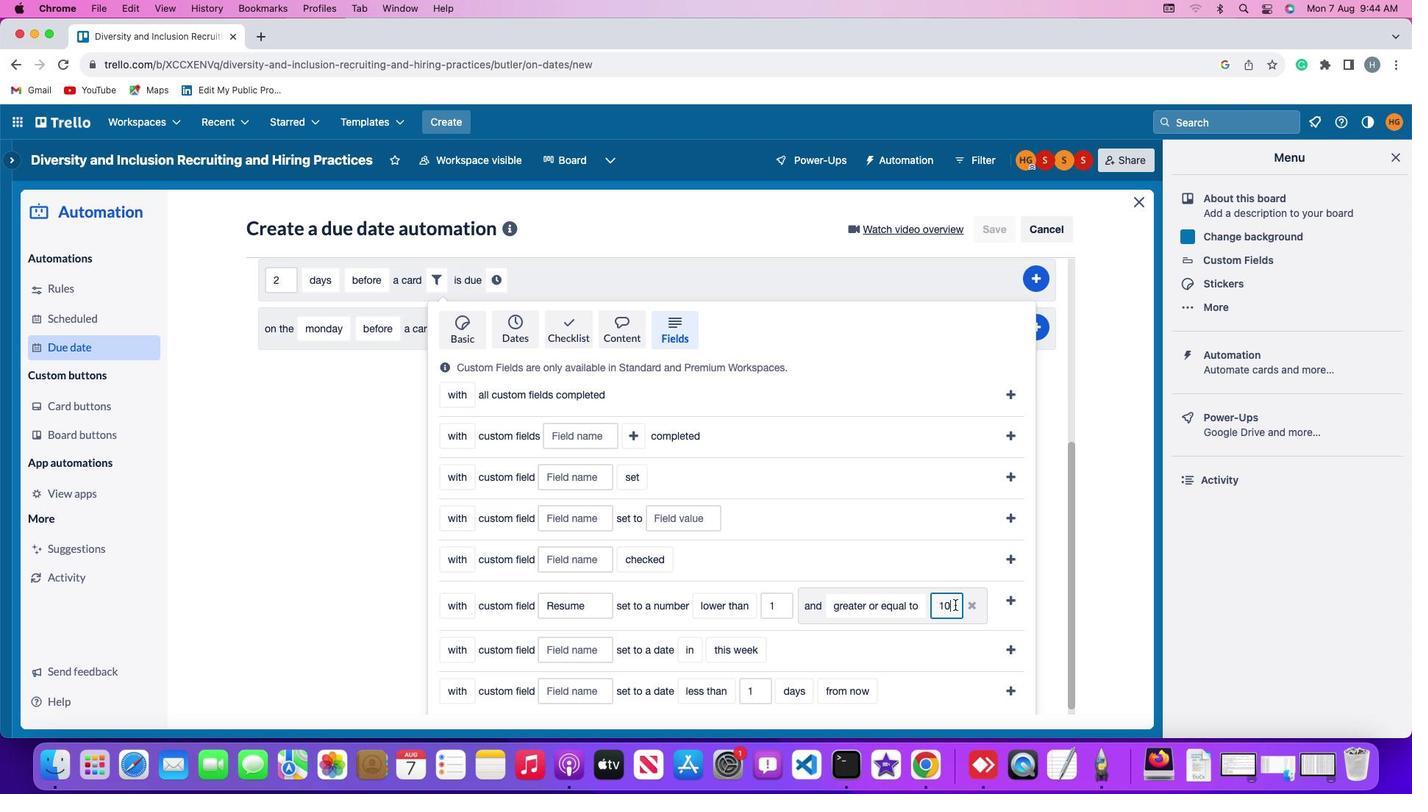 
Action: Key pressed Key.backspaceKey.backspace'1''0'
Screenshot: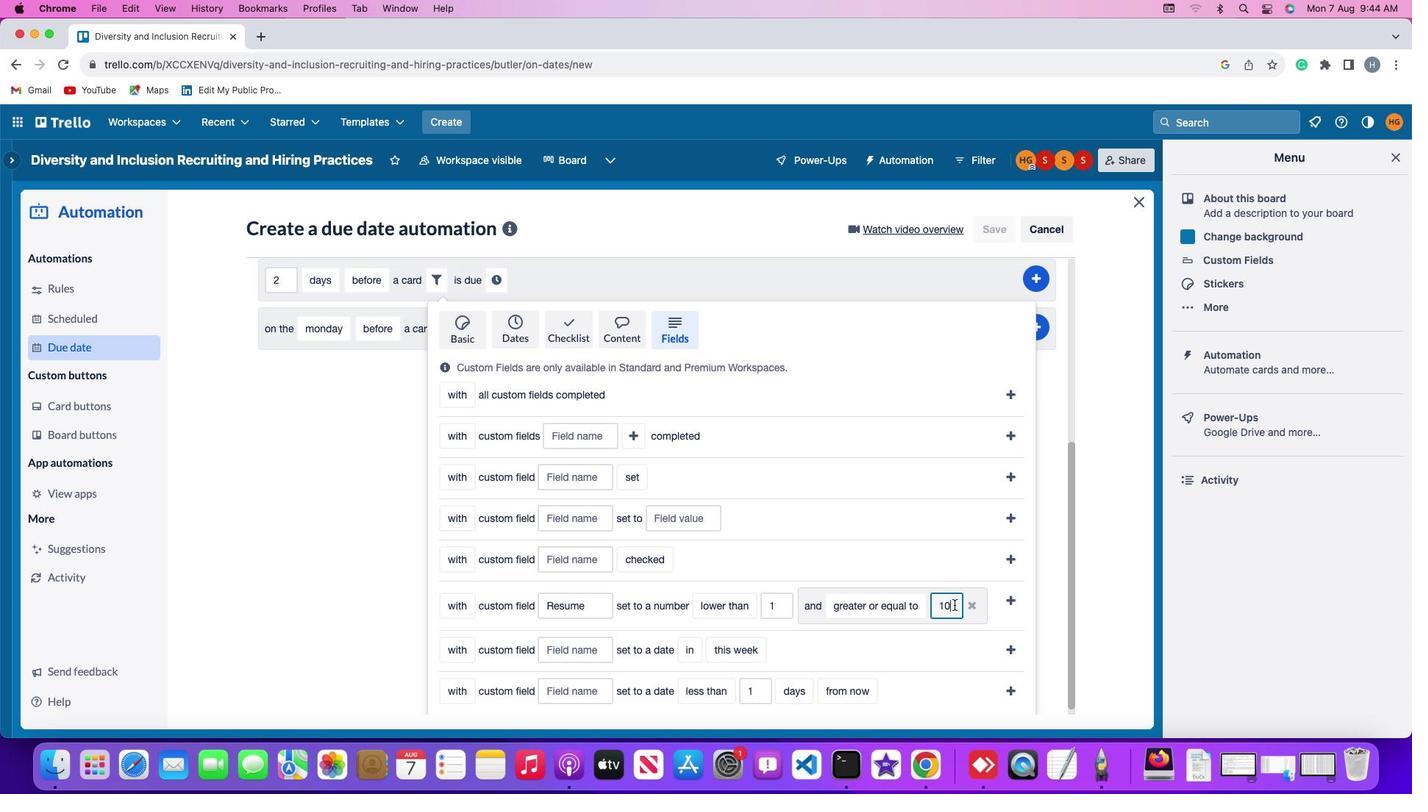
Action: Mouse moved to (1009, 600)
Screenshot: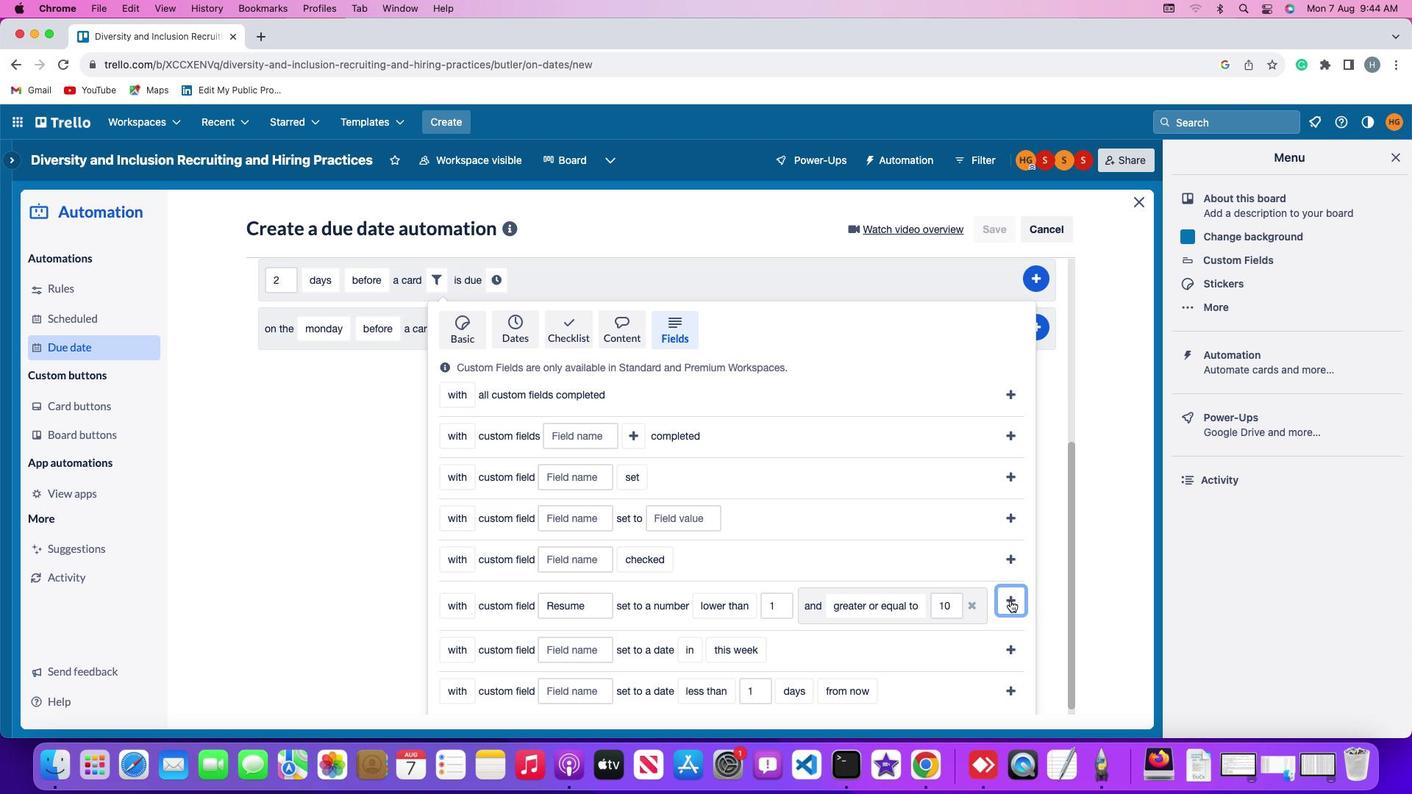 
Action: Mouse pressed left at (1009, 600)
Screenshot: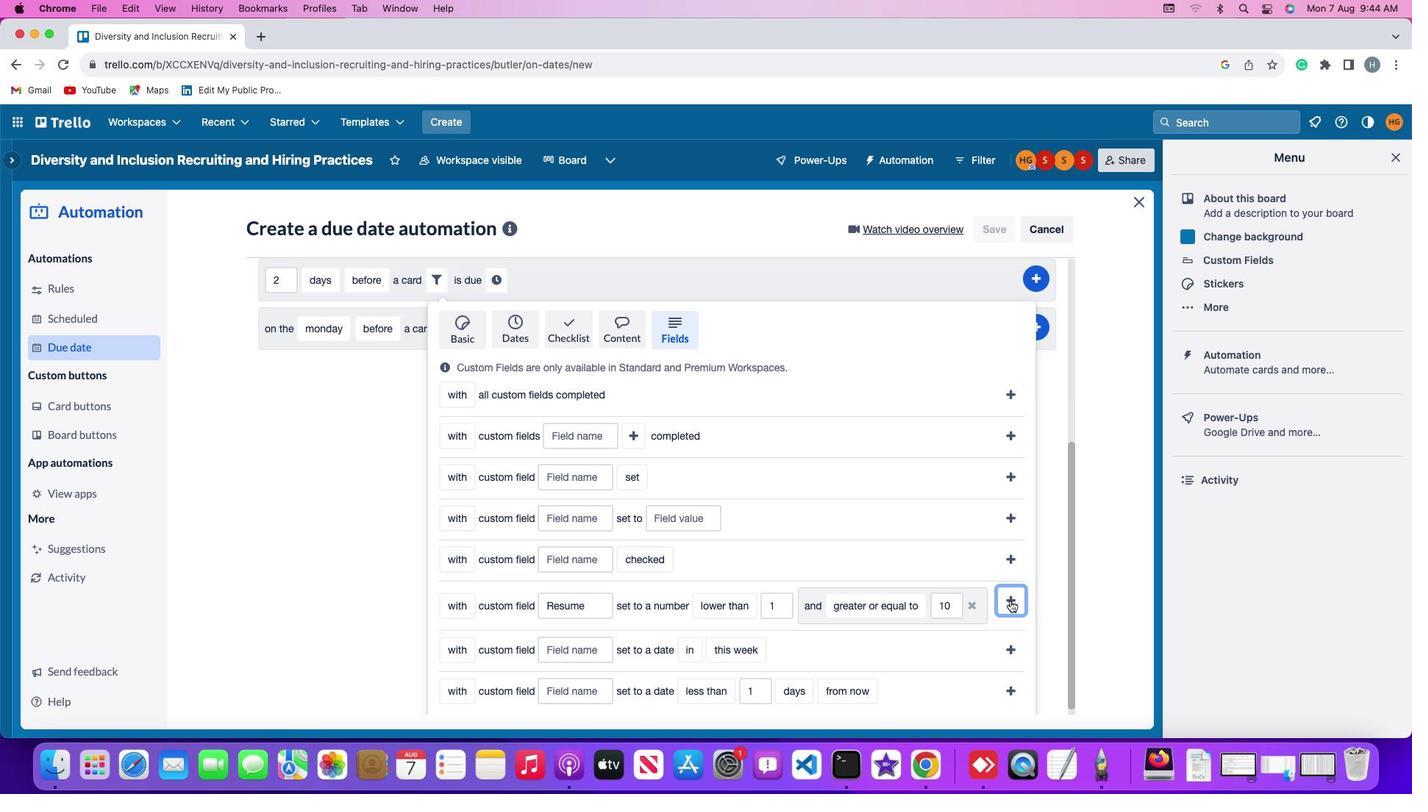 
Action: Mouse moved to (909, 593)
Screenshot: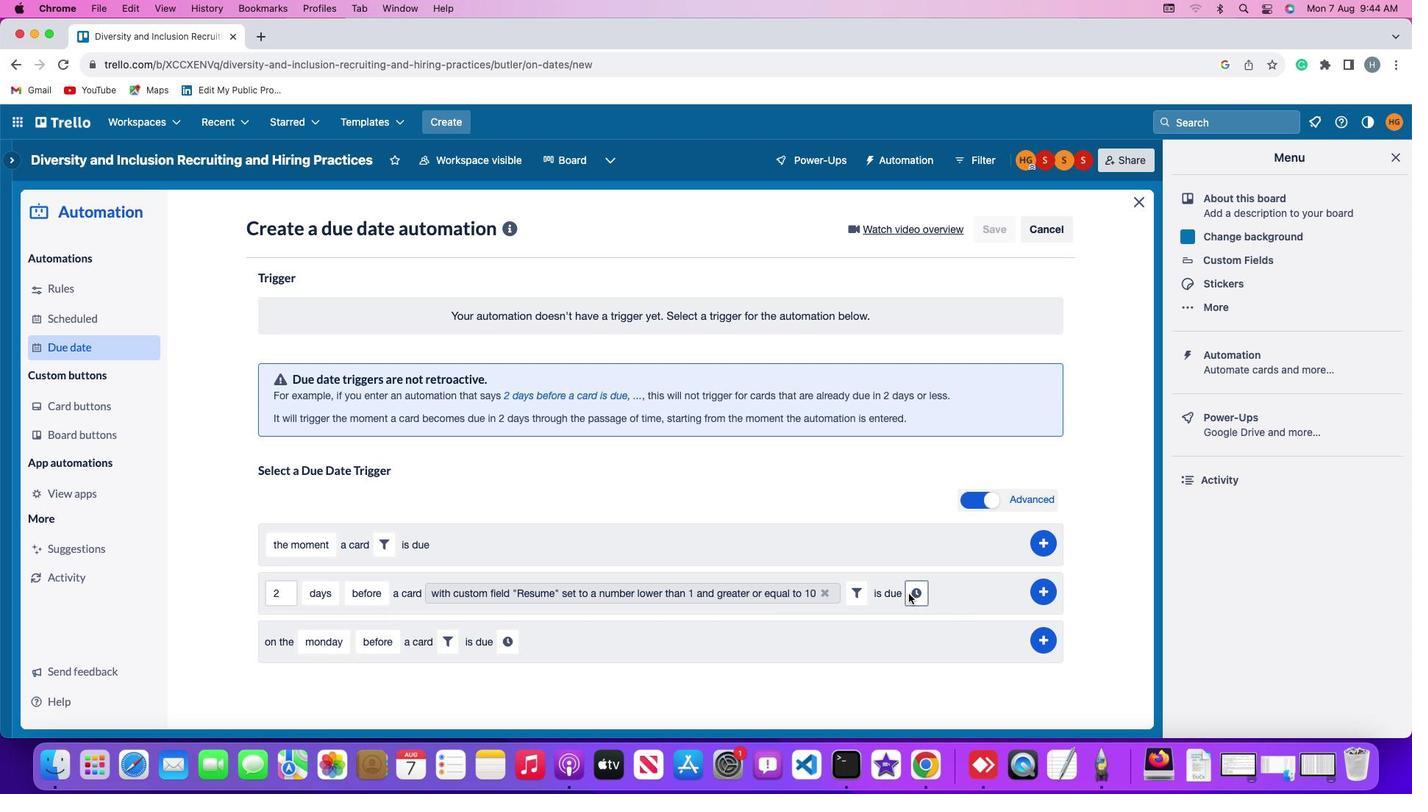 
Action: Mouse pressed left at (909, 593)
Screenshot: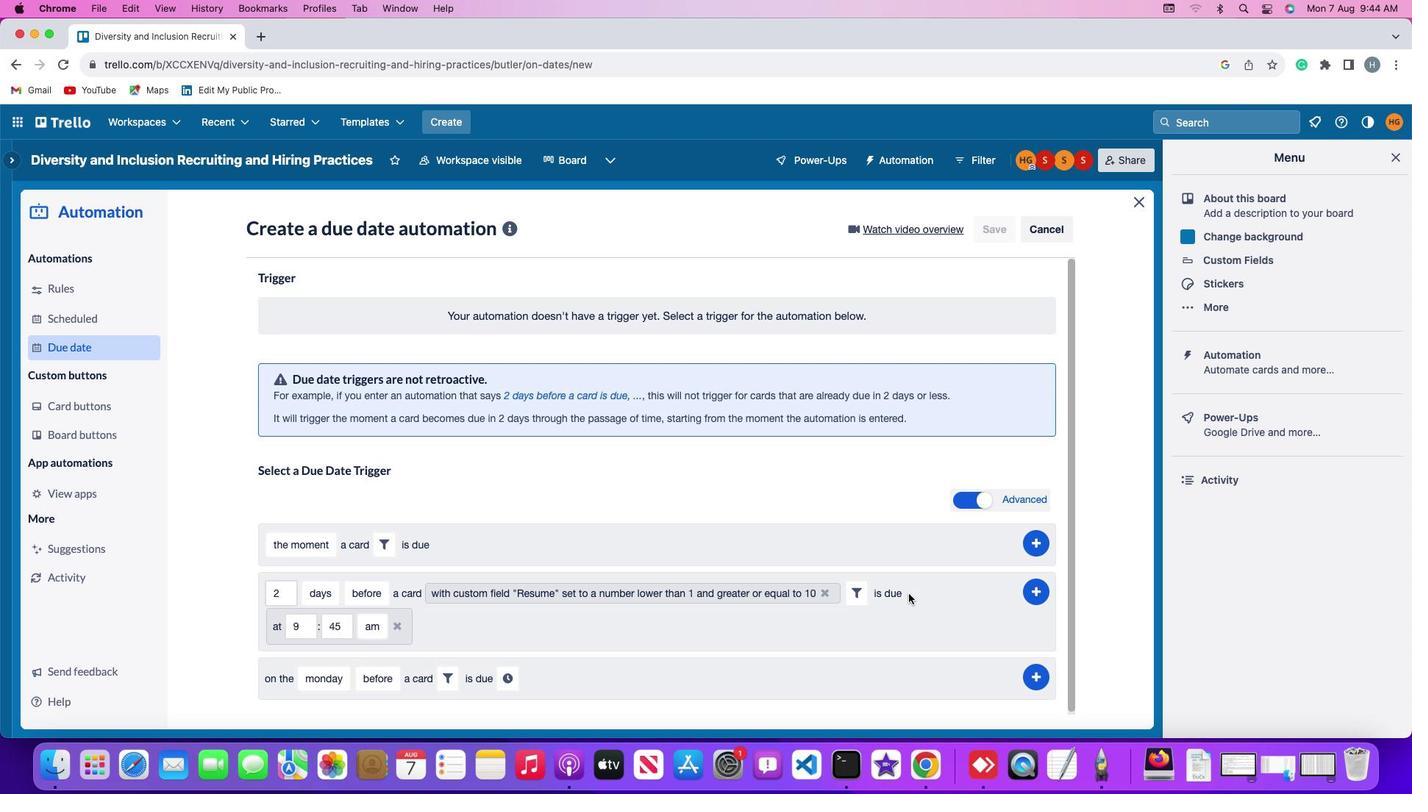 
Action: Mouse moved to (308, 626)
Screenshot: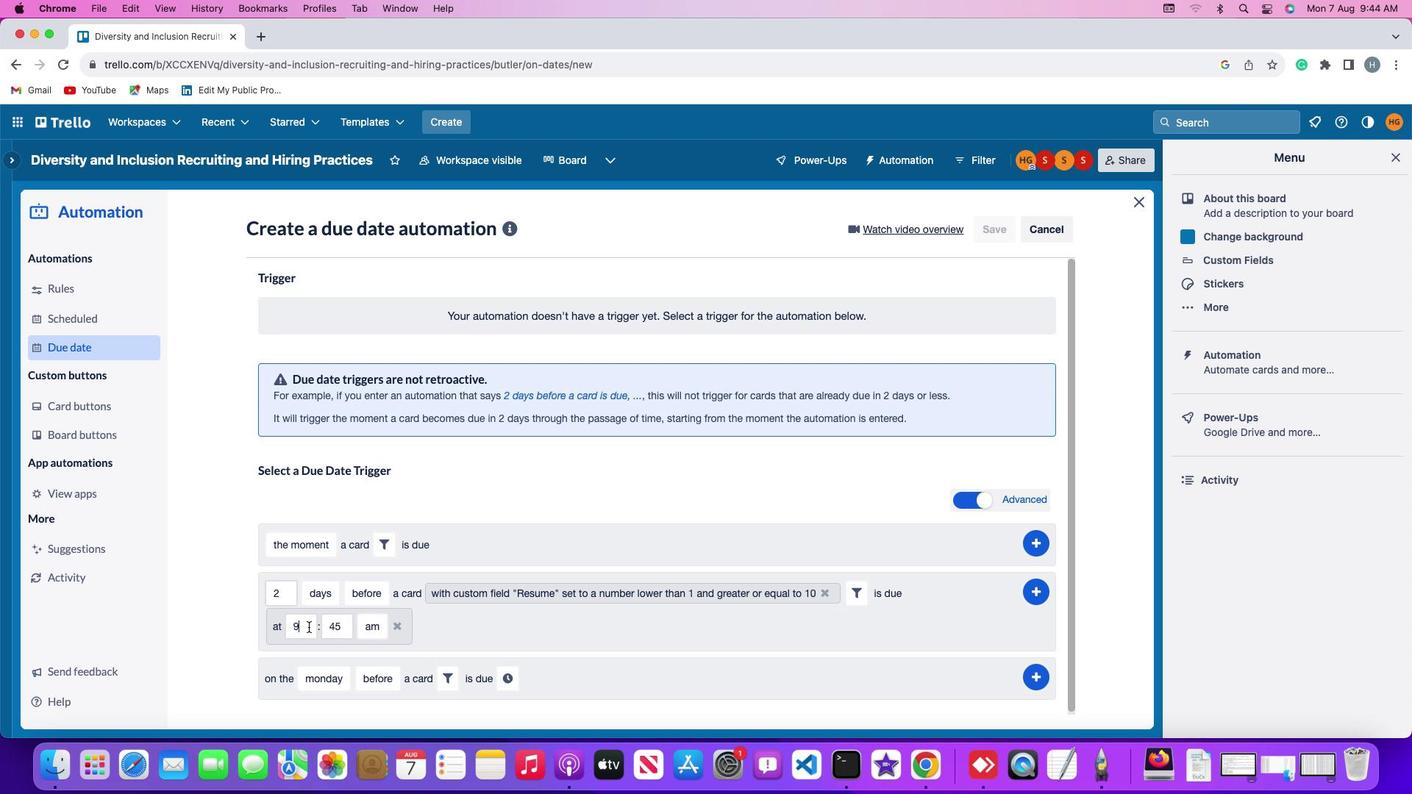 
Action: Mouse pressed left at (308, 626)
Screenshot: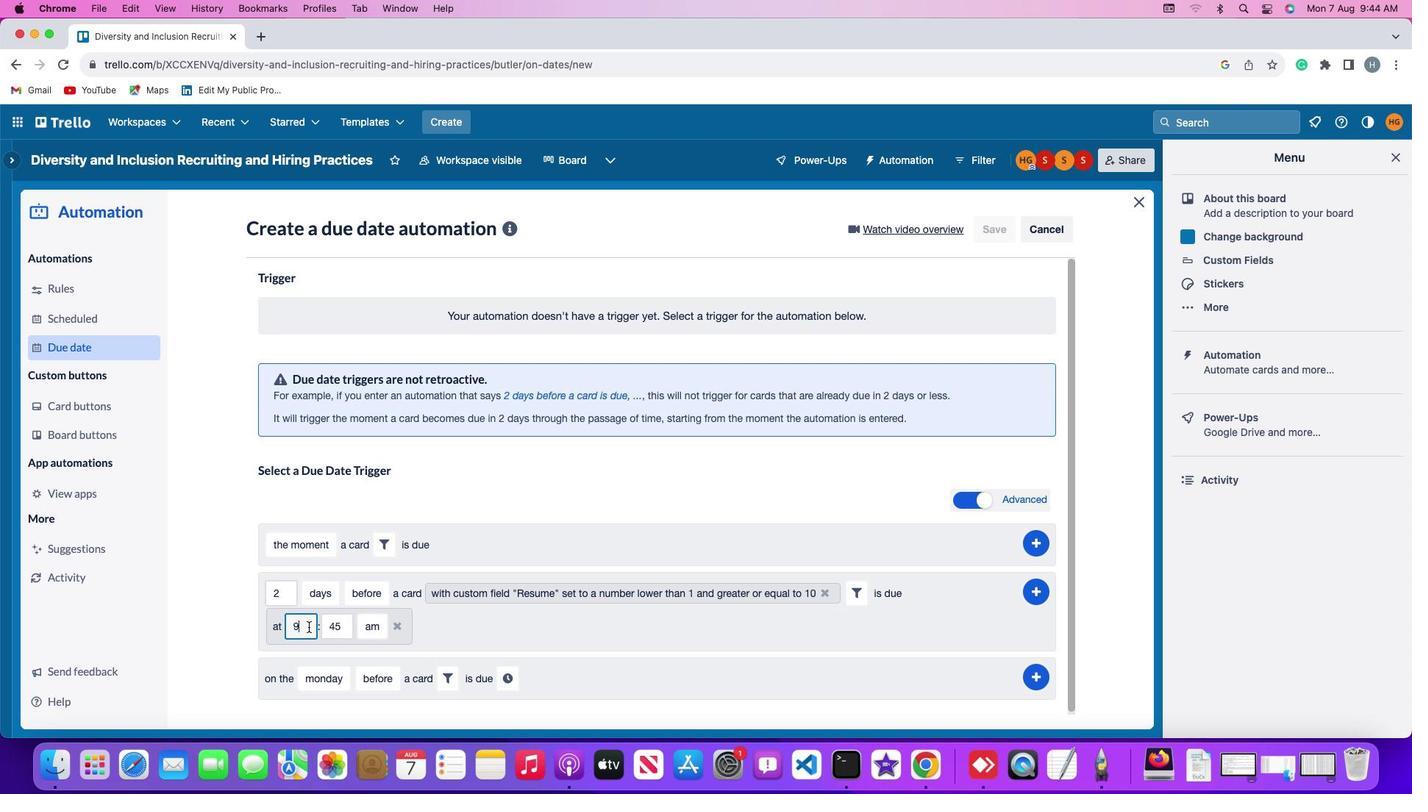 
Action: Key pressed Key.backspace'1''1'
Screenshot: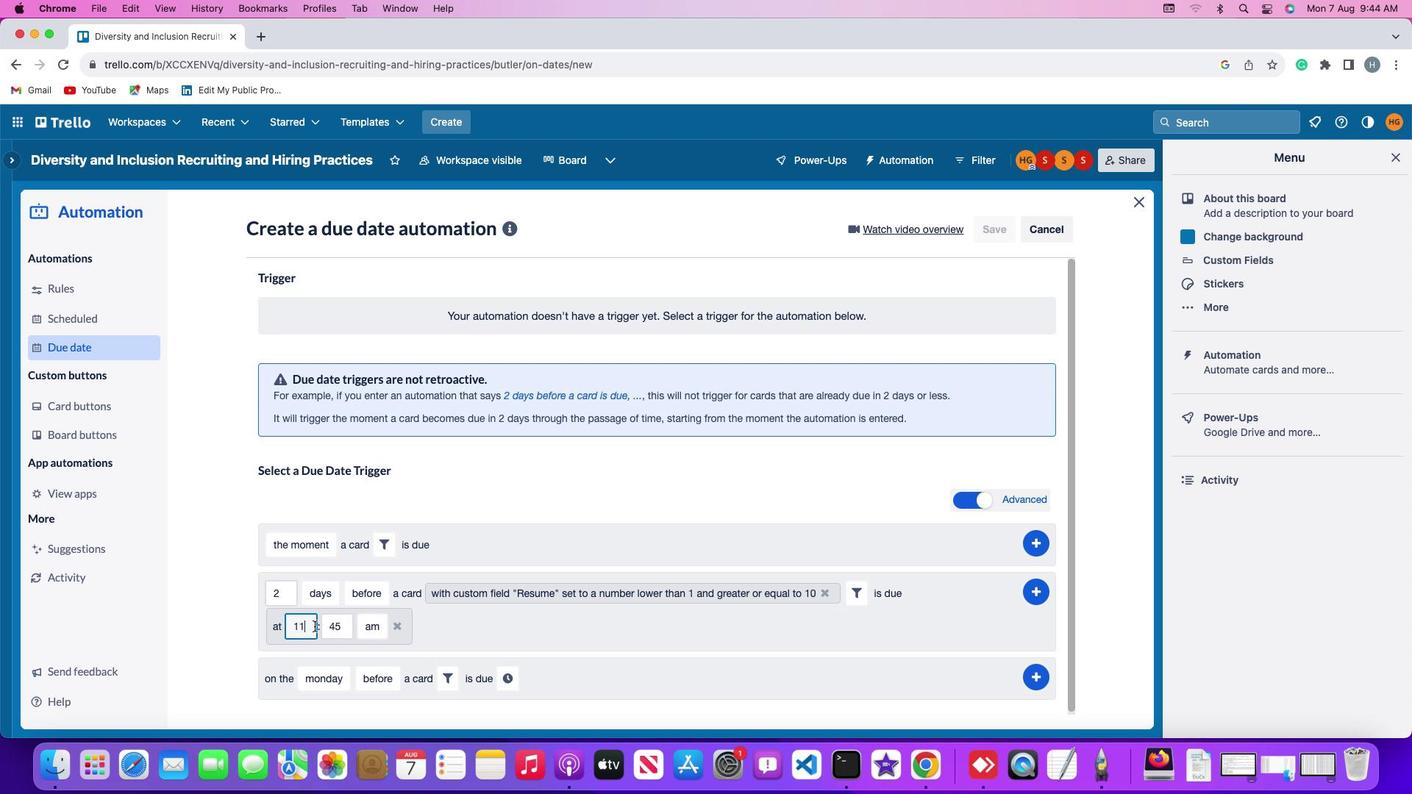 
Action: Mouse moved to (344, 625)
Screenshot: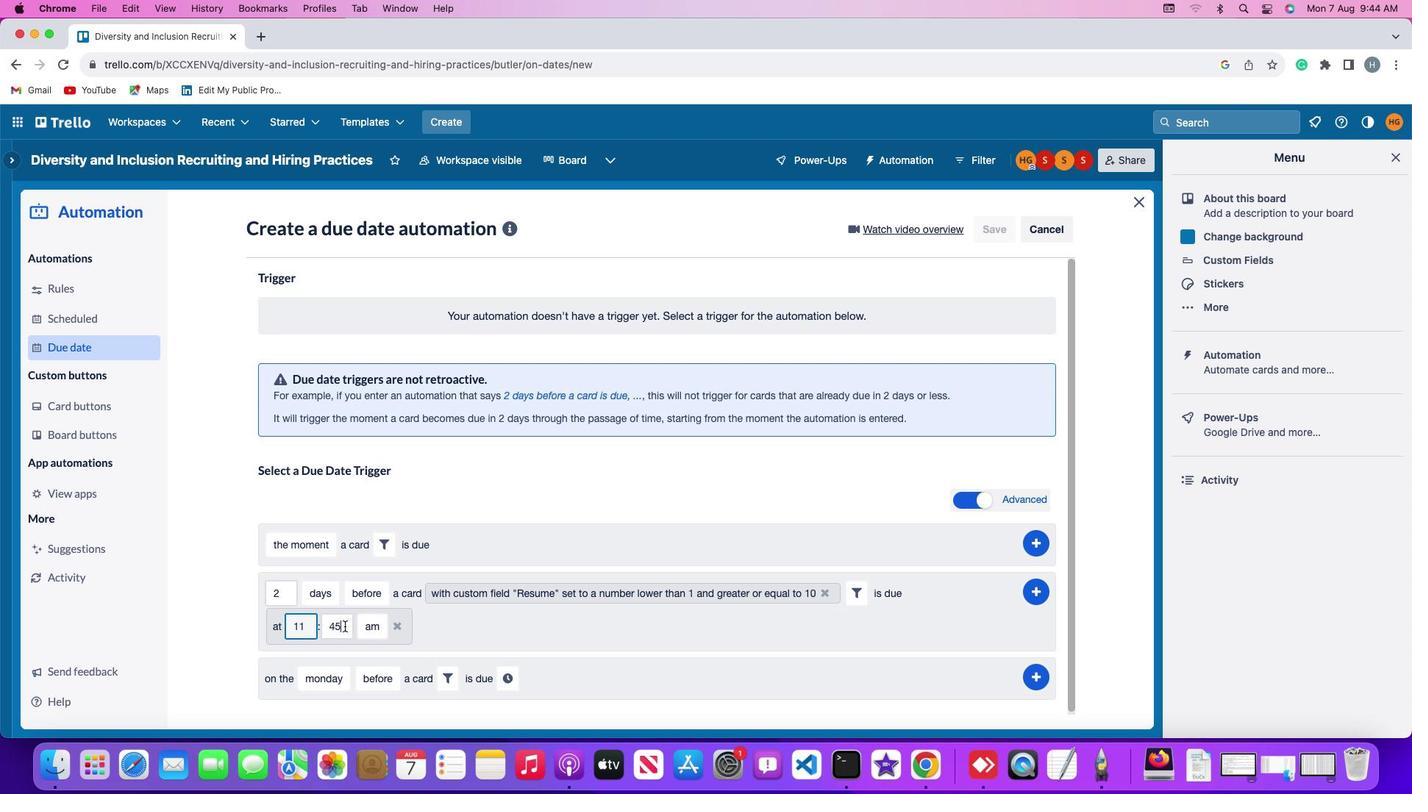 
Action: Mouse pressed left at (344, 625)
Screenshot: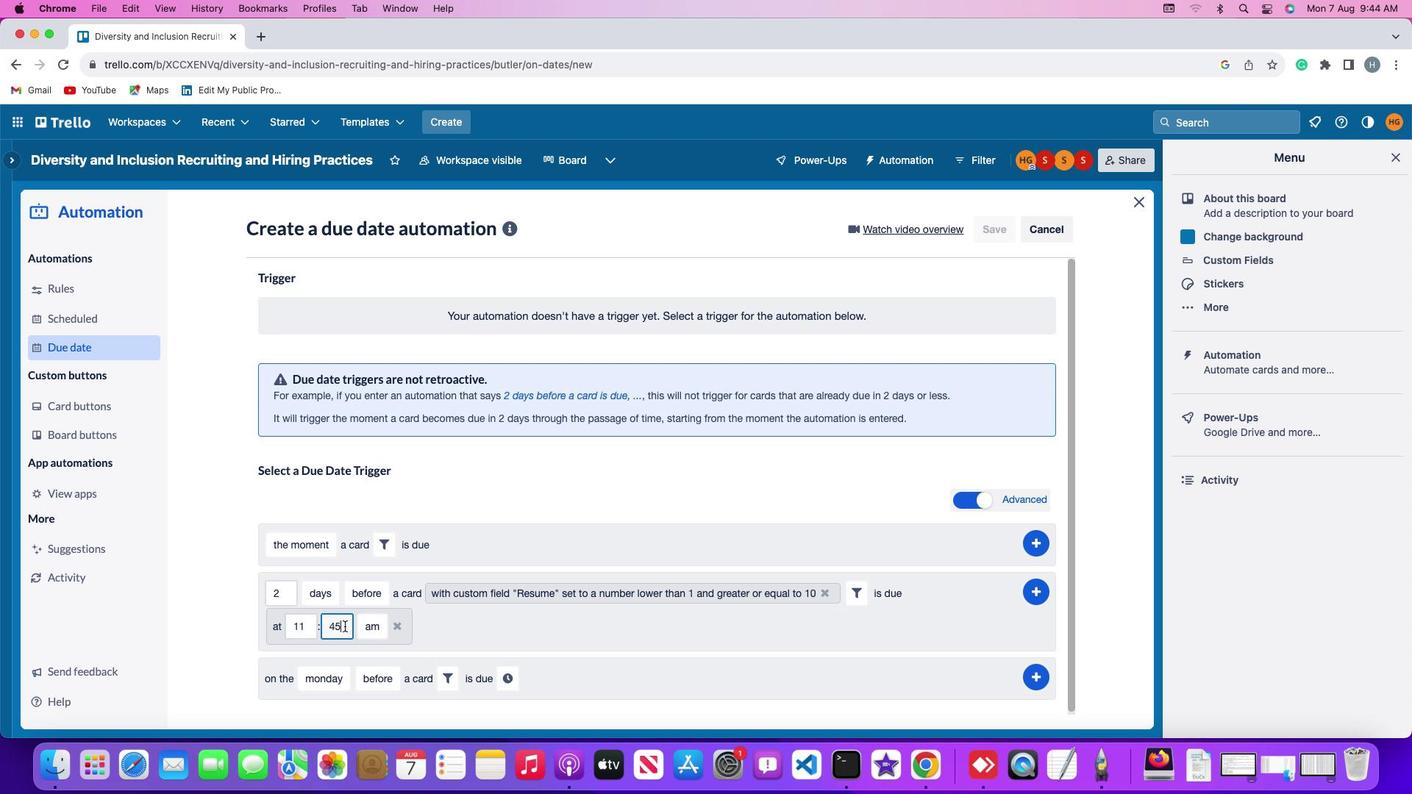 
Action: Key pressed Key.backspaceKey.backspace'0''0'
Screenshot: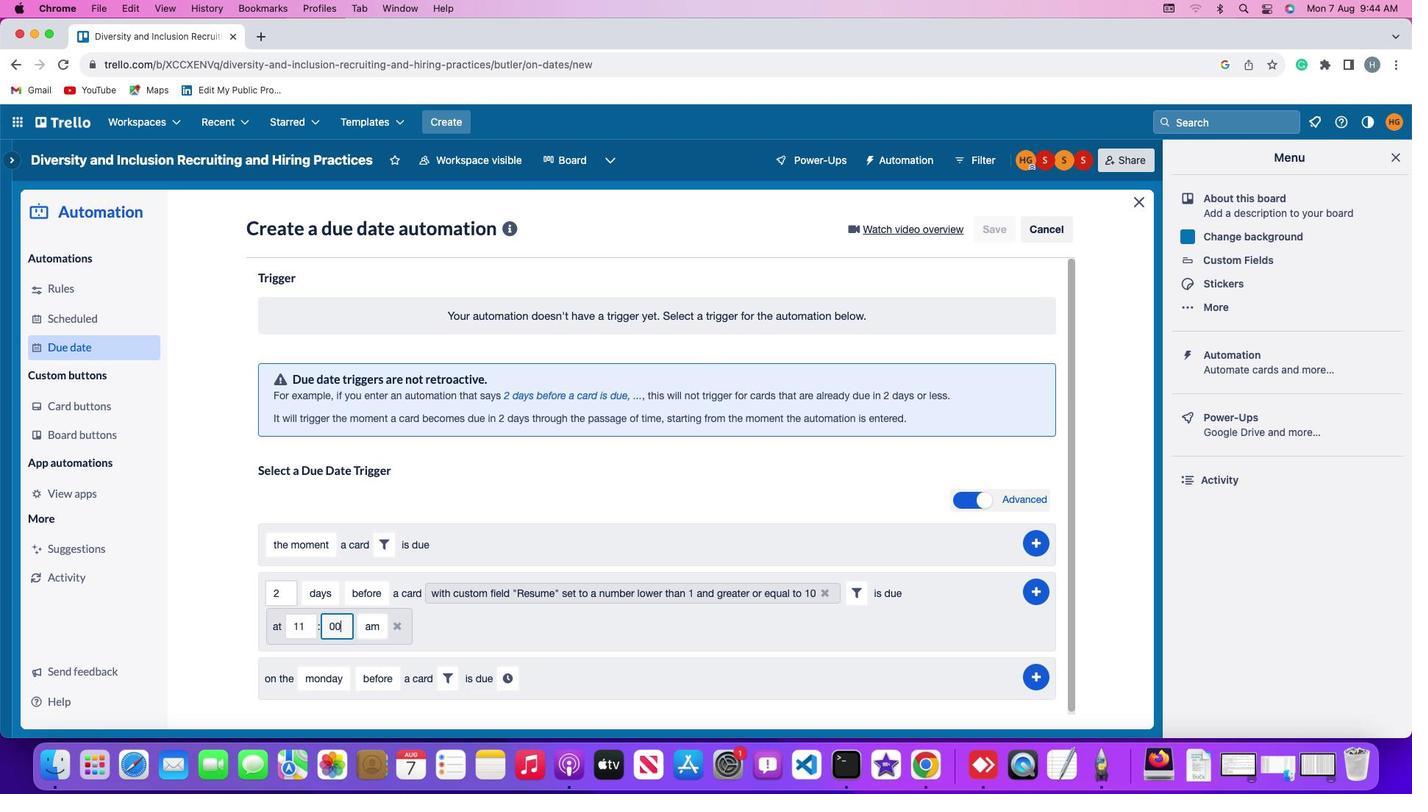 
Action: Mouse moved to (367, 626)
Screenshot: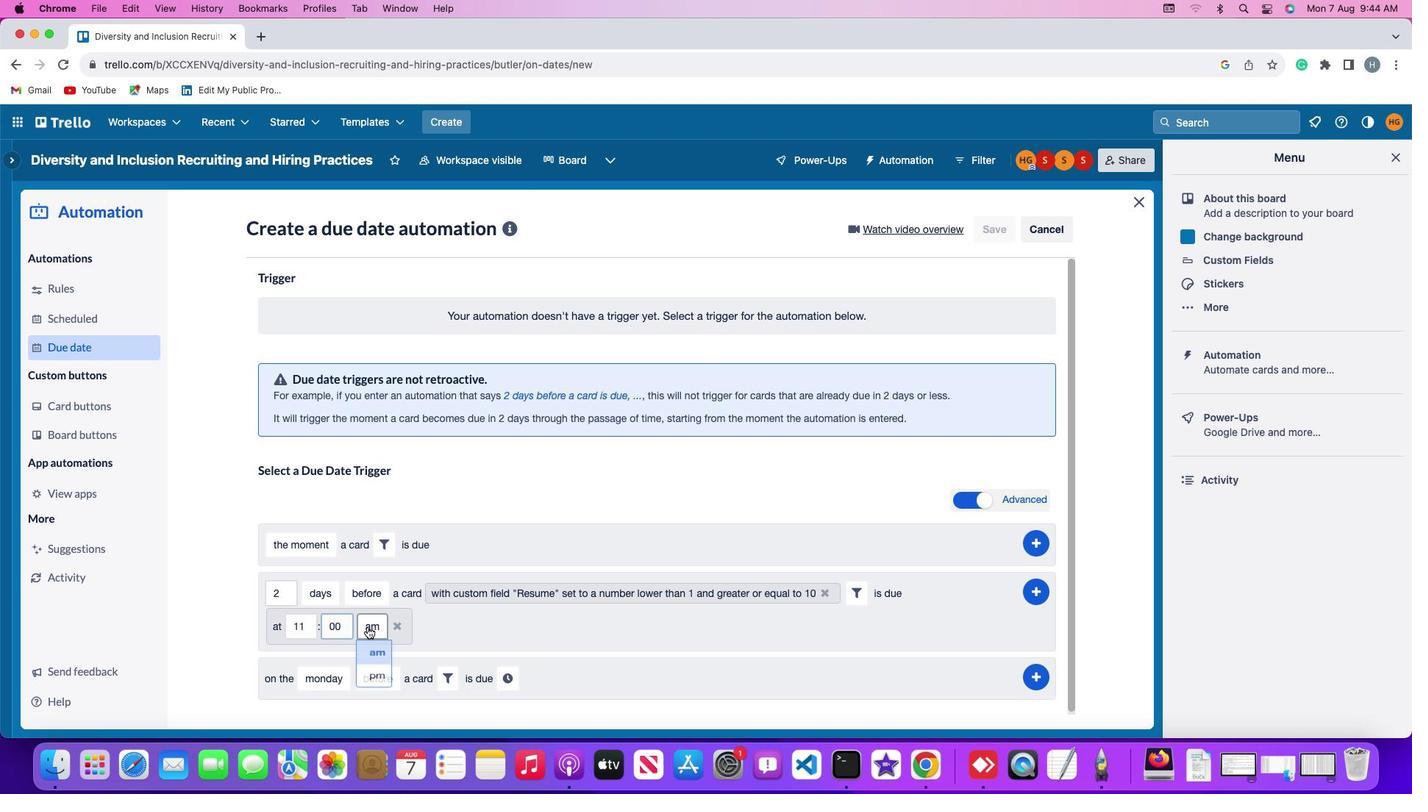 
Action: Mouse pressed left at (367, 626)
Screenshot: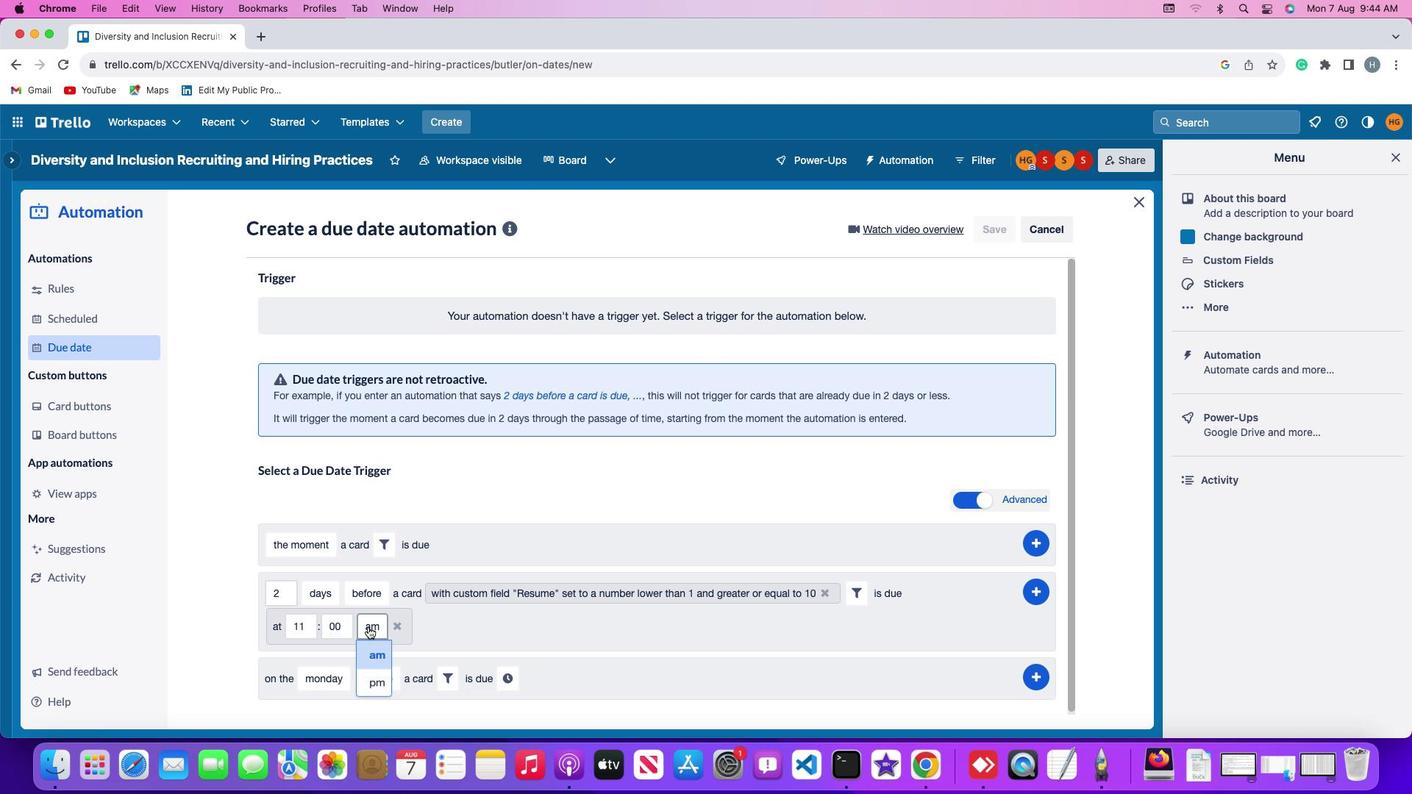 
Action: Mouse moved to (373, 652)
Screenshot: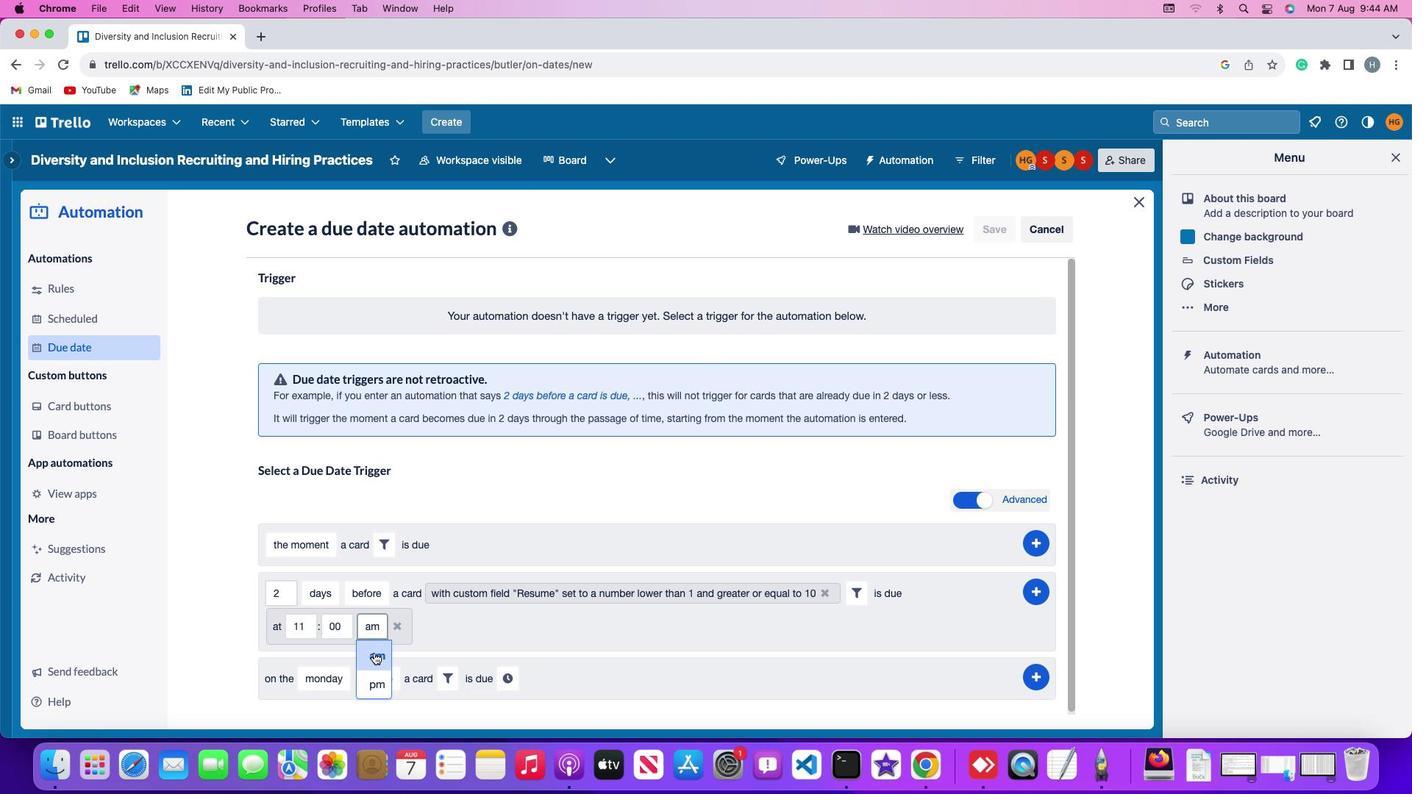
Action: Mouse pressed left at (373, 652)
Screenshot: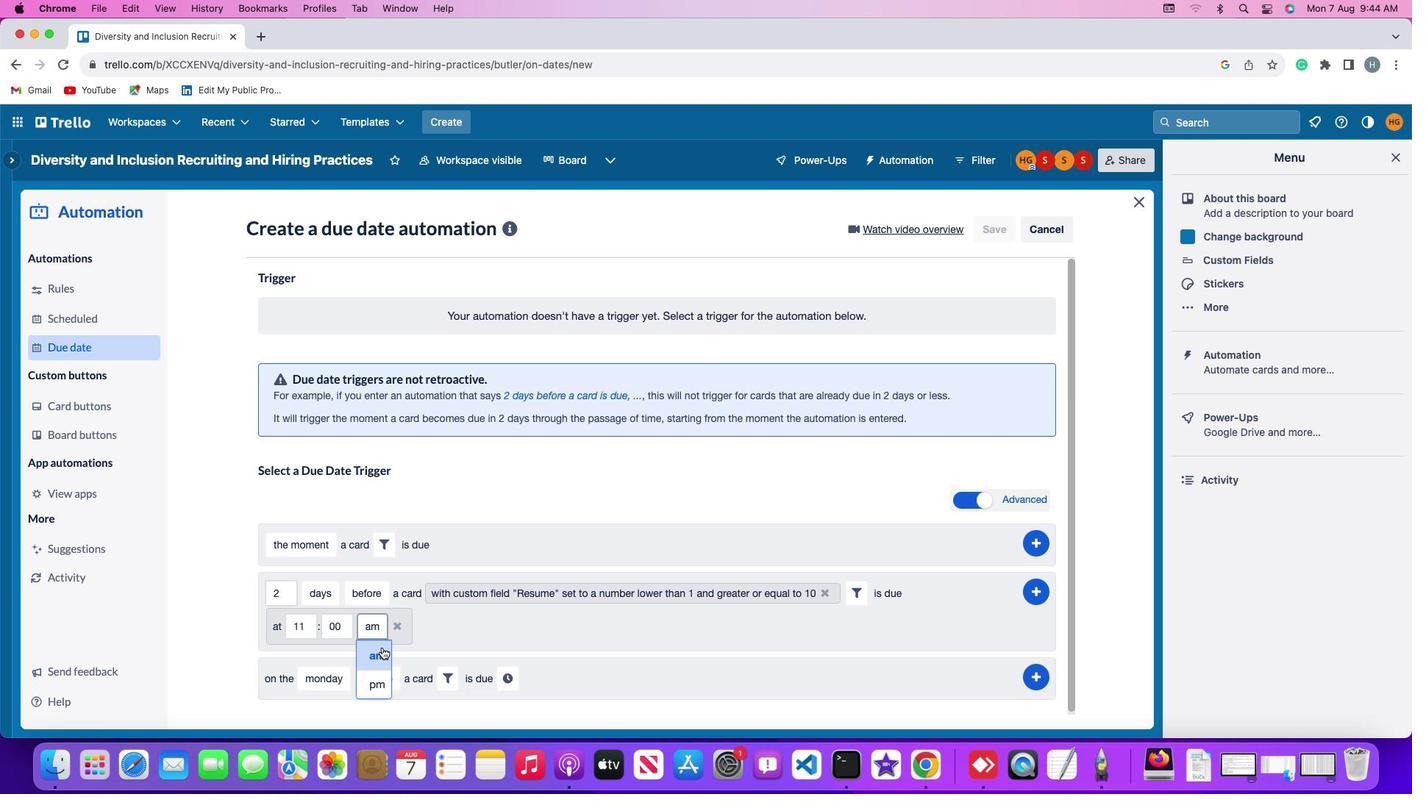 
Action: Mouse moved to (1039, 589)
Screenshot: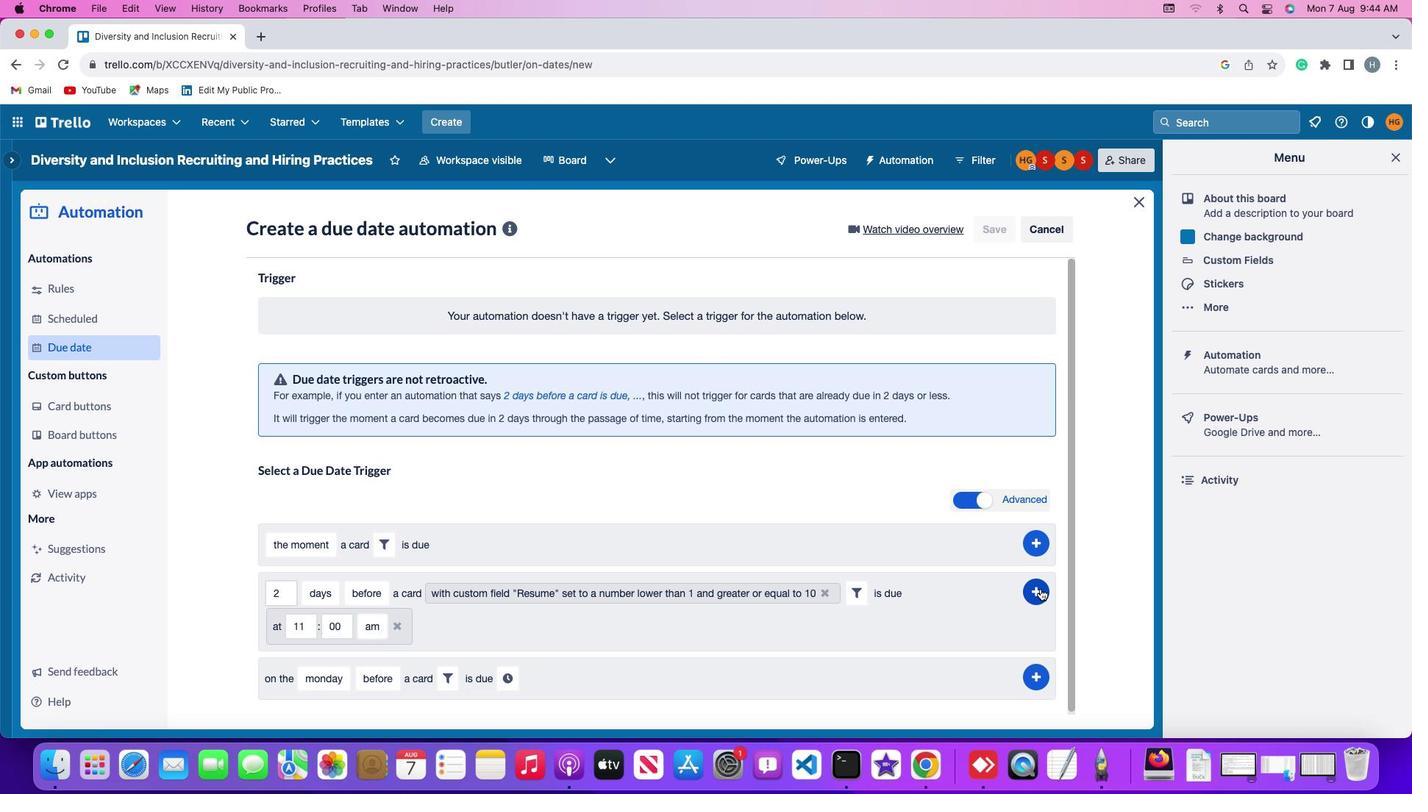 
Action: Mouse pressed left at (1039, 589)
Screenshot: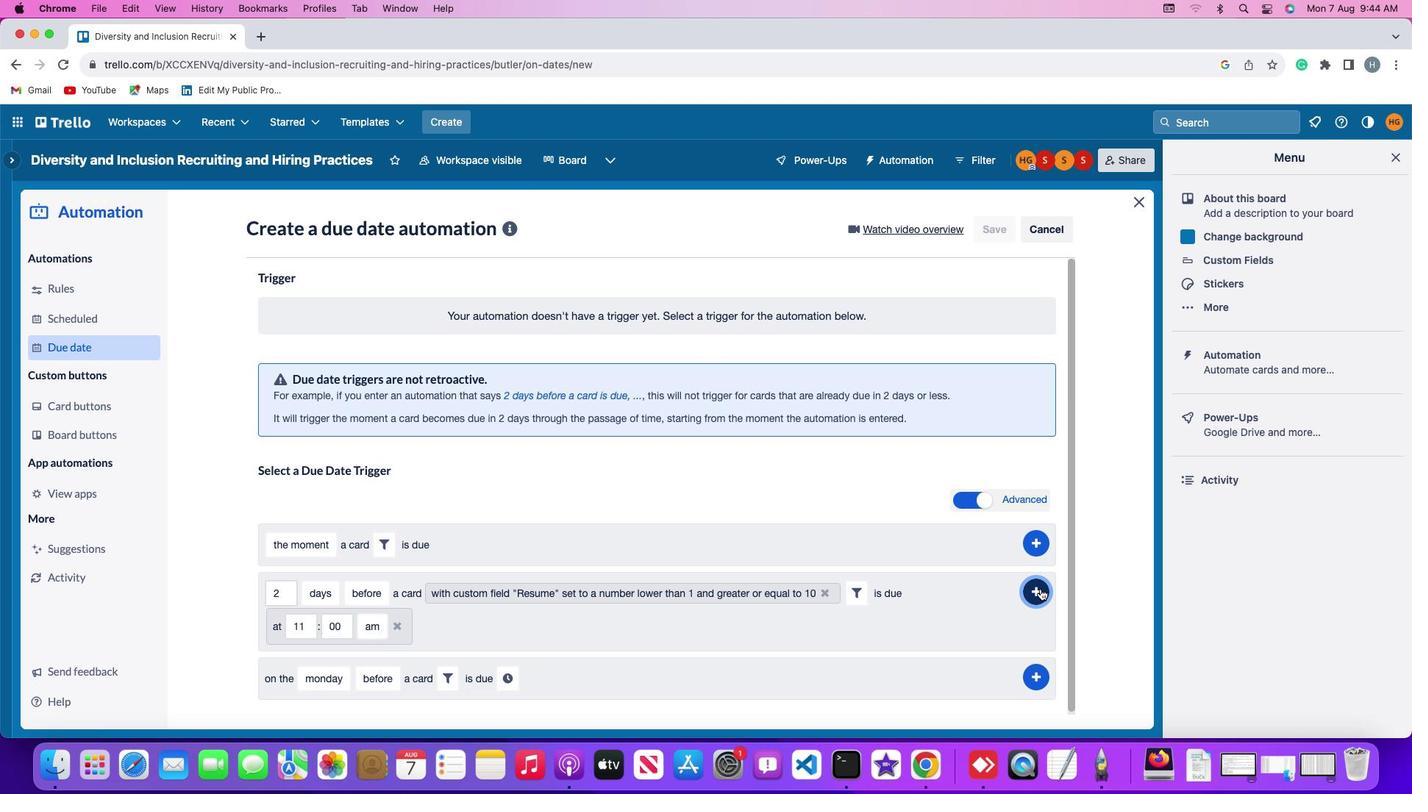 
Action: Mouse moved to (1109, 457)
Screenshot: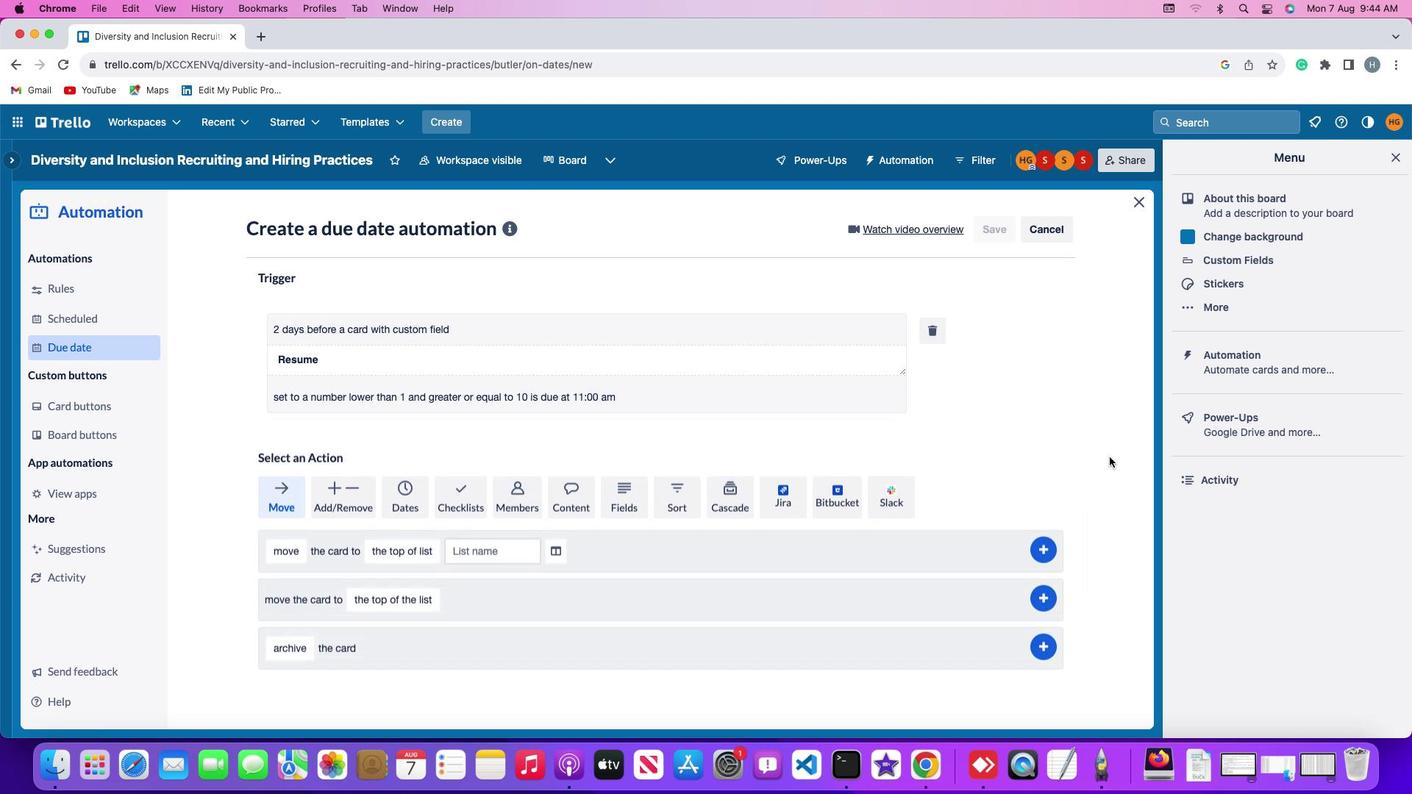
